 Task: Find a place to stay in Sensuntepeque with a price range of ₹8000 to ₹16000, 2 bedrooms, 2 beds, 1 bathroom, property type 'House', amenities 'Wifi' and 'Free parking', host language 'English', for 2 guests from June 9 to June 16.
Action: Mouse pressed left at (554, 118)
Screenshot: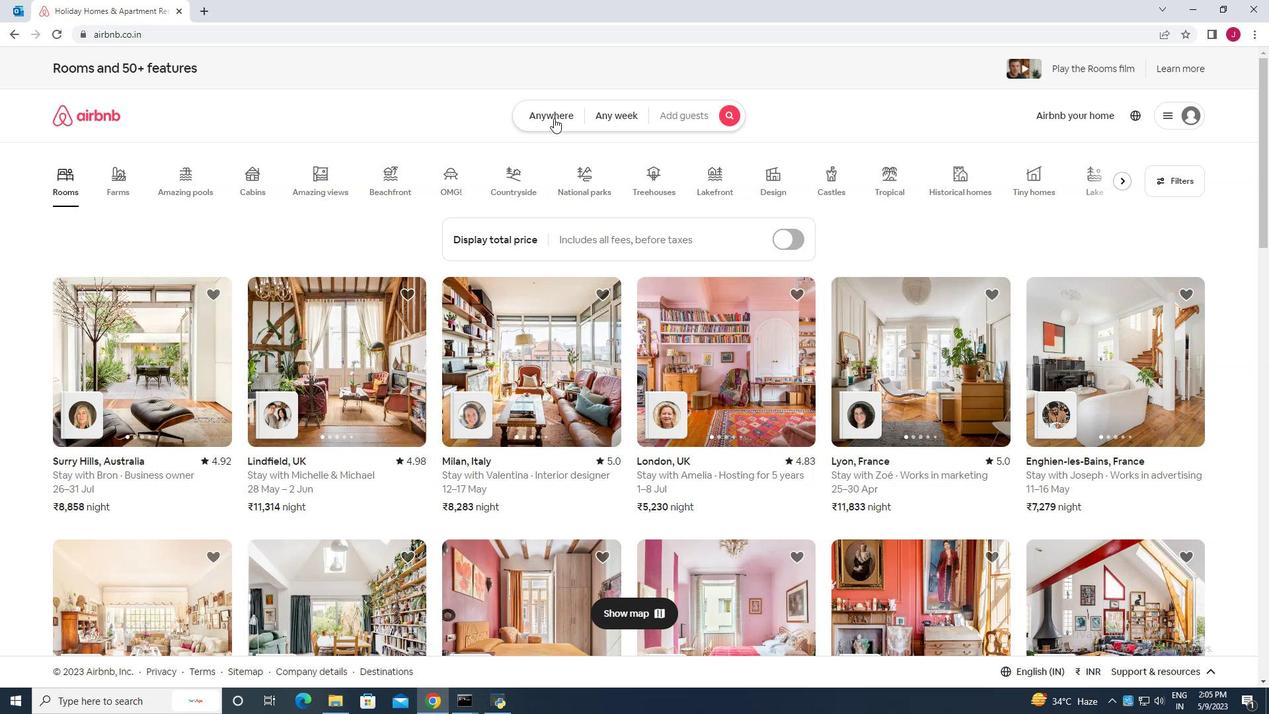 
Action: Mouse moved to (423, 172)
Screenshot: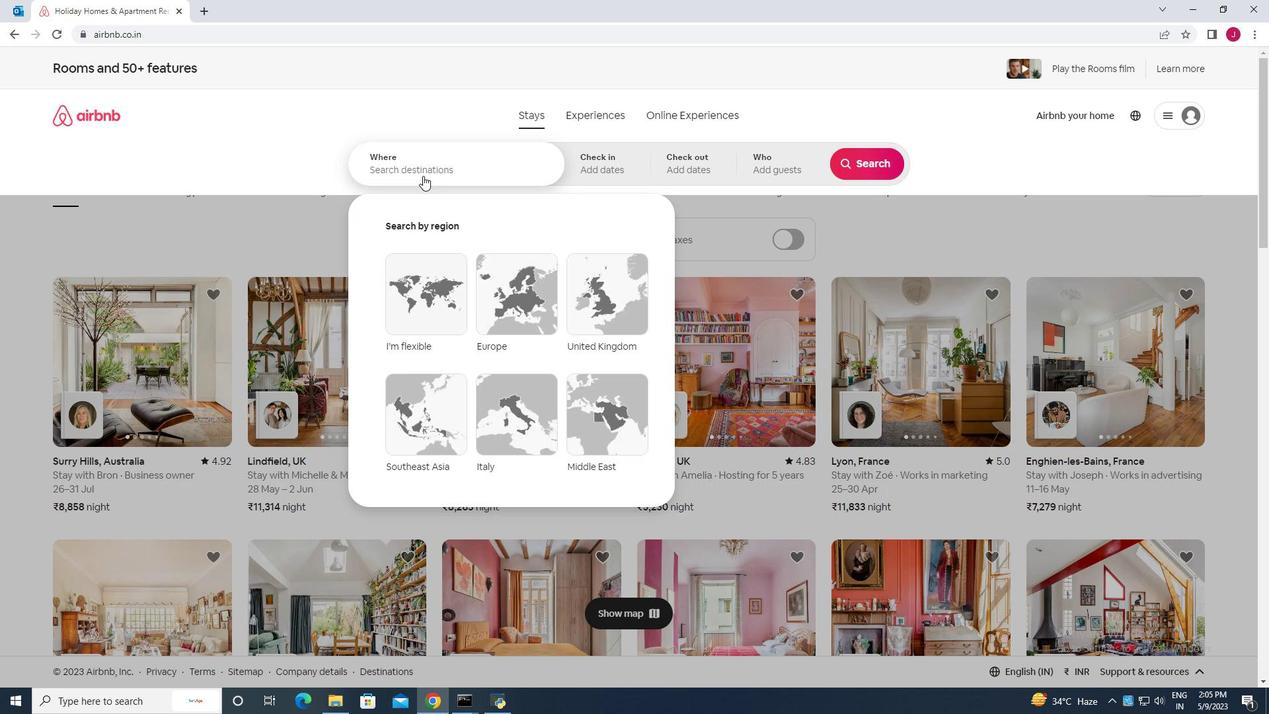 
Action: Mouse pressed left at (423, 172)
Screenshot: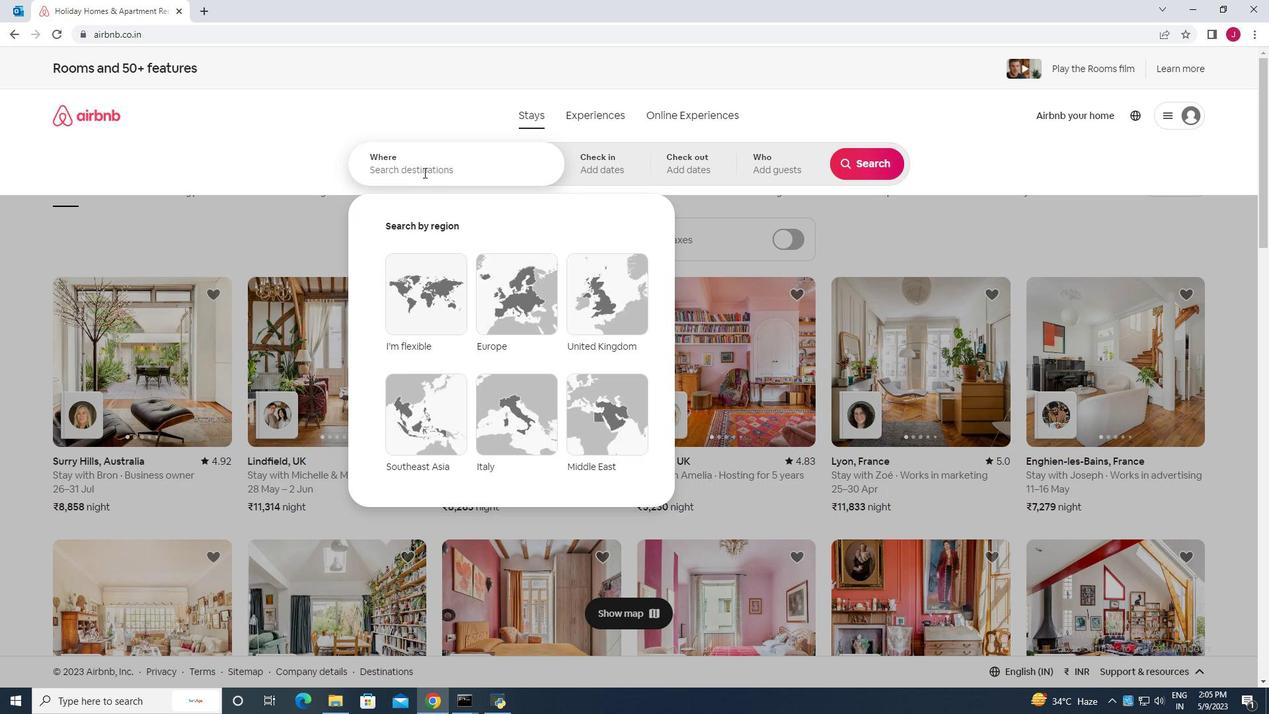 
Action: Key pressed sensuntepeque<Key.space>ei<Key.space>
Screenshot: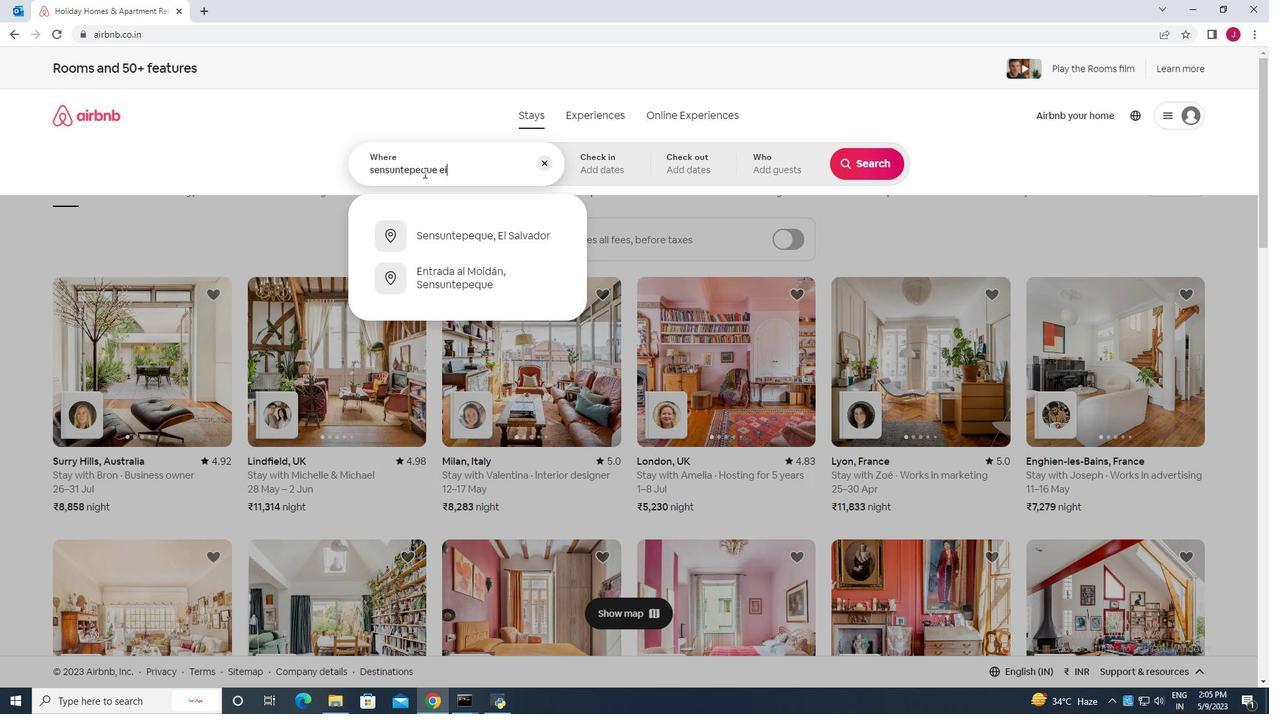 
Action: Mouse moved to (505, 236)
Screenshot: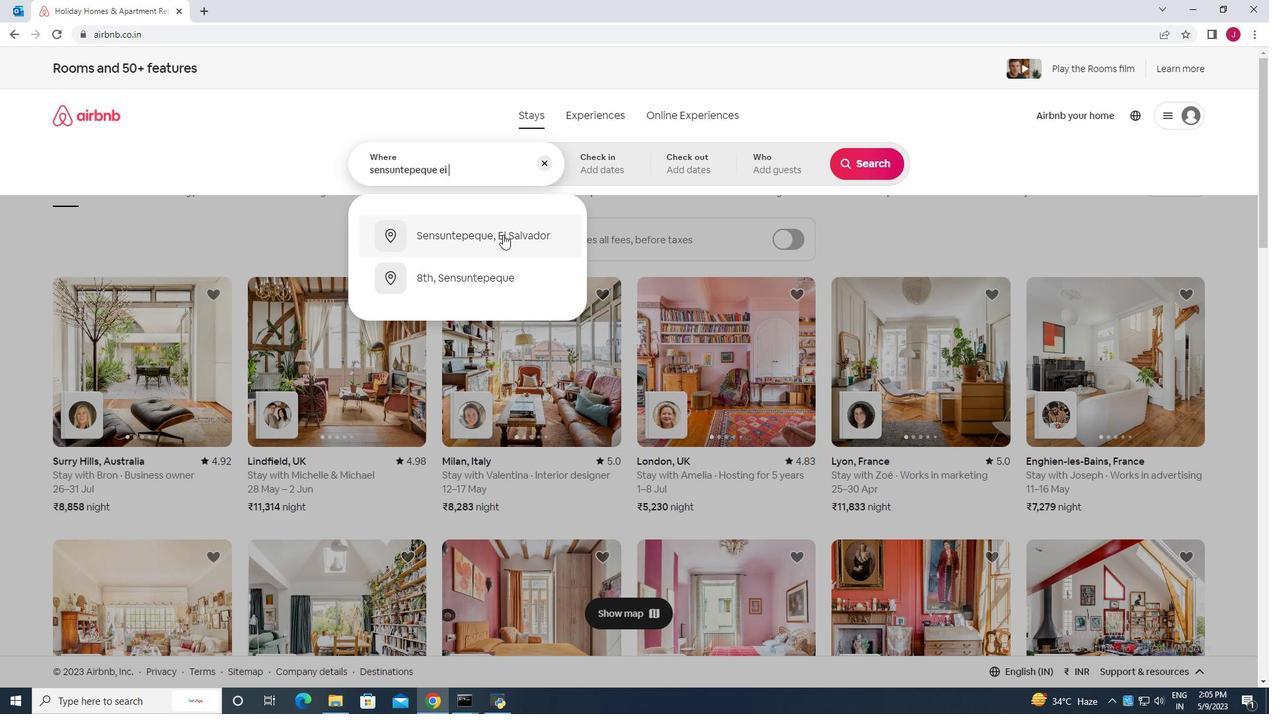 
Action: Mouse pressed left at (505, 236)
Screenshot: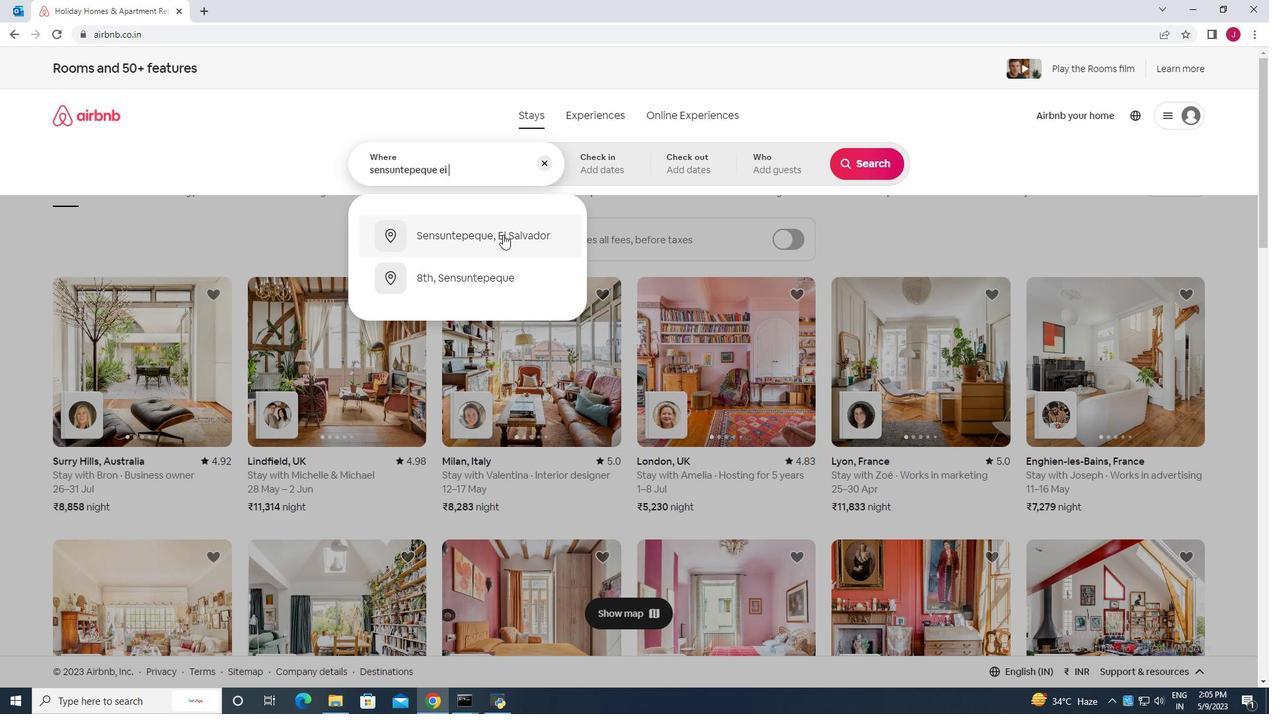 
Action: Mouse moved to (821, 359)
Screenshot: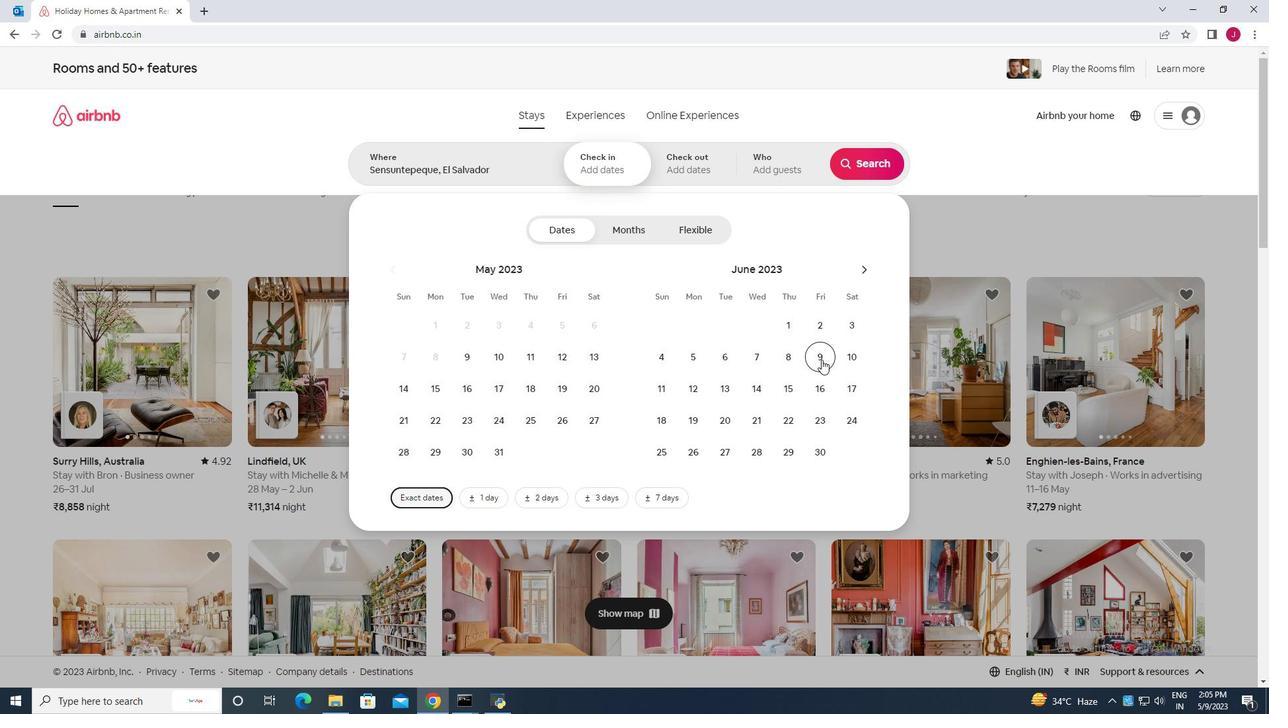 
Action: Mouse pressed left at (821, 359)
Screenshot: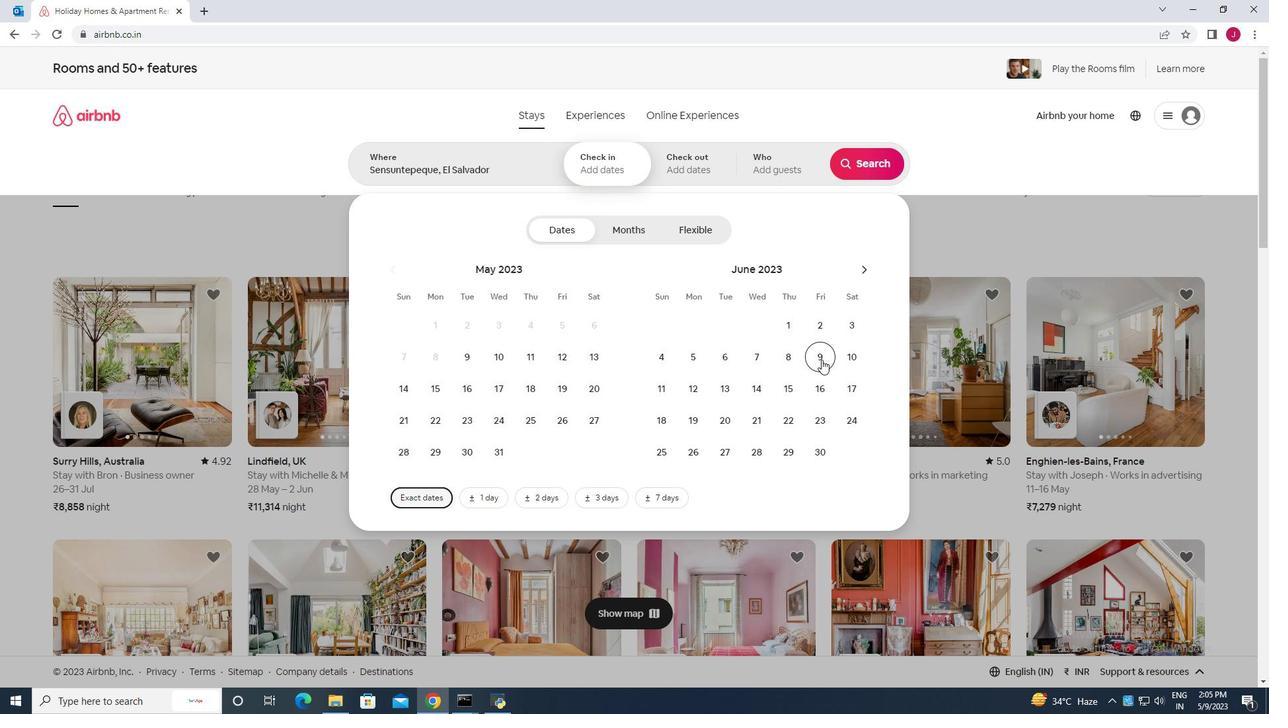 
Action: Mouse moved to (819, 389)
Screenshot: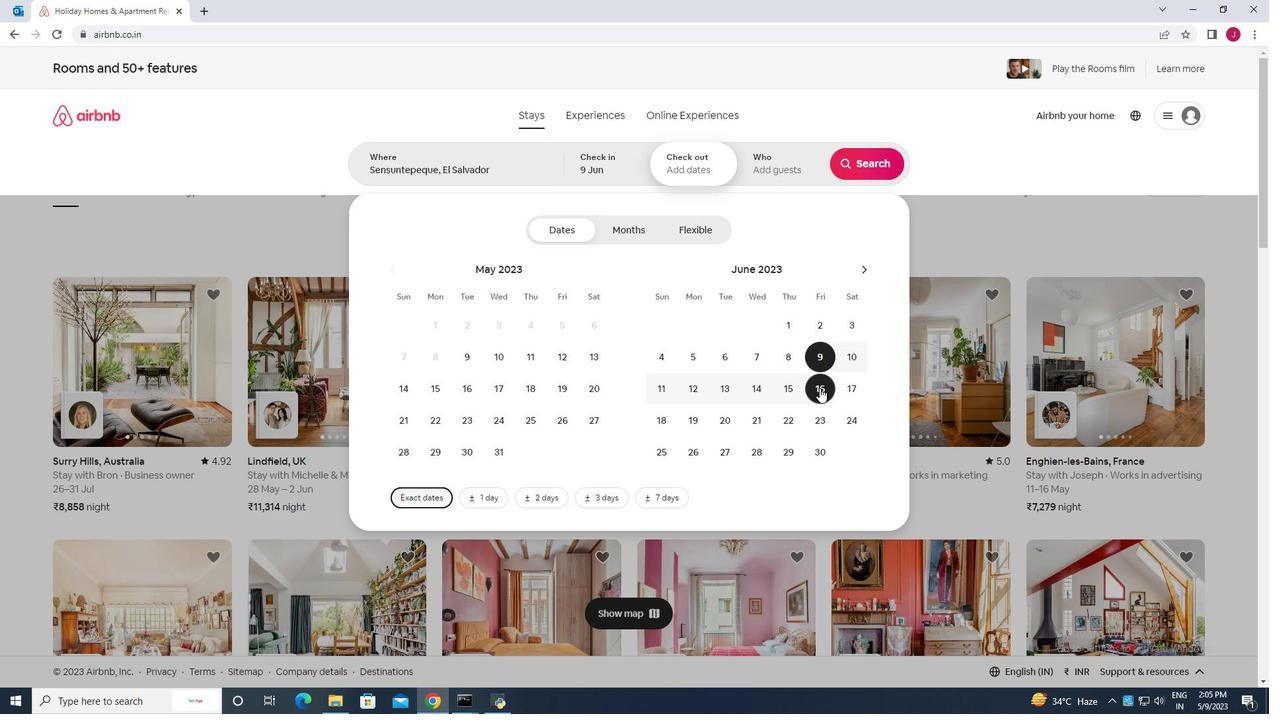 
Action: Mouse pressed left at (819, 389)
Screenshot: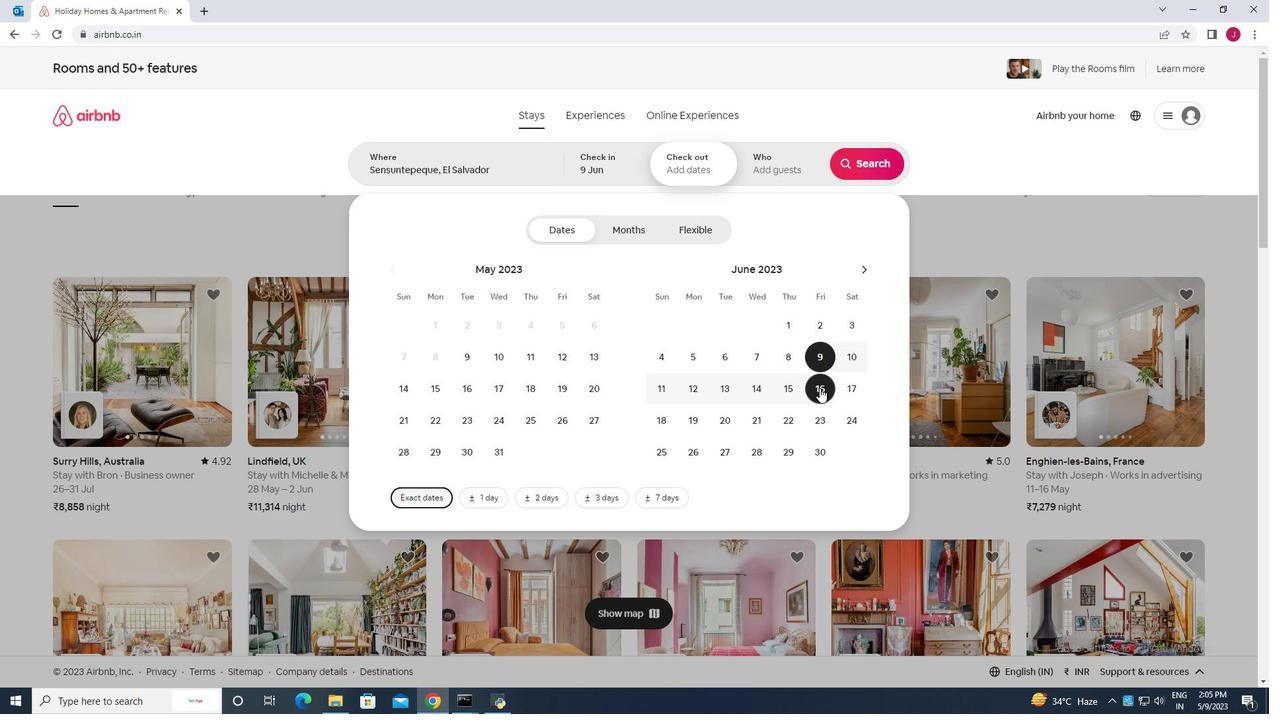 
Action: Mouse moved to (779, 171)
Screenshot: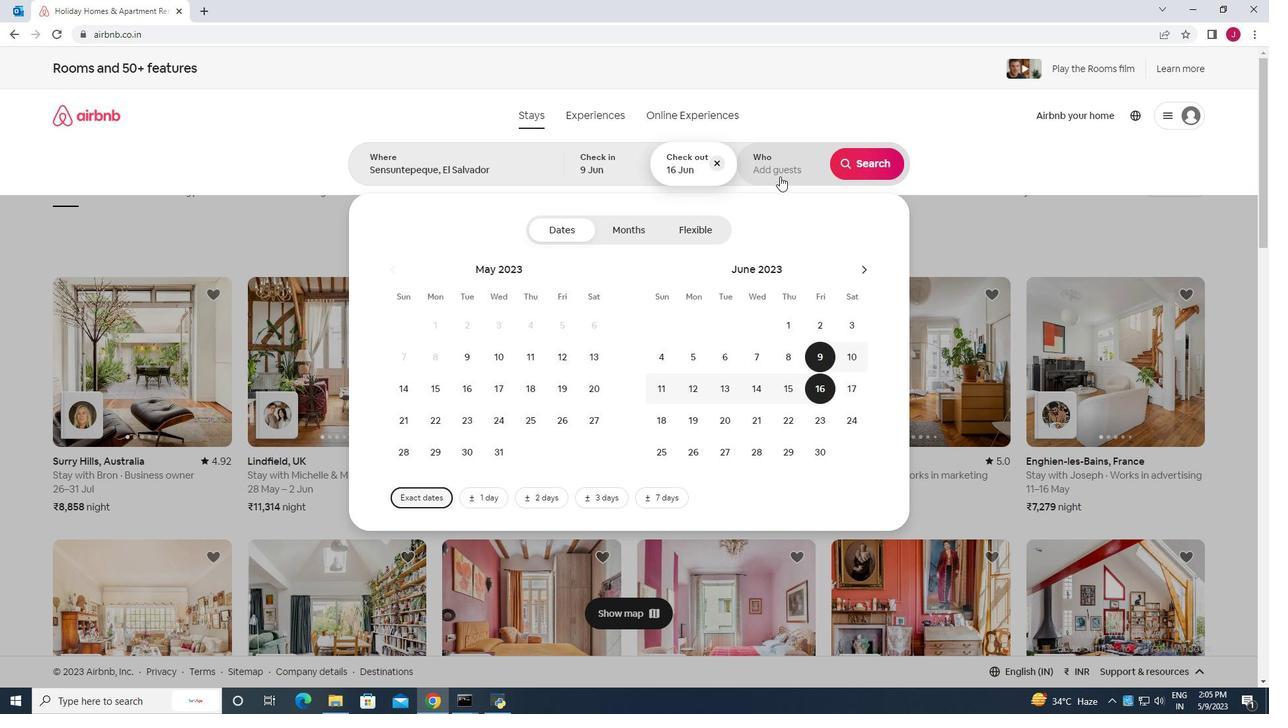 
Action: Mouse pressed left at (779, 171)
Screenshot: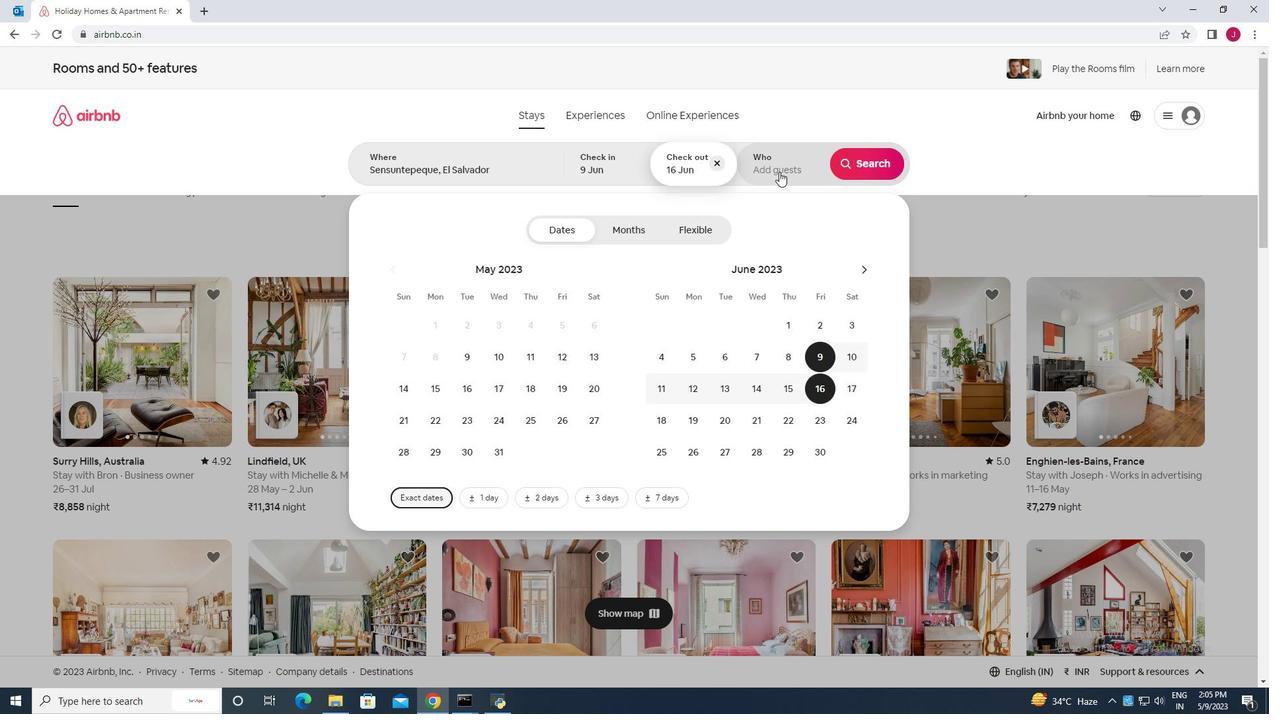
Action: Mouse moved to (878, 231)
Screenshot: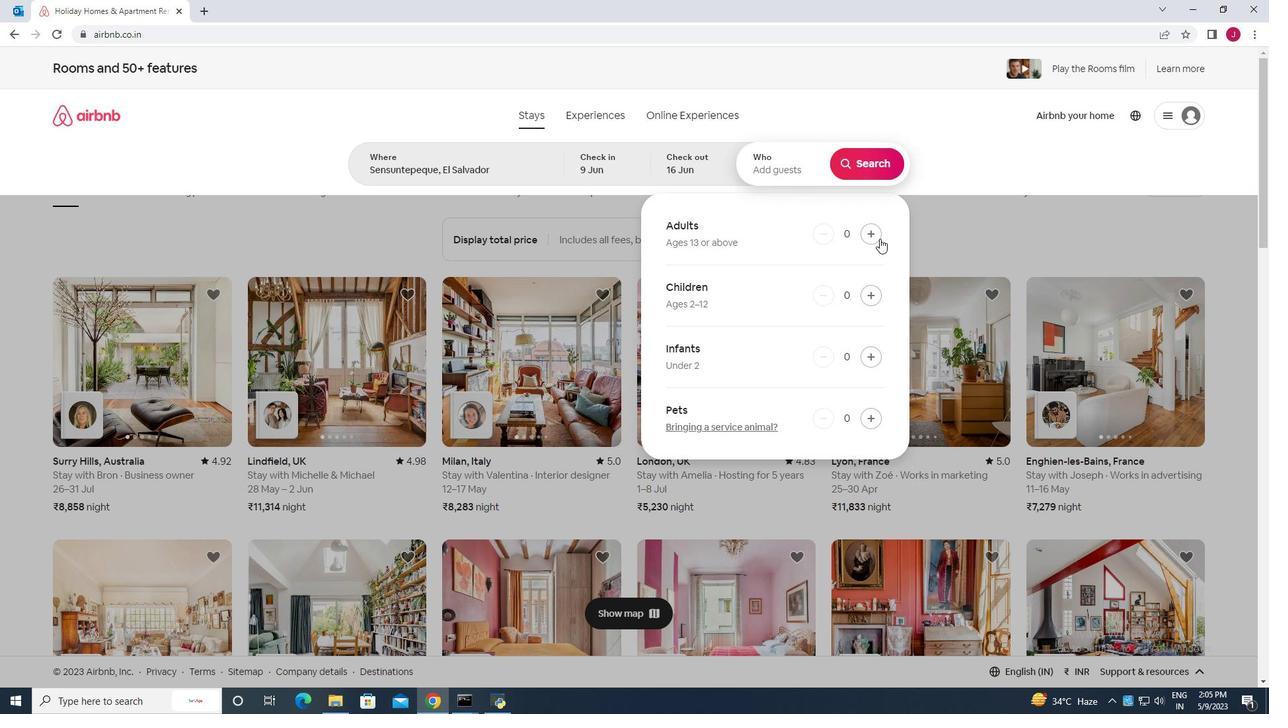 
Action: Mouse pressed left at (878, 231)
Screenshot: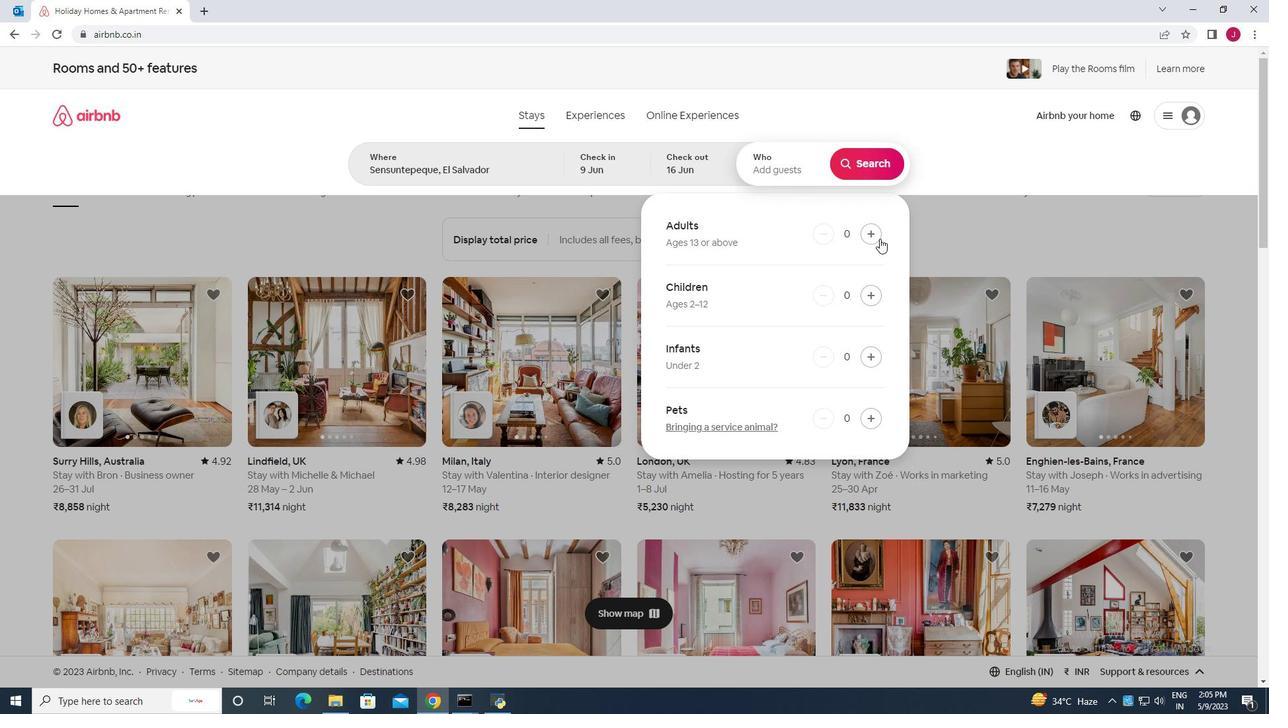 
Action: Mouse moved to (876, 230)
Screenshot: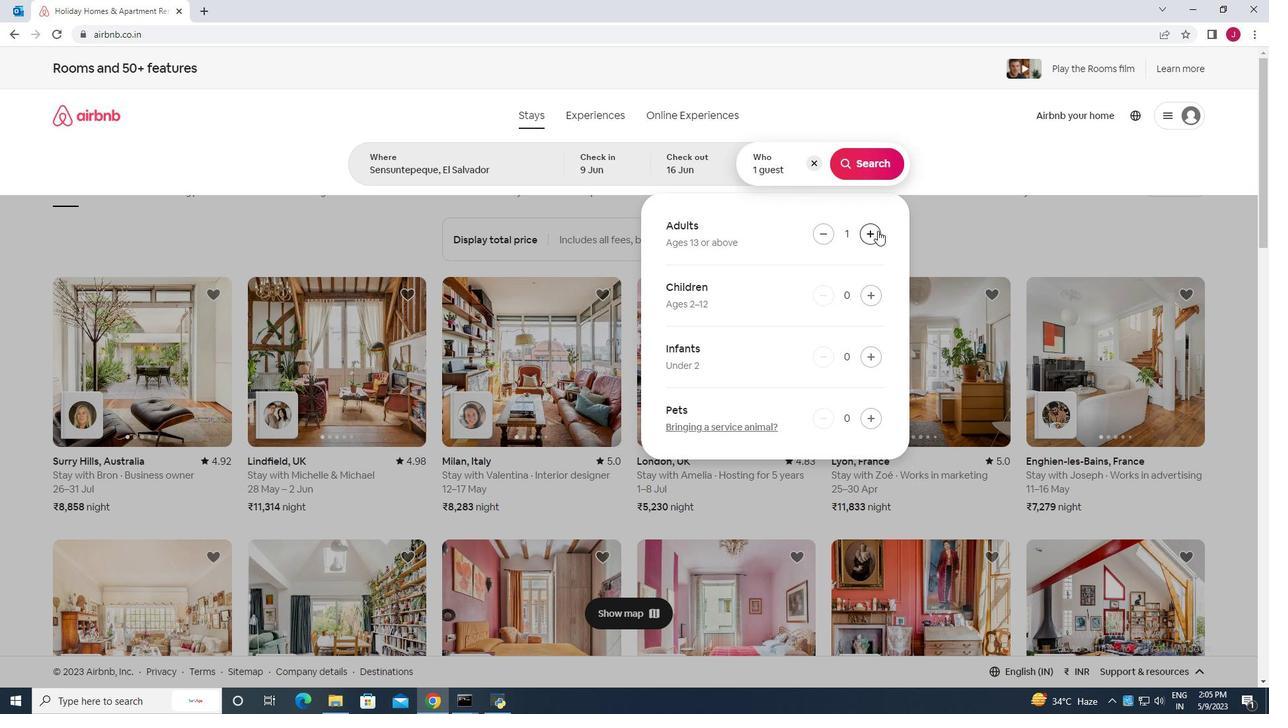 
Action: Mouse pressed left at (876, 230)
Screenshot: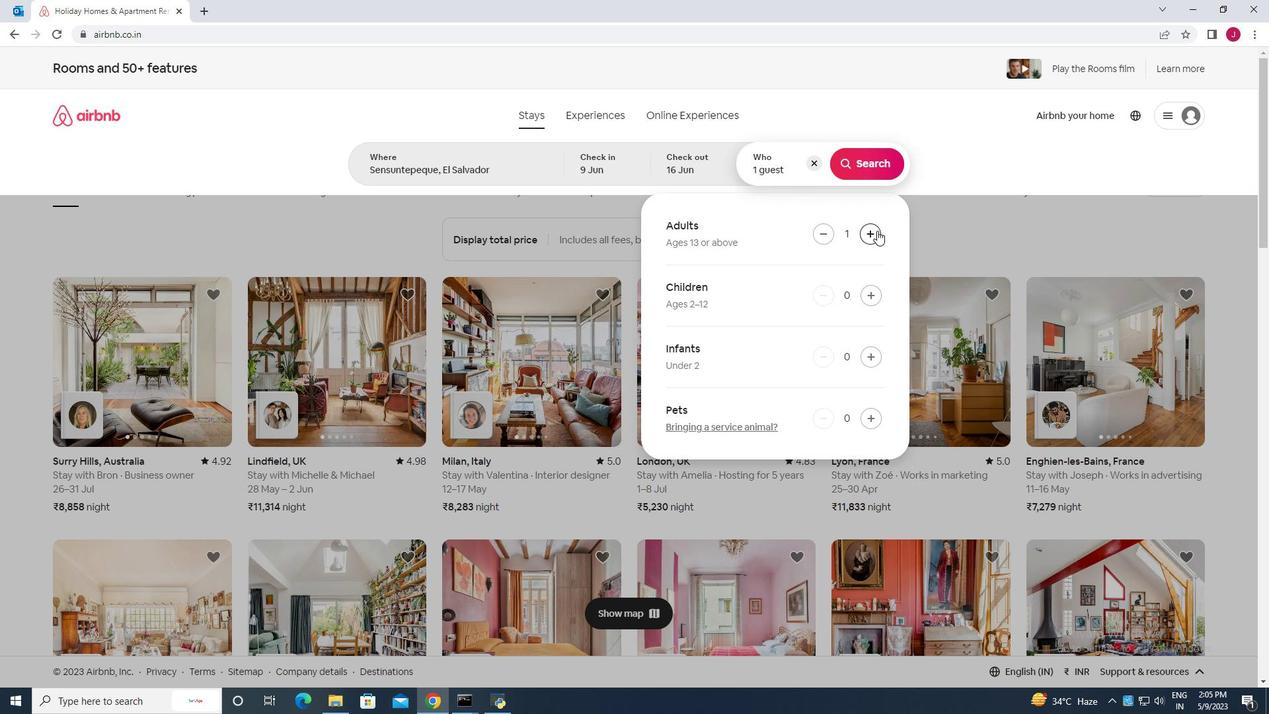 
Action: Mouse moved to (876, 163)
Screenshot: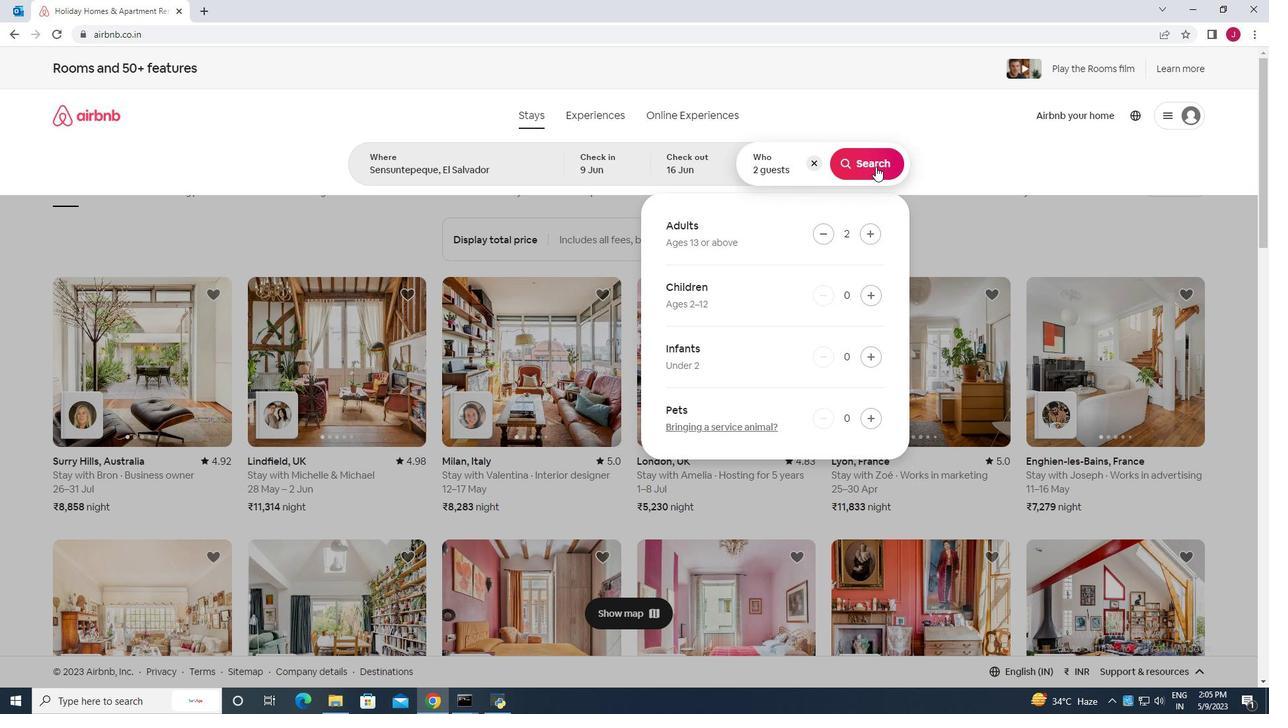 
Action: Mouse pressed left at (876, 163)
Screenshot: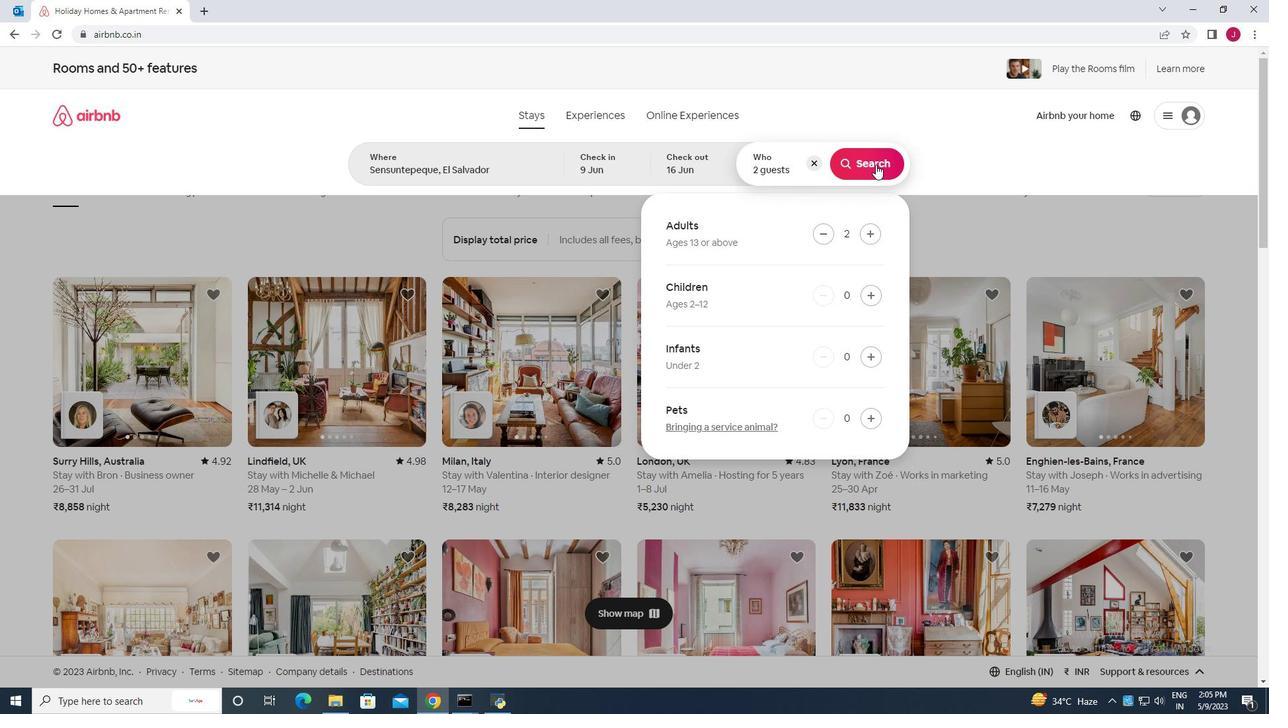 
Action: Mouse moved to (1223, 124)
Screenshot: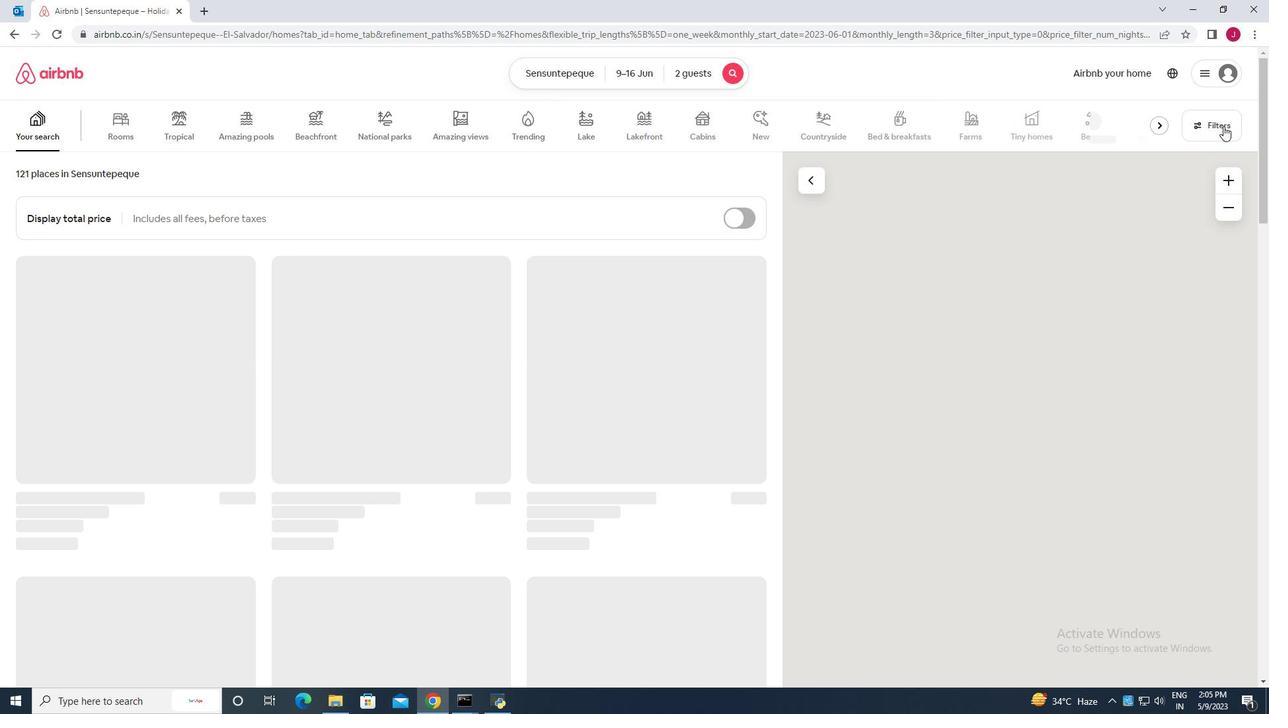 
Action: Mouse pressed left at (1223, 124)
Screenshot: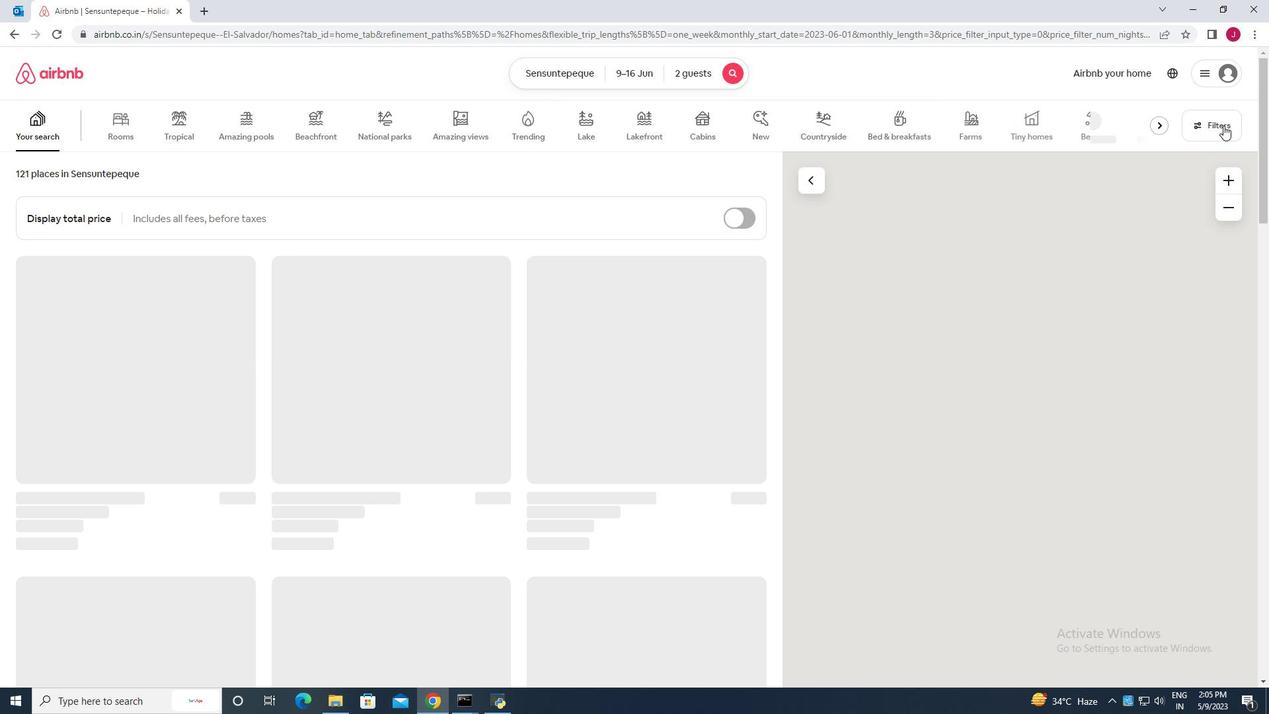 
Action: Mouse moved to (509, 439)
Screenshot: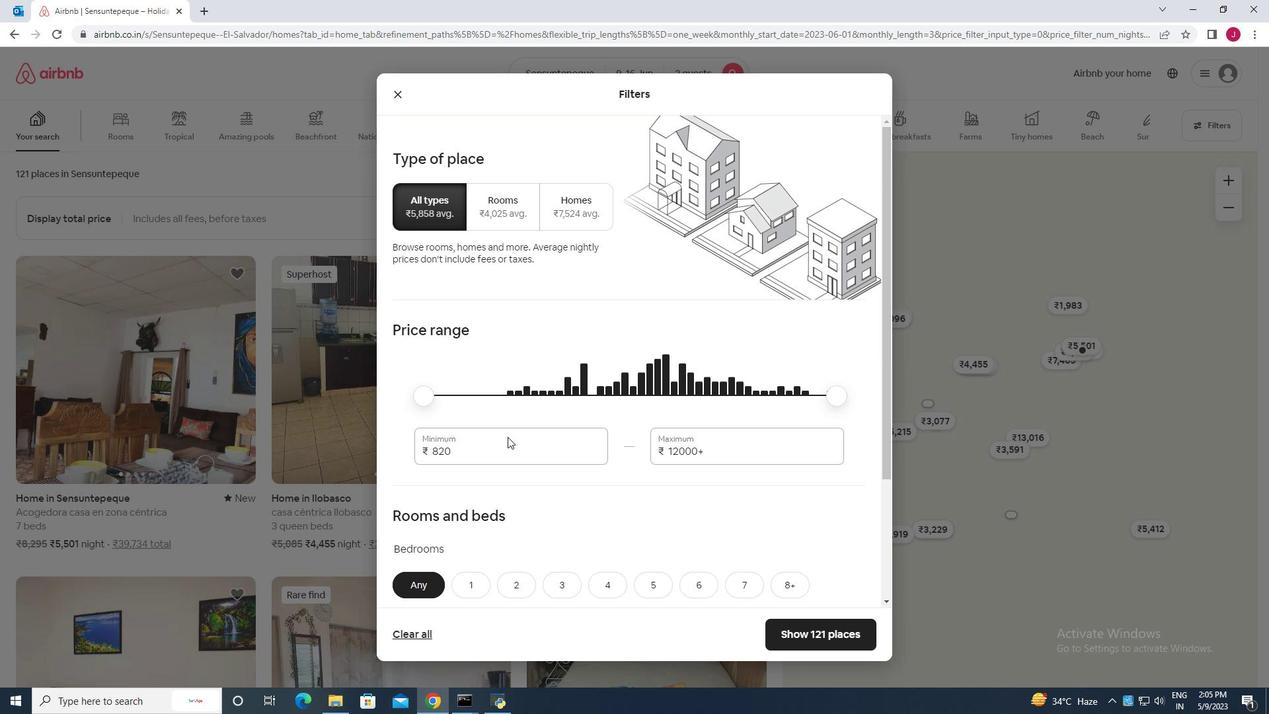 
Action: Mouse pressed left at (509, 439)
Screenshot: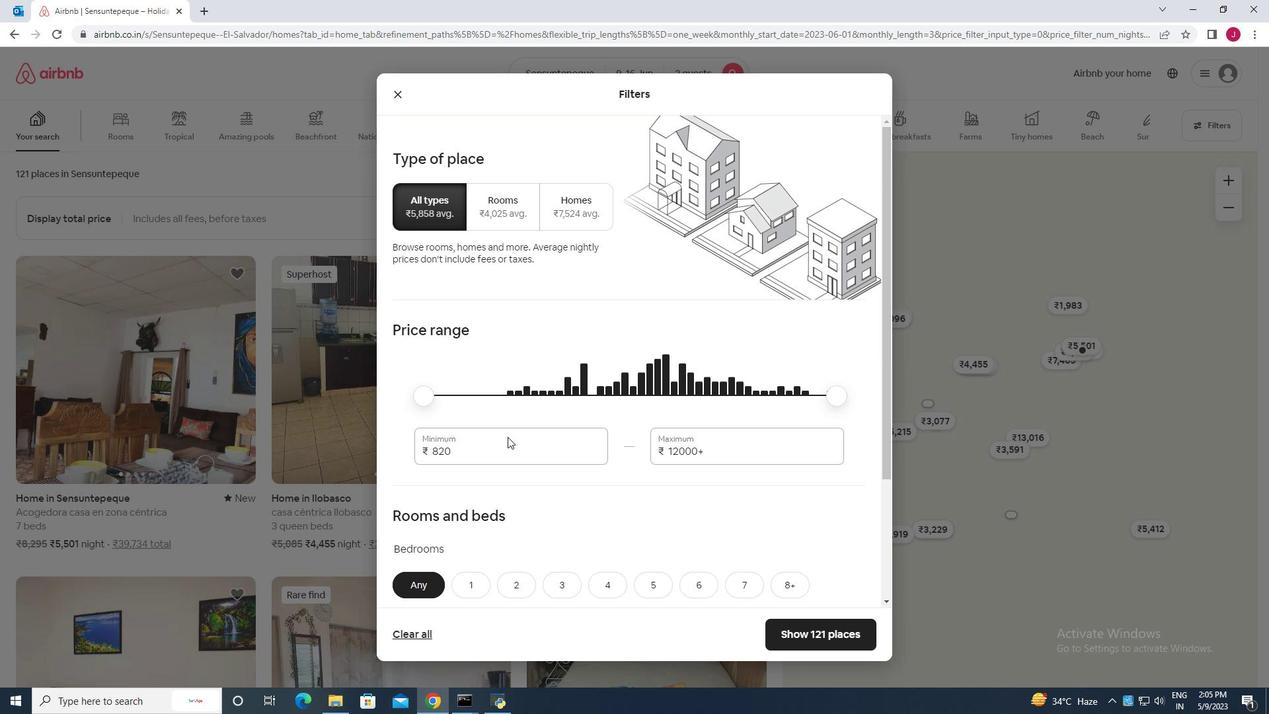 
Action: Mouse moved to (504, 439)
Screenshot: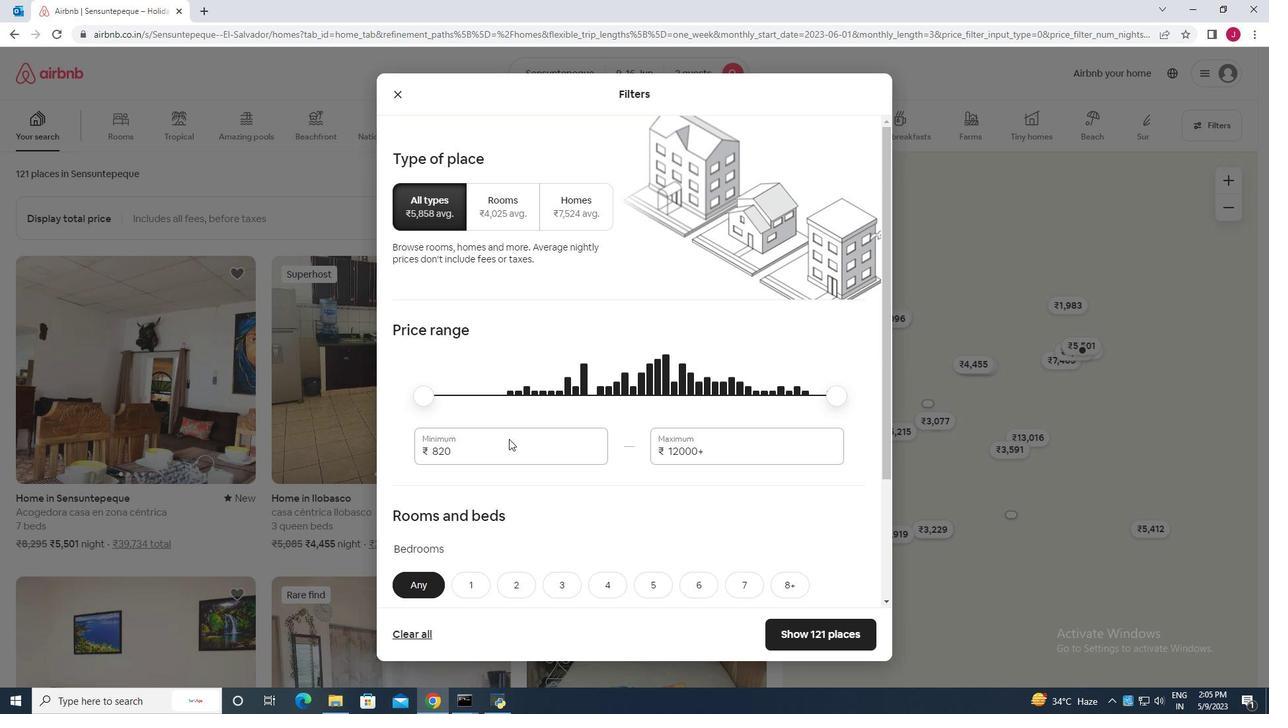 
Action: Key pressed <Key.backspace><Key.backspace><Key.backspace><Key.backspace><Key.backspace><Key.backspace><Key.backspace><Key.backspace><Key.backspace><Key.backspace>8000
Screenshot: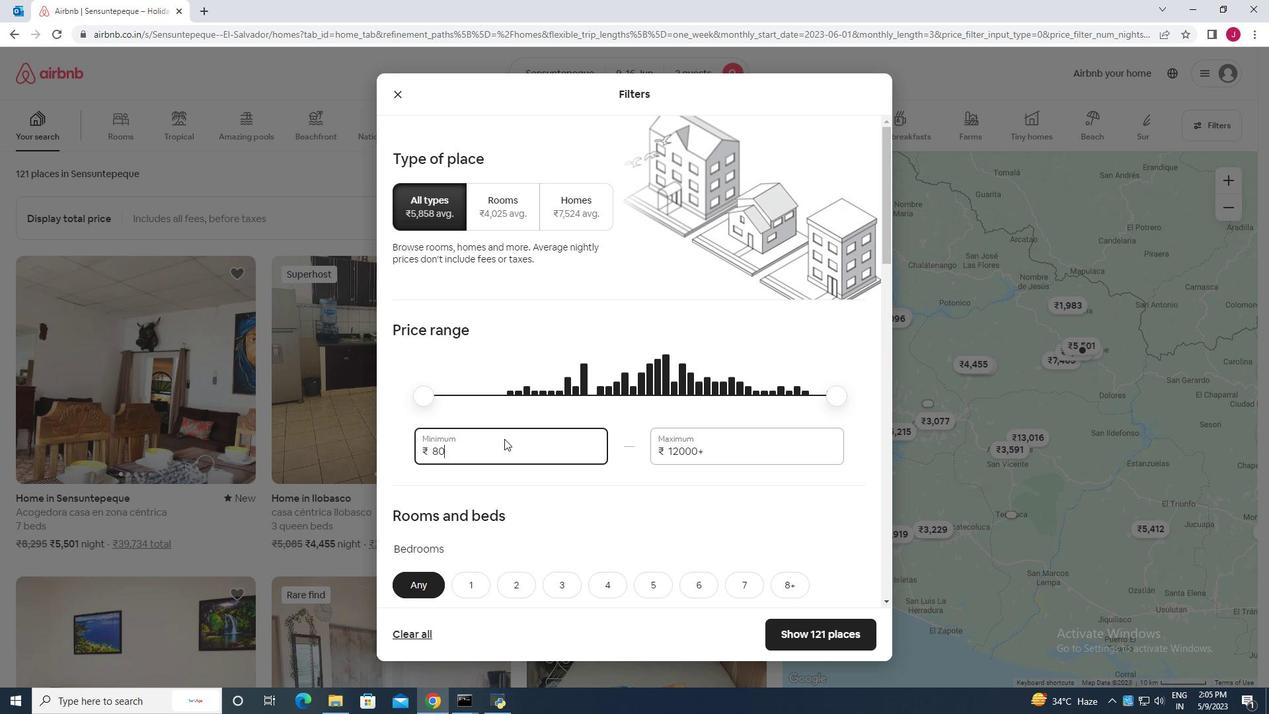 
Action: Mouse moved to (765, 445)
Screenshot: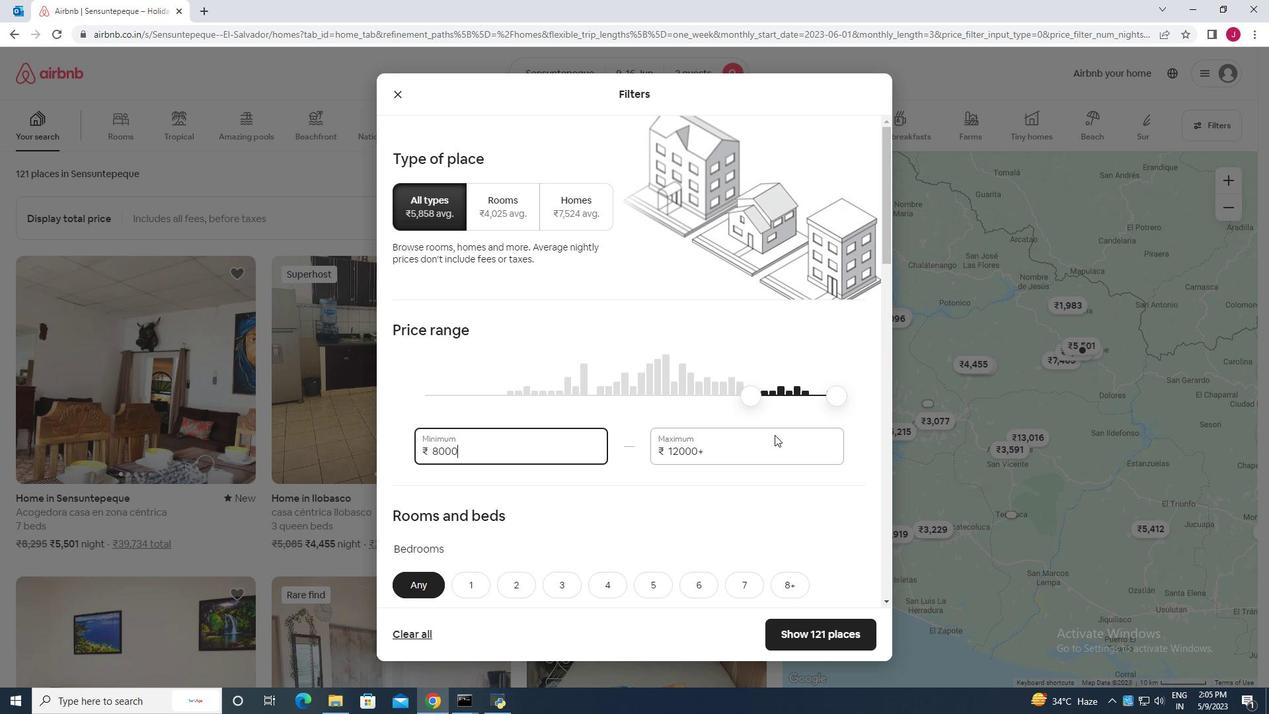 
Action: Mouse pressed left at (765, 445)
Screenshot: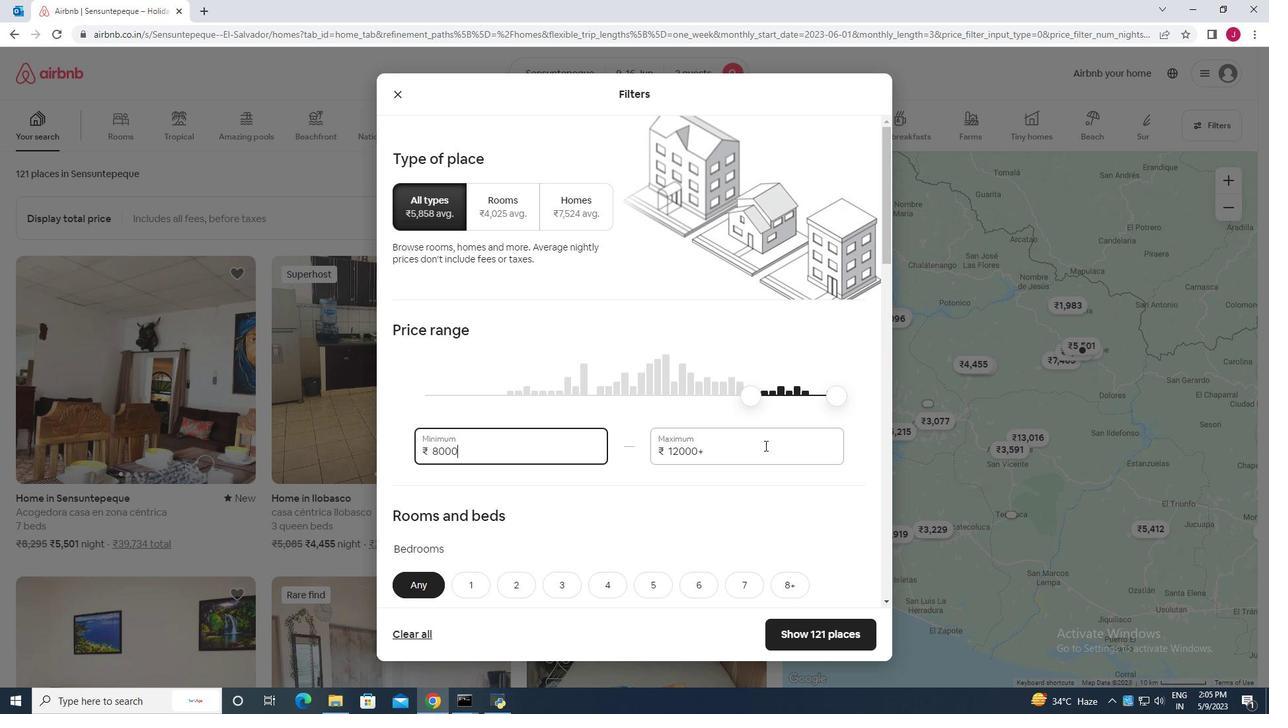
Action: Key pressed <Key.backspace><Key.backspace><Key.backspace><Key.backspace><Key.backspace><Key.backspace><Key.backspace><Key.backspace><Key.backspace><Key.backspace><Key.backspace><Key.backspace>16000
Screenshot: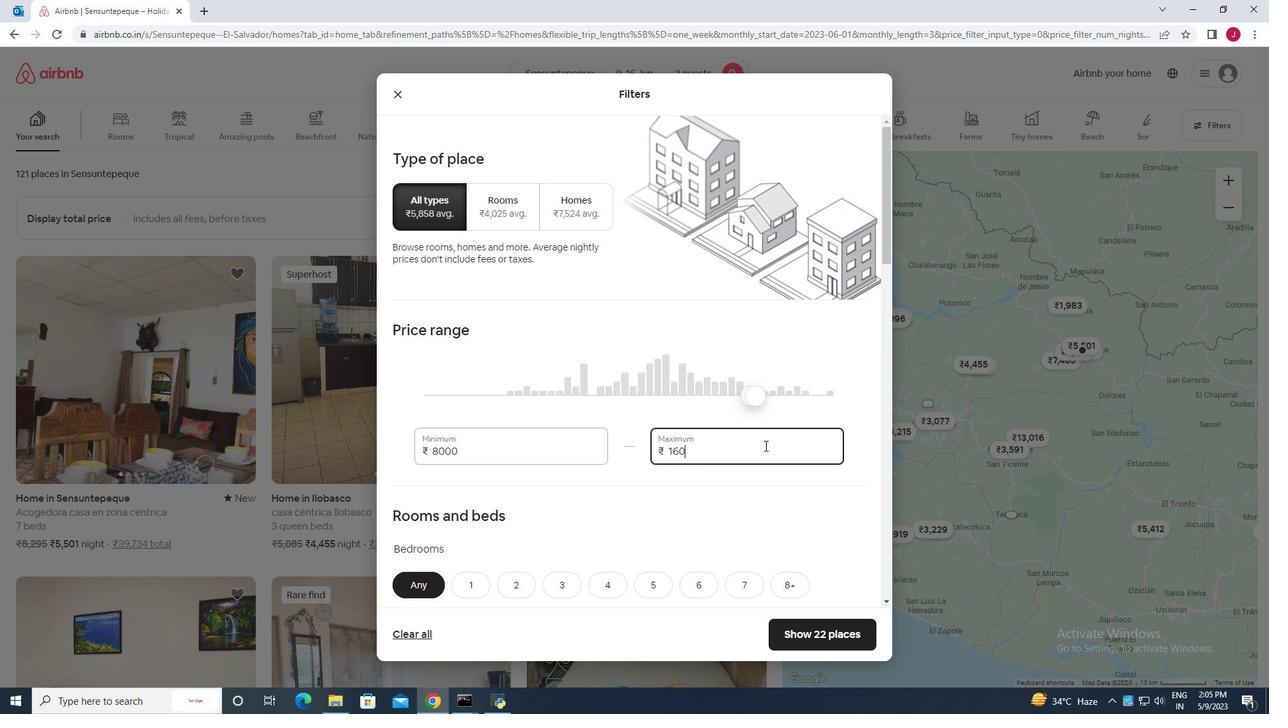 
Action: Mouse moved to (700, 499)
Screenshot: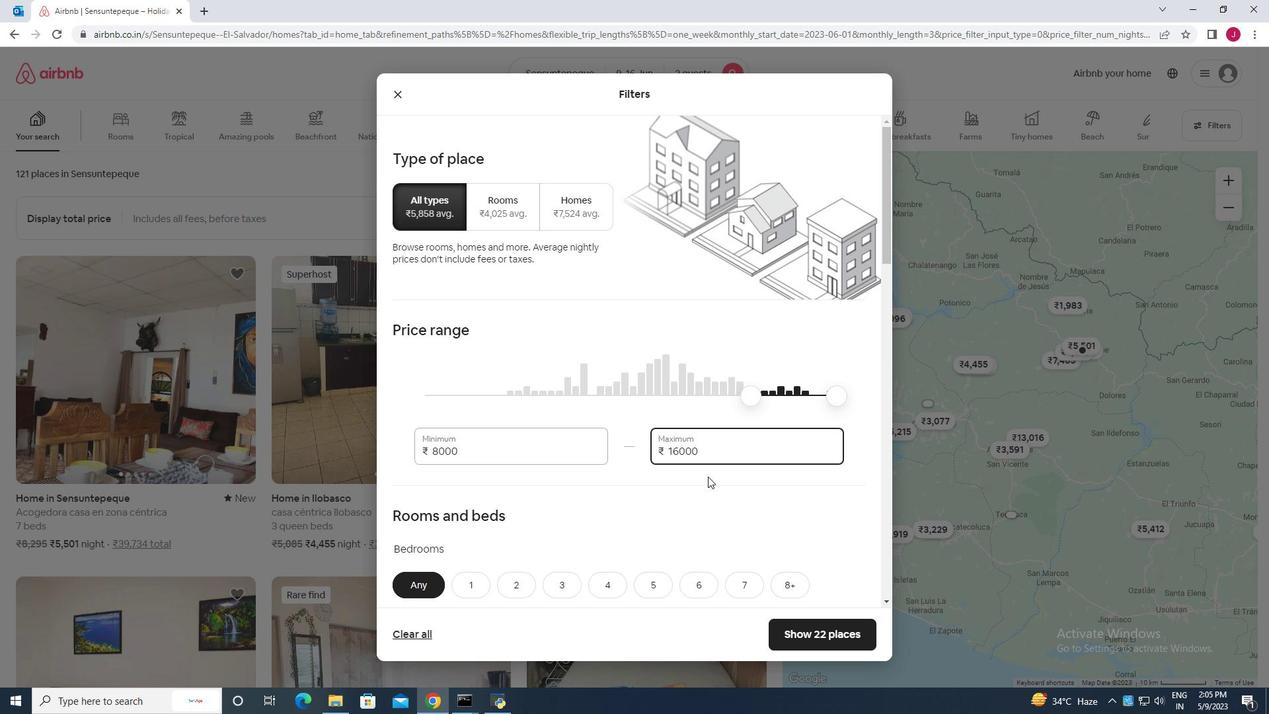
Action: Mouse scrolled (700, 498) with delta (0, 0)
Screenshot: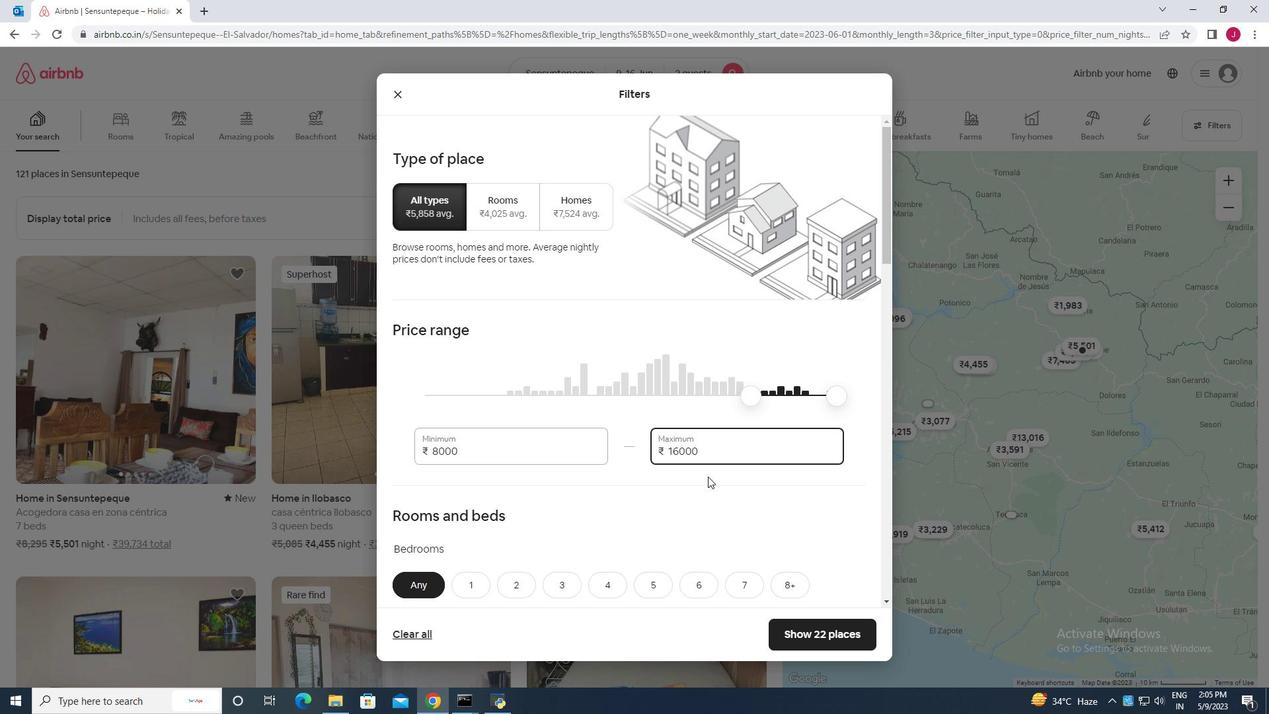
Action: Mouse moved to (700, 502)
Screenshot: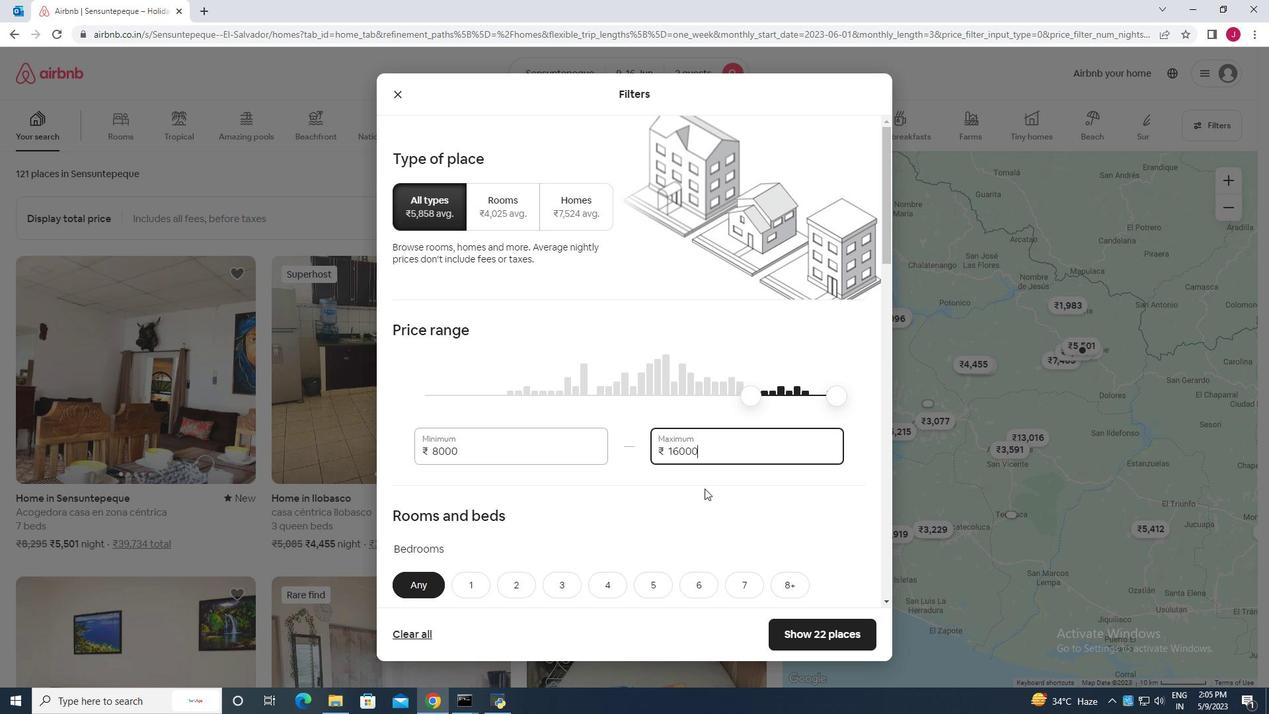 
Action: Mouse scrolled (700, 501) with delta (0, 0)
Screenshot: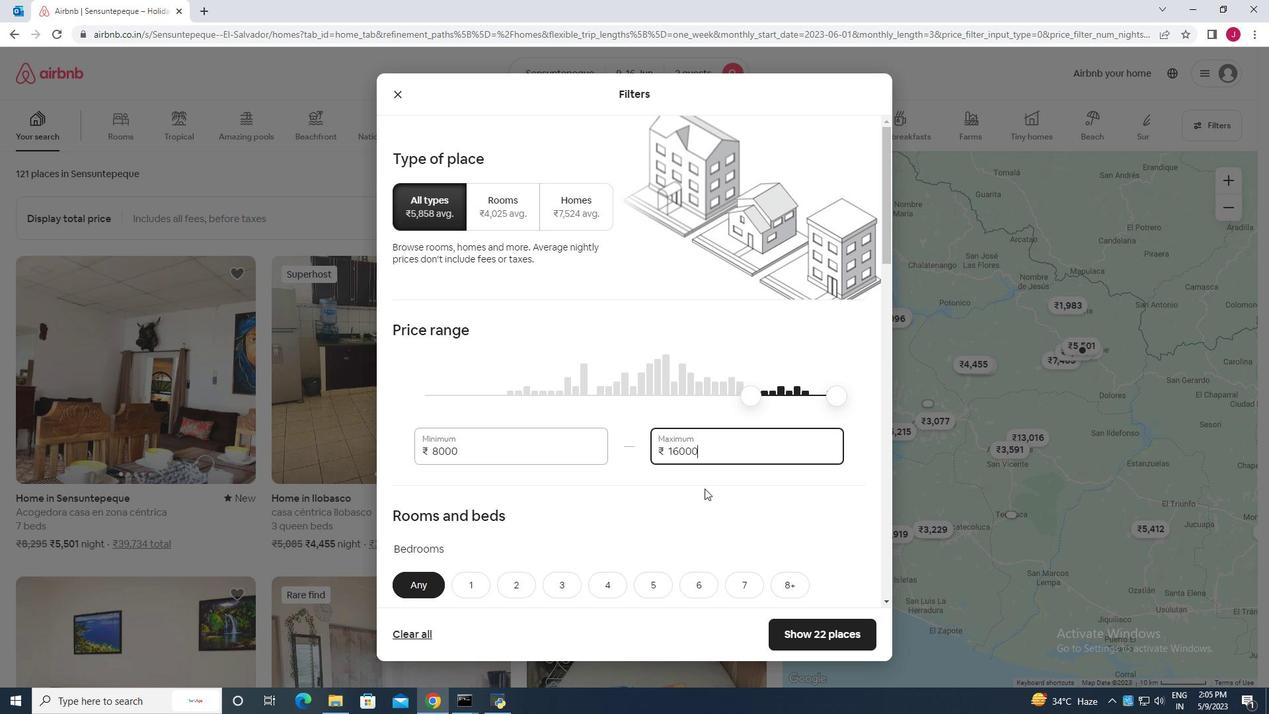 
Action: Mouse moved to (711, 469)
Screenshot: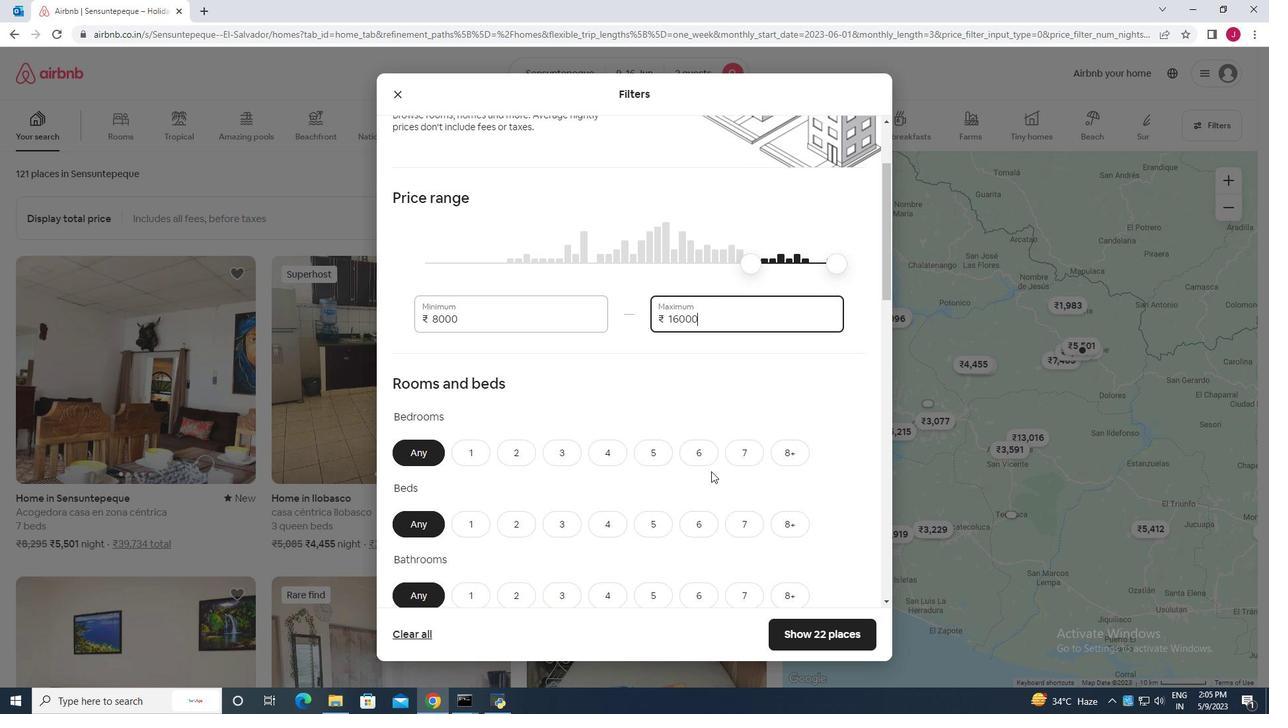 
Action: Mouse scrolled (711, 468) with delta (0, 0)
Screenshot: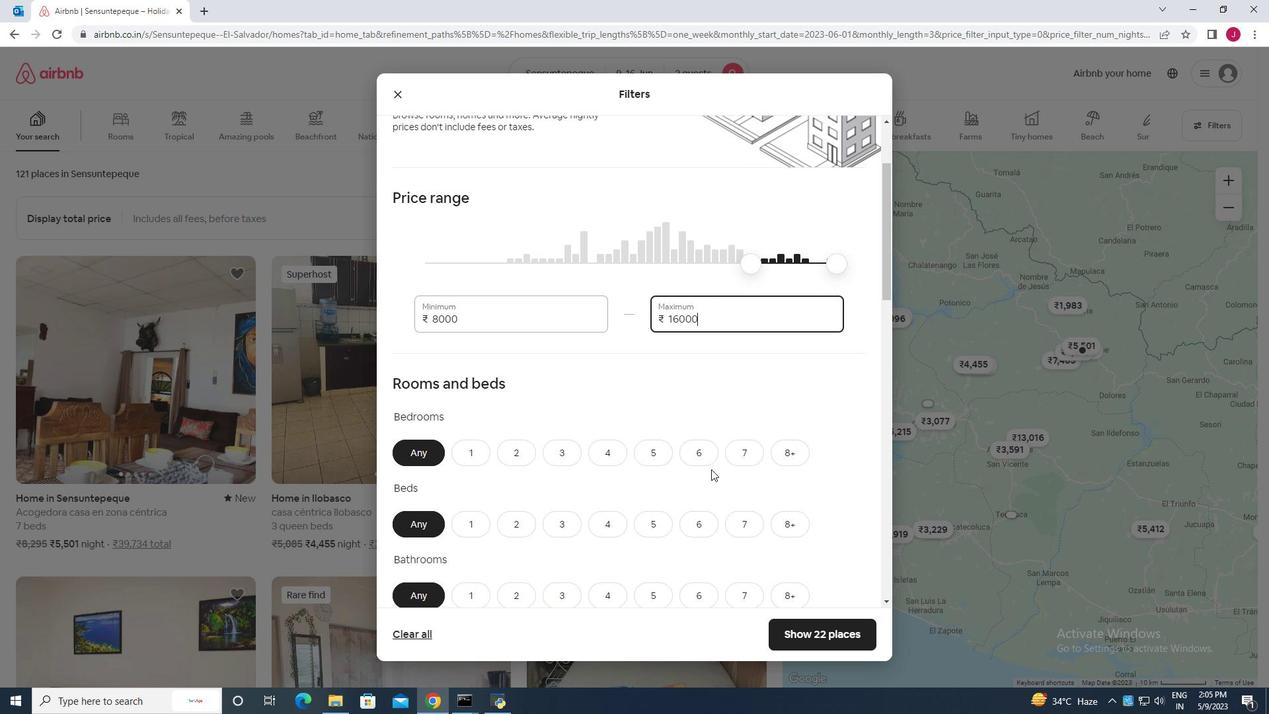 
Action: Mouse scrolled (711, 468) with delta (0, 0)
Screenshot: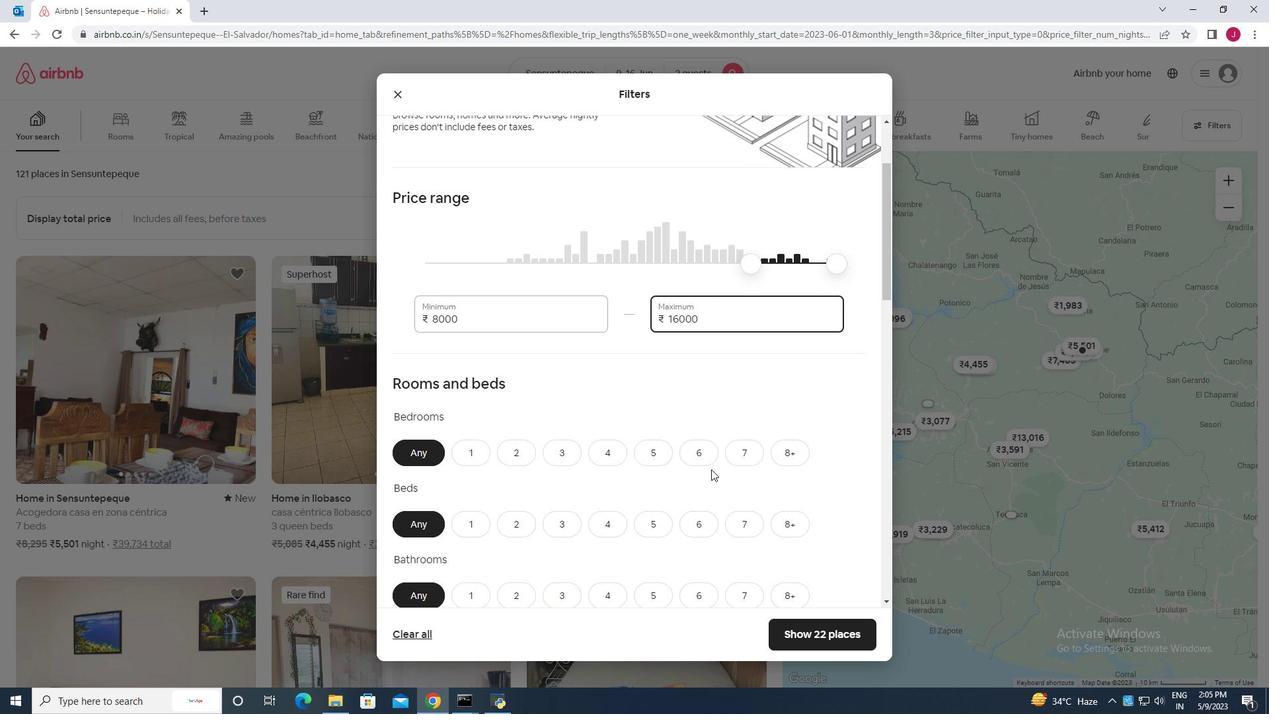 
Action: Mouse moved to (519, 314)
Screenshot: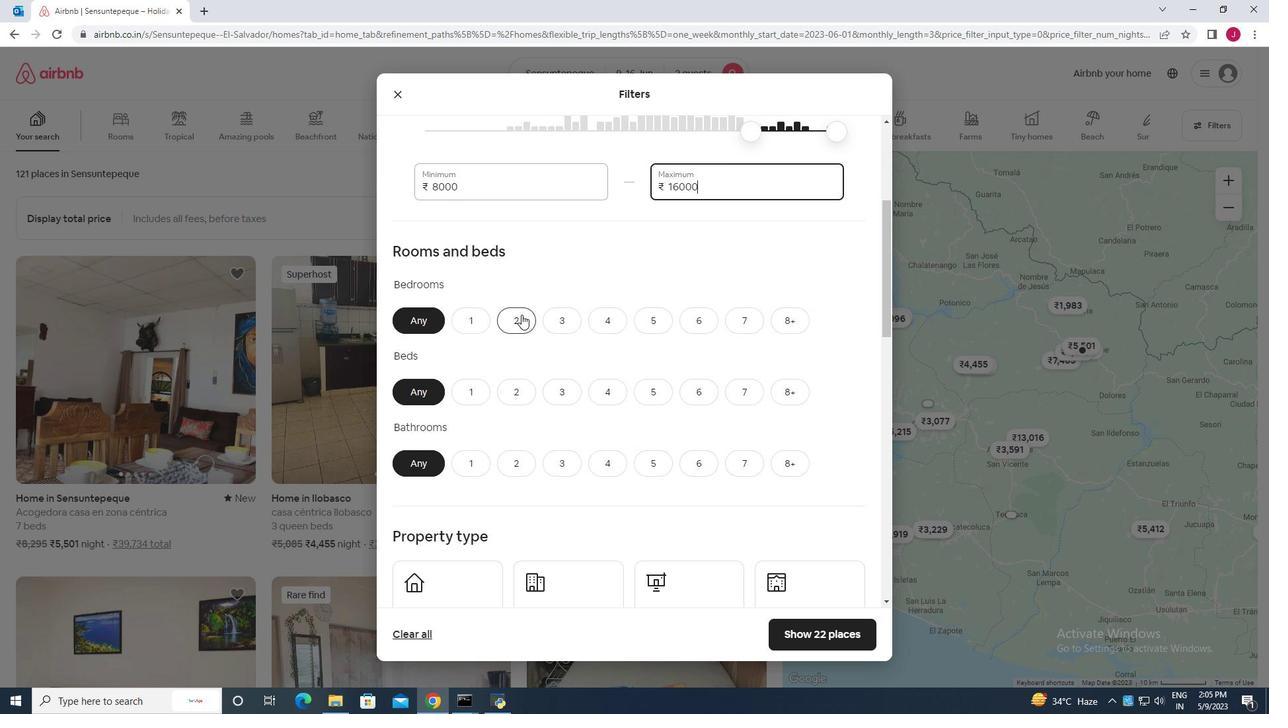 
Action: Mouse pressed left at (519, 314)
Screenshot: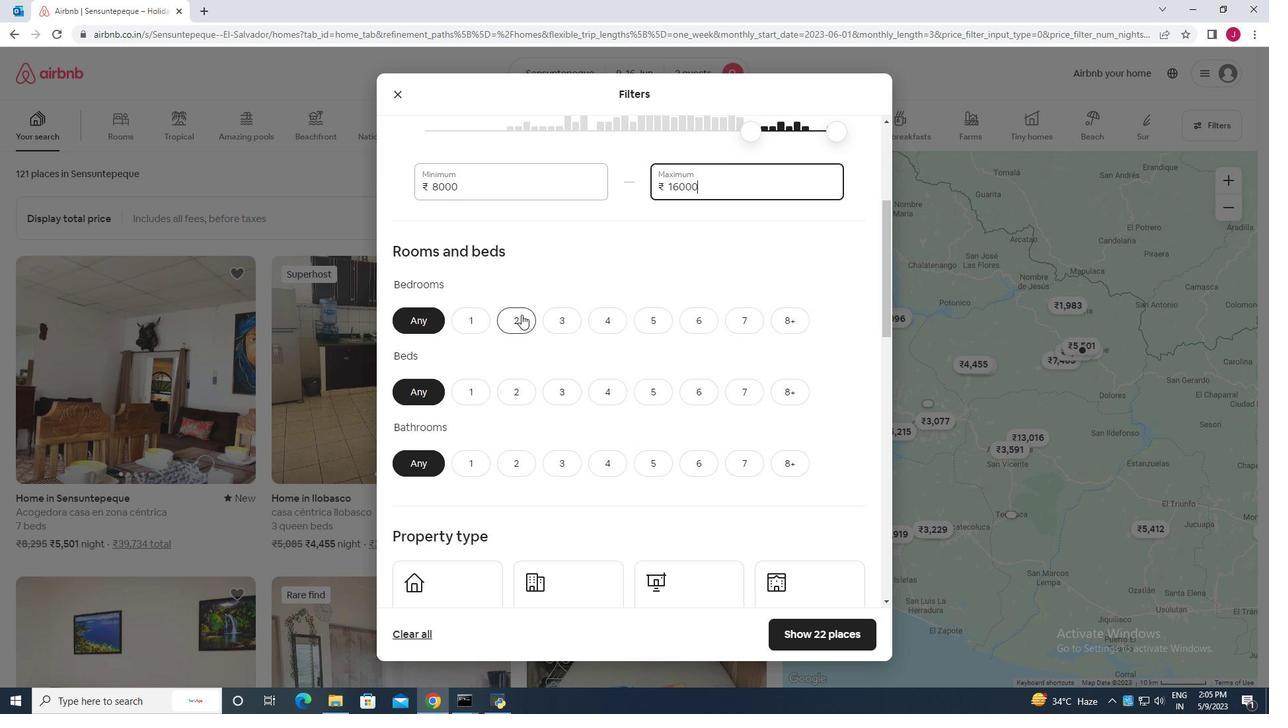 
Action: Mouse moved to (514, 396)
Screenshot: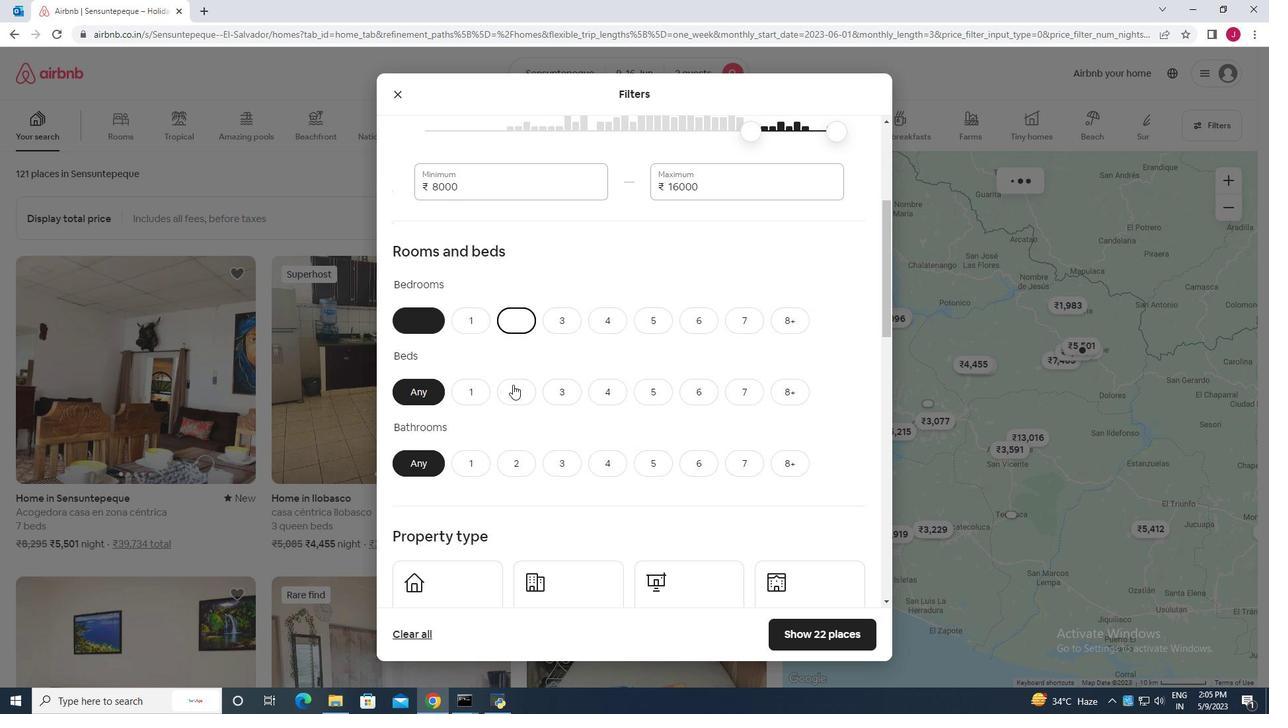 
Action: Mouse pressed left at (514, 396)
Screenshot: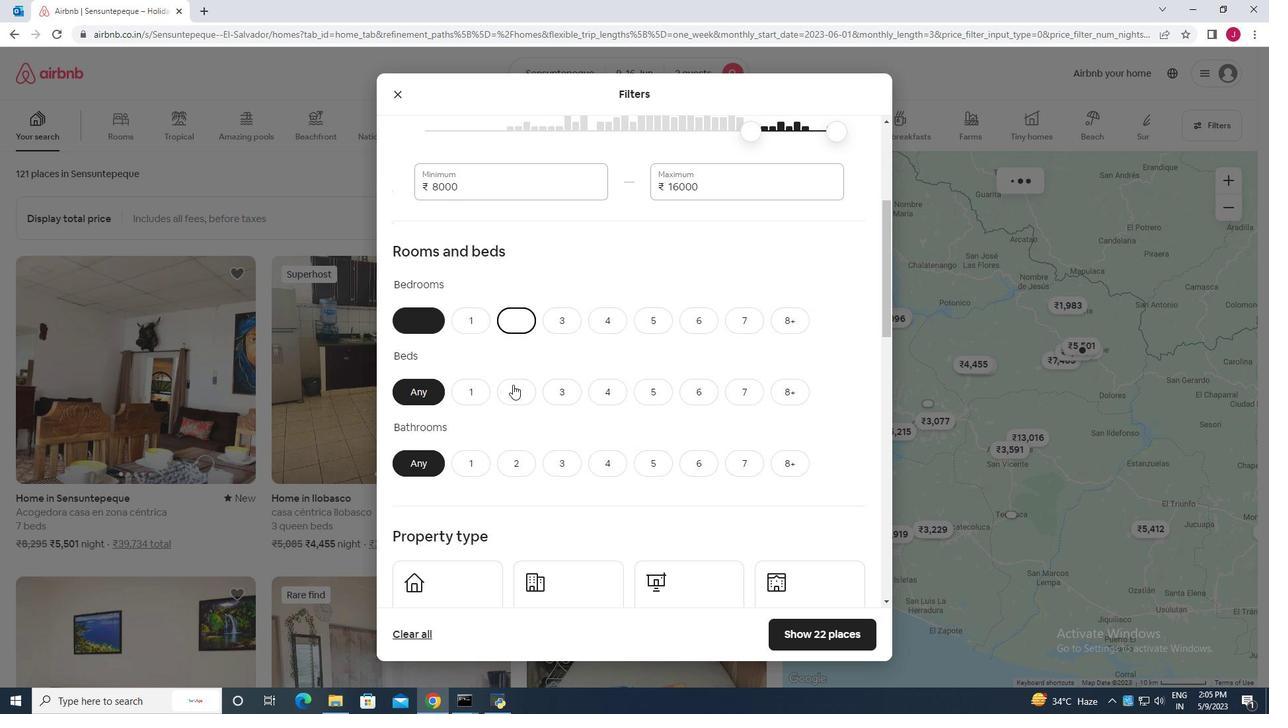 
Action: Mouse moved to (483, 453)
Screenshot: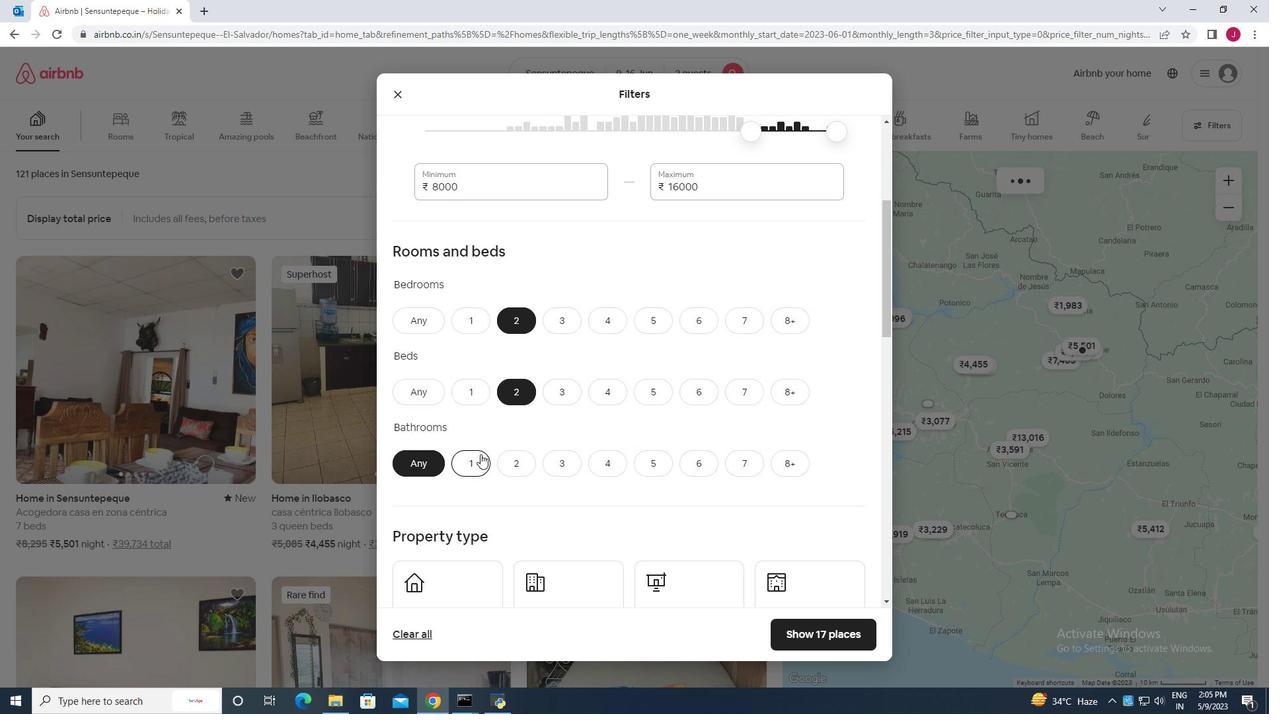 
Action: Mouse pressed left at (483, 453)
Screenshot: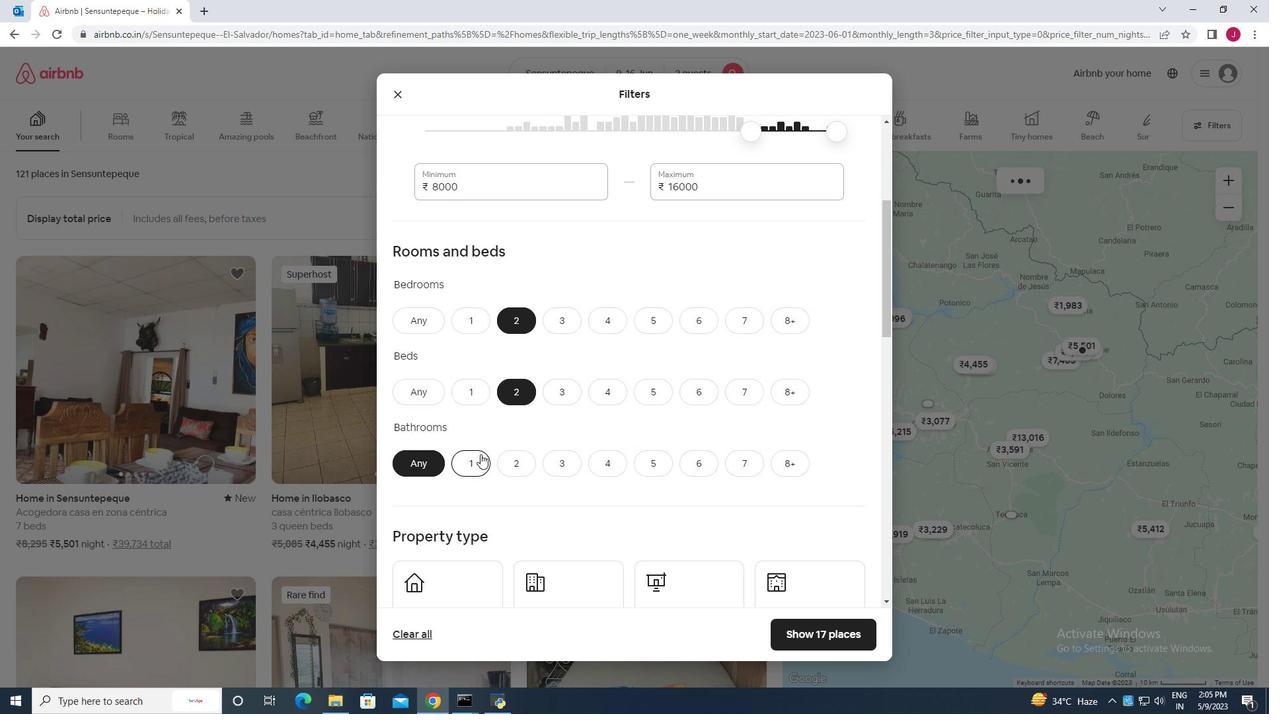 
Action: Mouse moved to (552, 444)
Screenshot: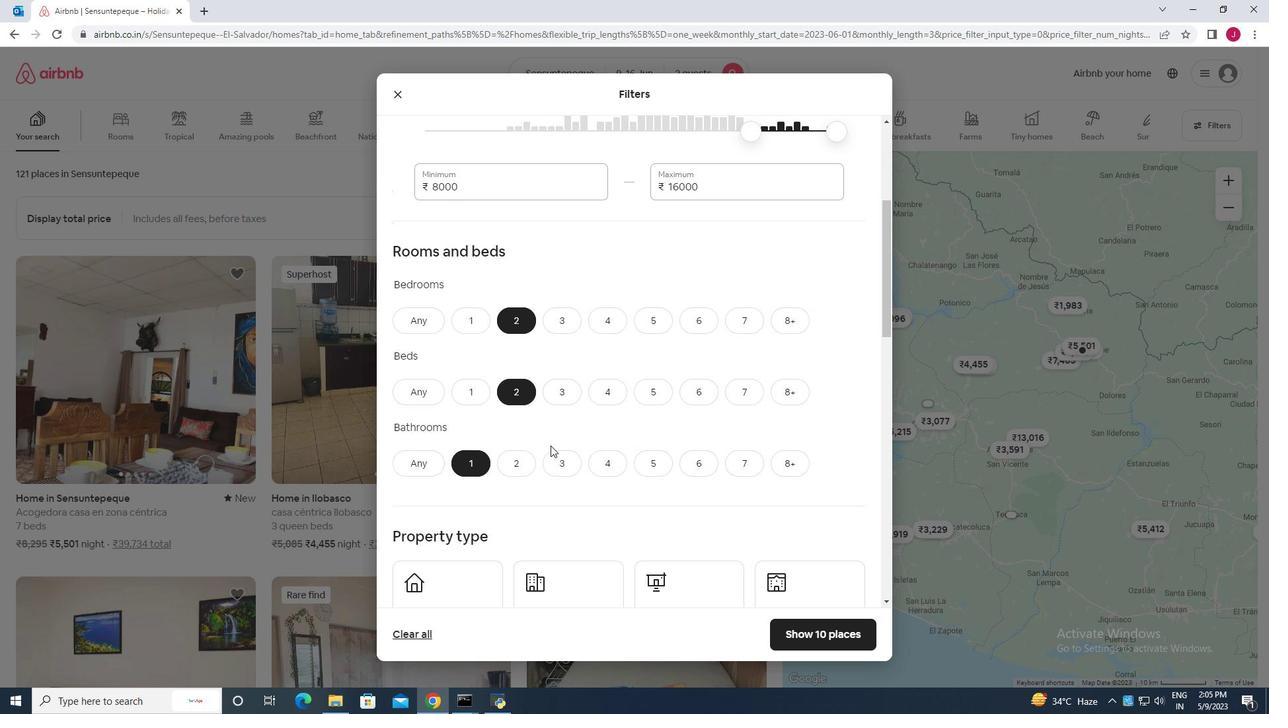 
Action: Mouse scrolled (552, 443) with delta (0, 0)
Screenshot: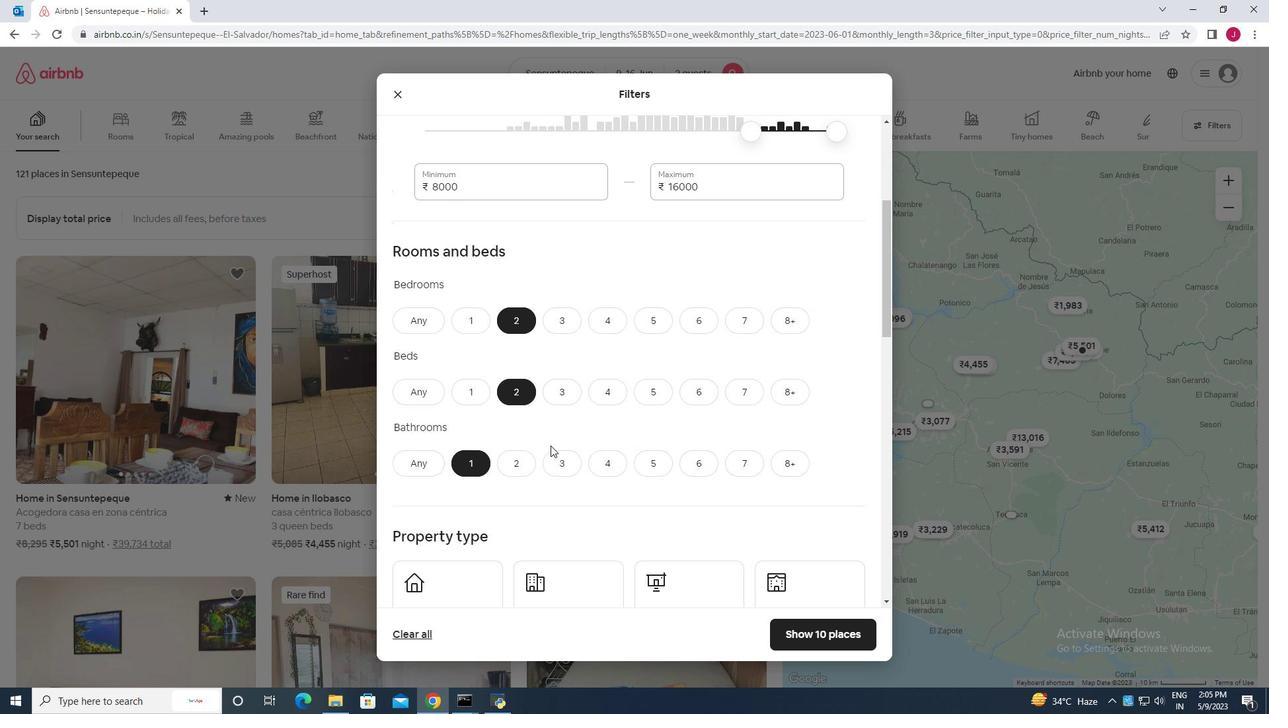 
Action: Mouse scrolled (552, 443) with delta (0, 0)
Screenshot: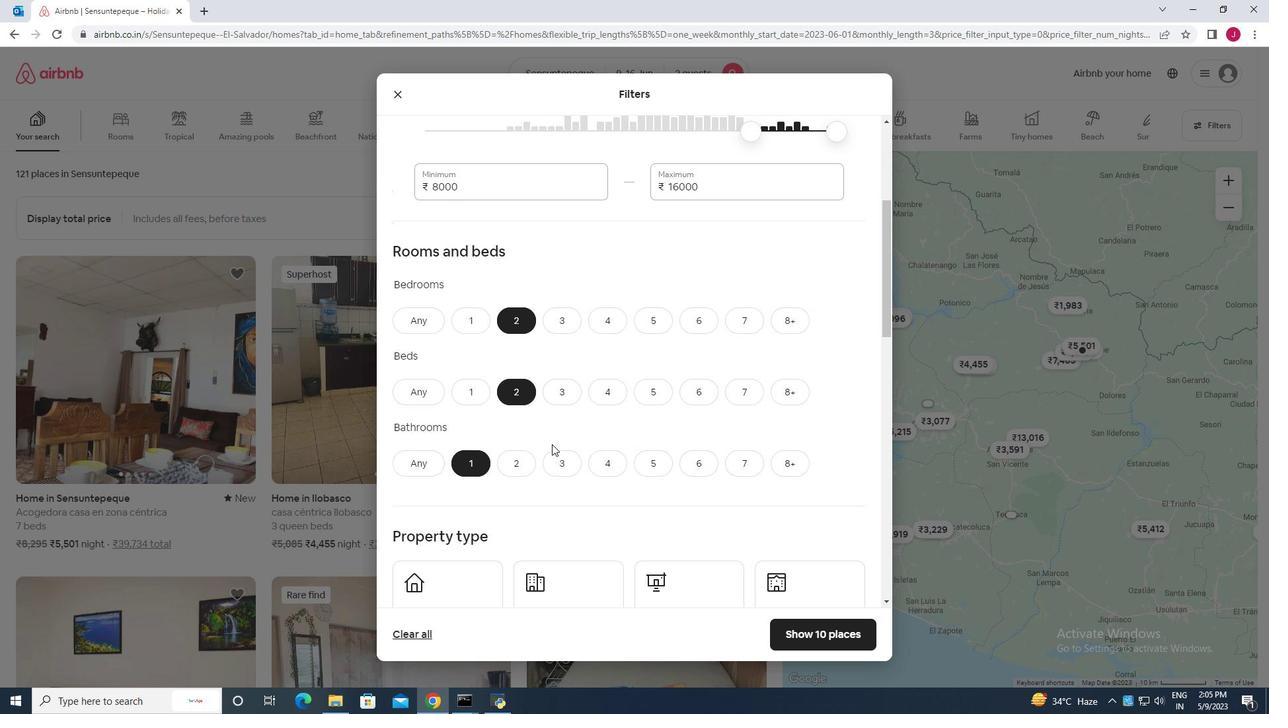 
Action: Mouse scrolled (552, 443) with delta (0, 0)
Screenshot: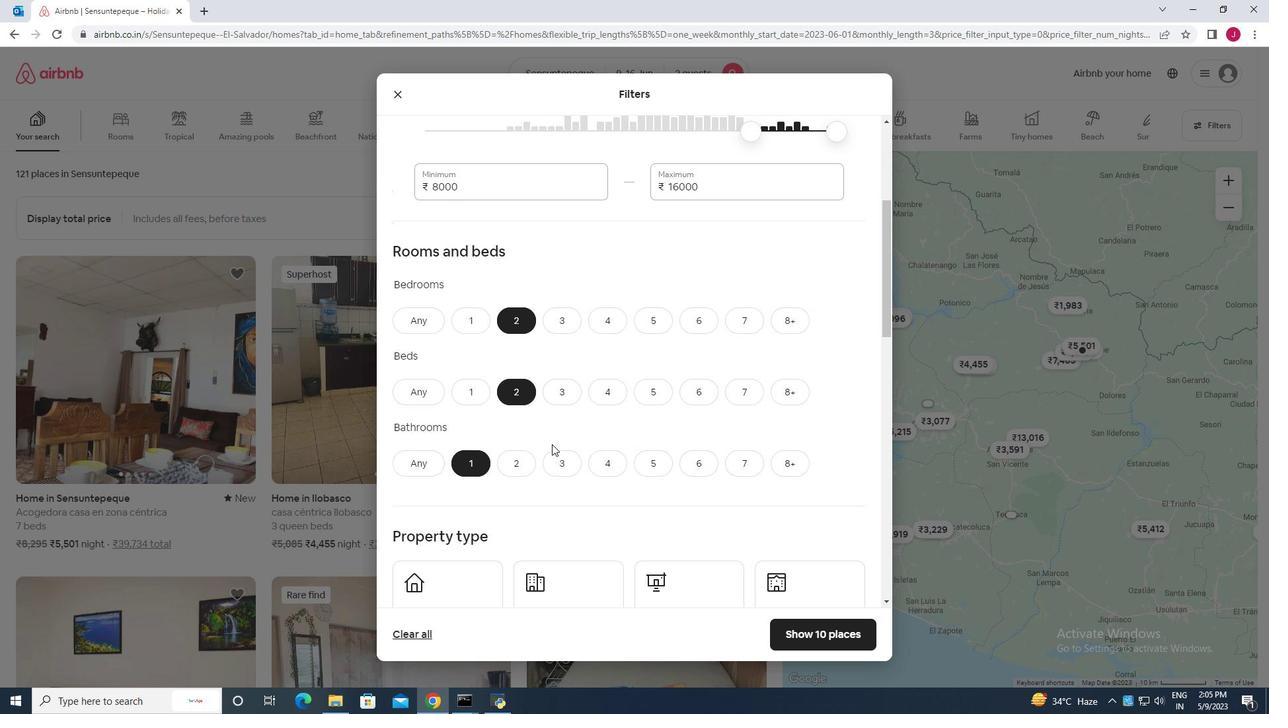 
Action: Mouse moved to (548, 441)
Screenshot: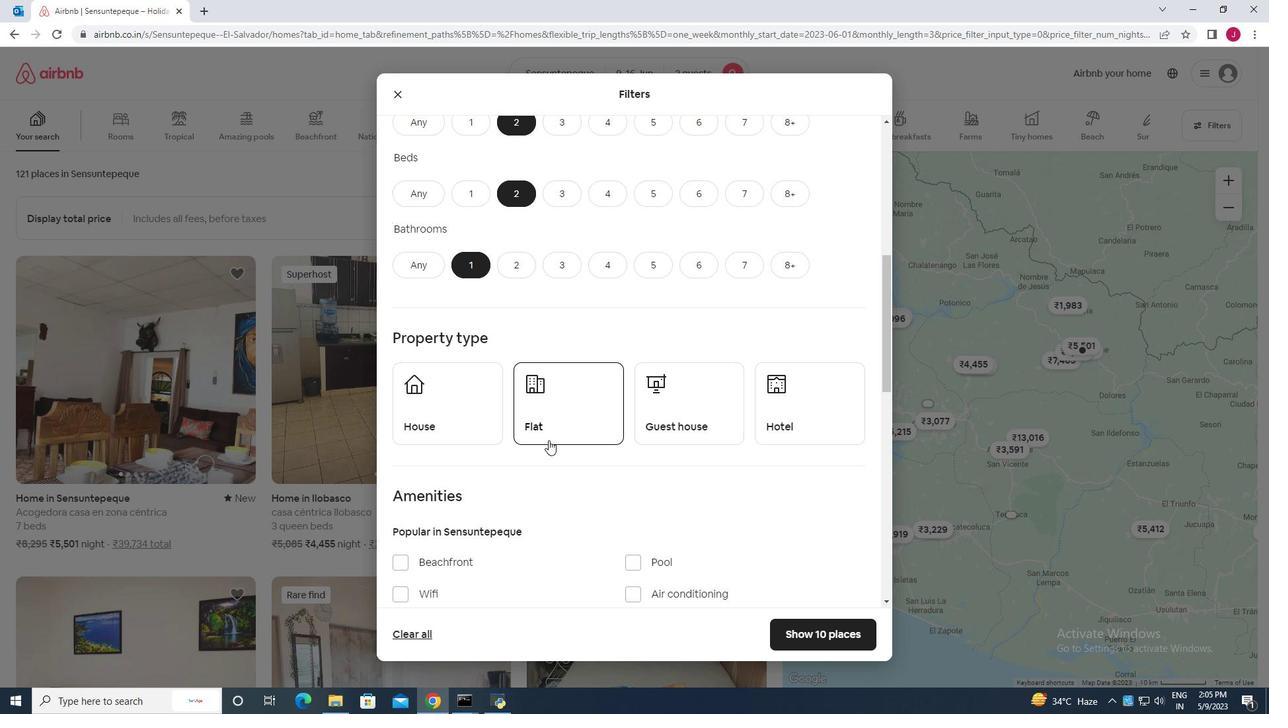 
Action: Mouse scrolled (548, 440) with delta (0, 0)
Screenshot: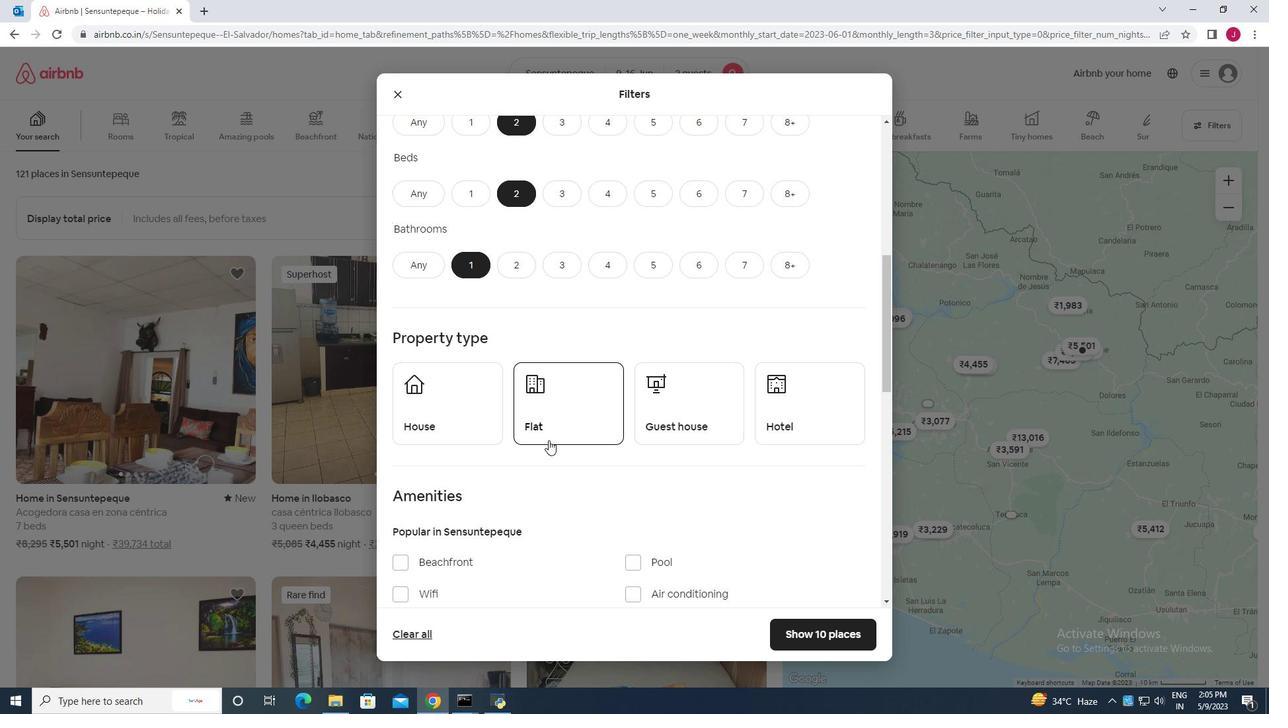 
Action: Mouse moved to (468, 357)
Screenshot: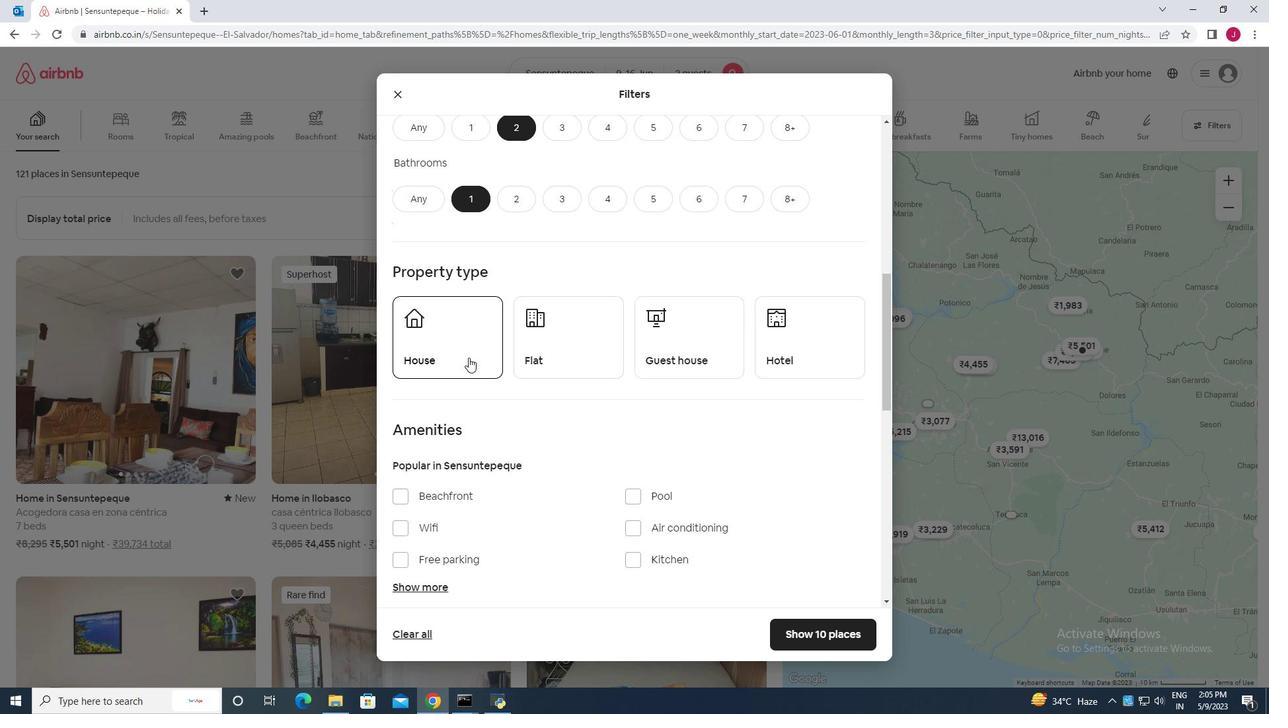 
Action: Mouse pressed left at (468, 357)
Screenshot: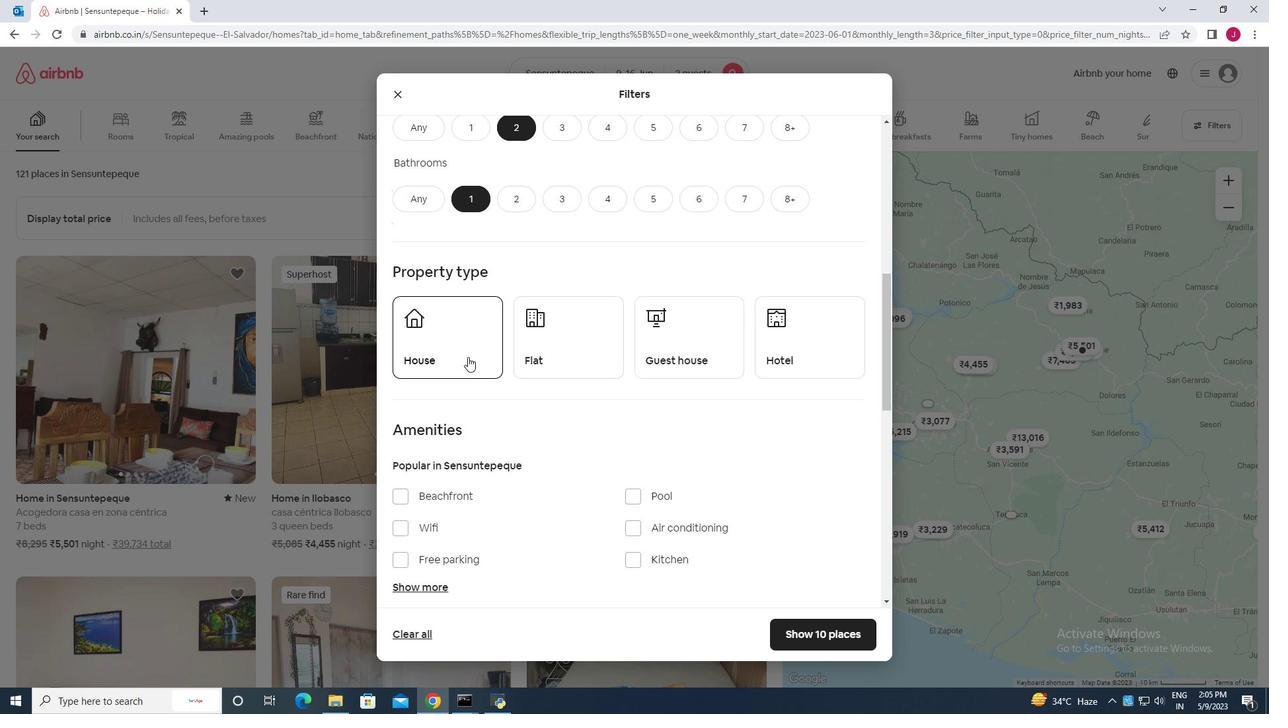 
Action: Mouse moved to (558, 342)
Screenshot: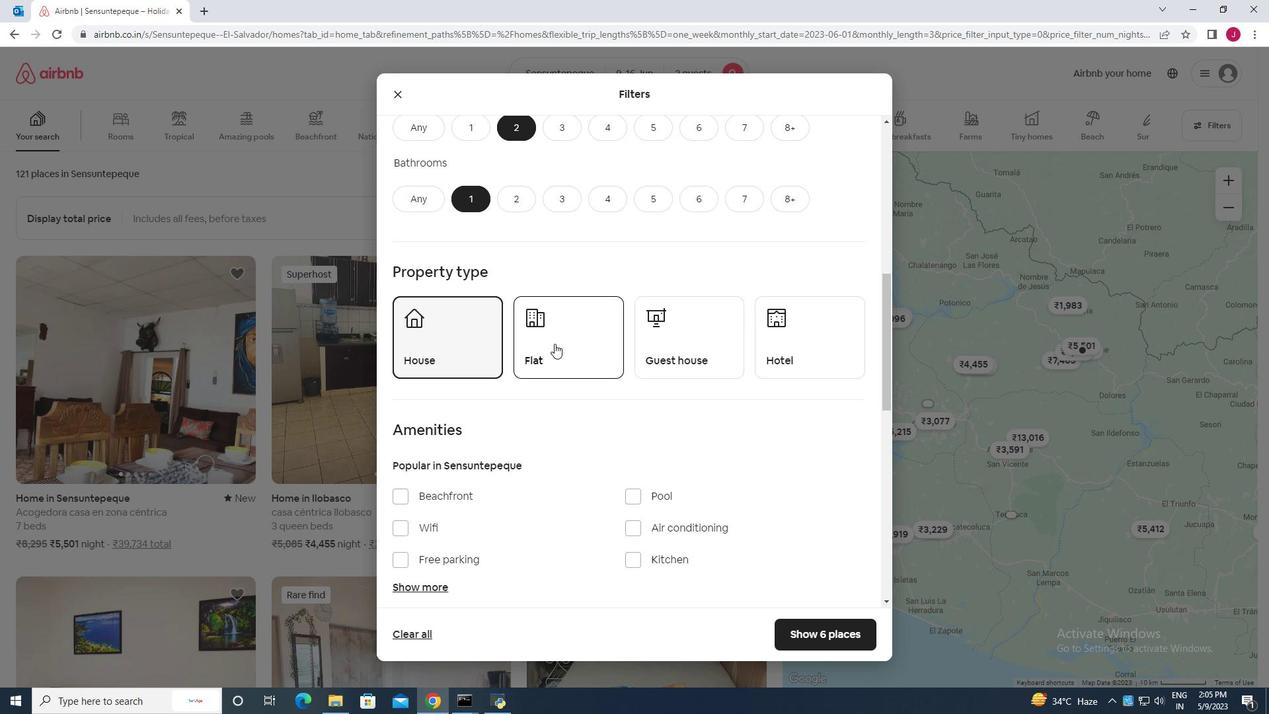
Action: Mouse pressed left at (558, 342)
Screenshot: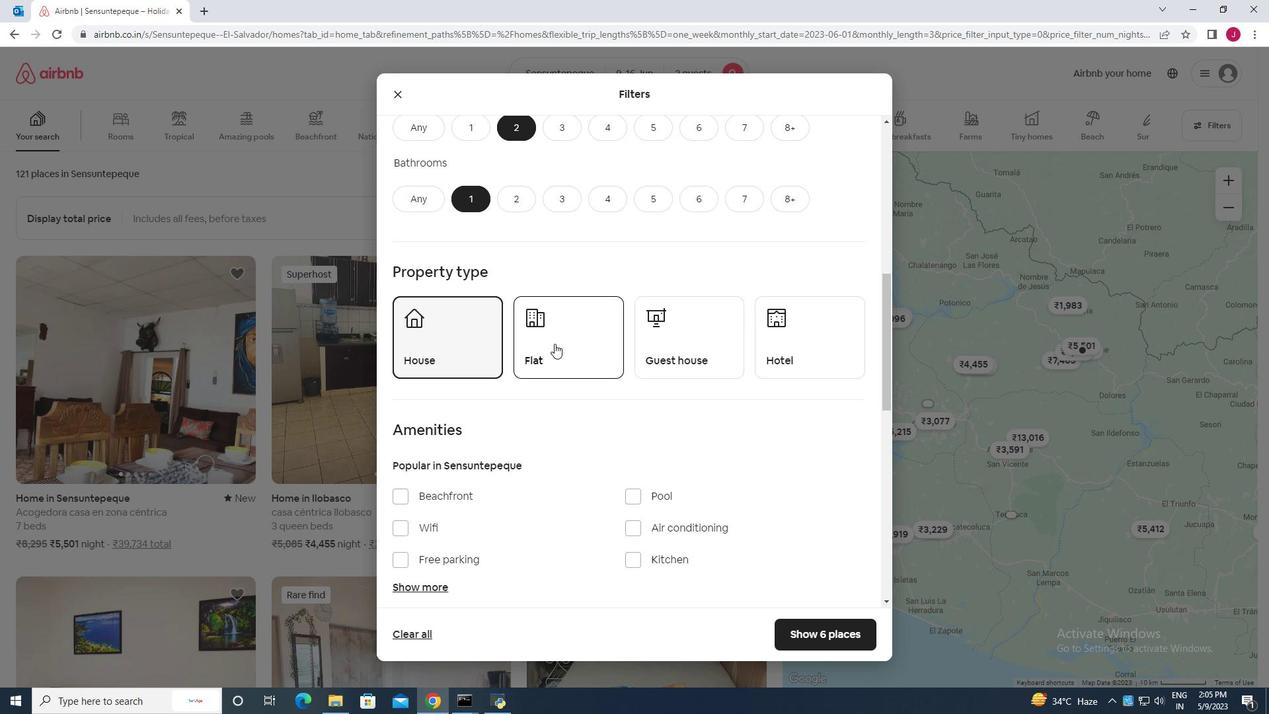 
Action: Mouse moved to (658, 350)
Screenshot: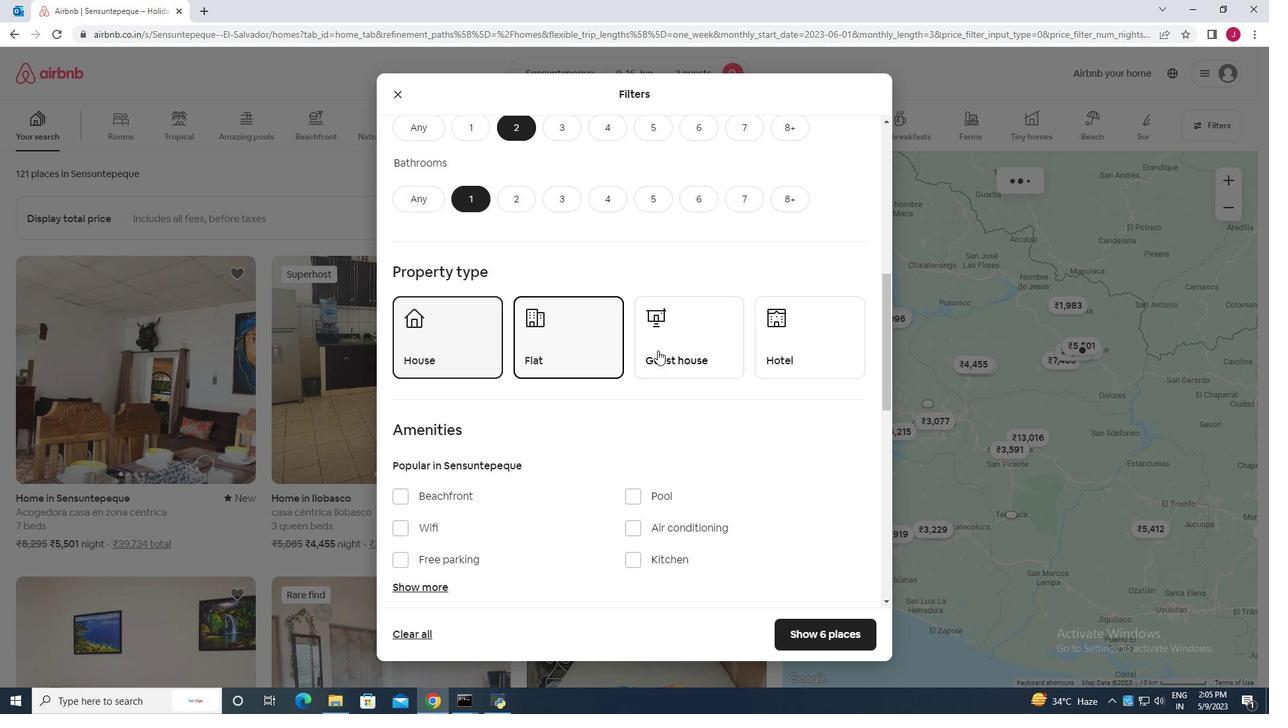 
Action: Mouse pressed left at (658, 350)
Screenshot: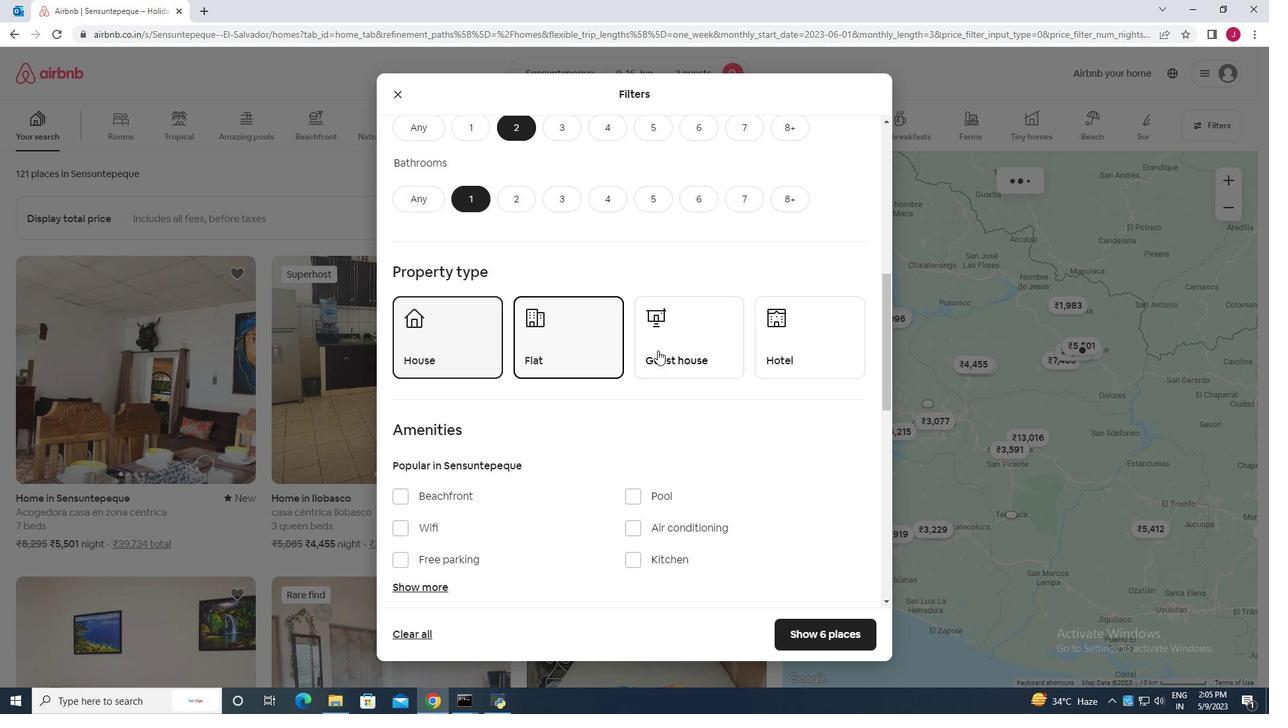 
Action: Mouse moved to (573, 379)
Screenshot: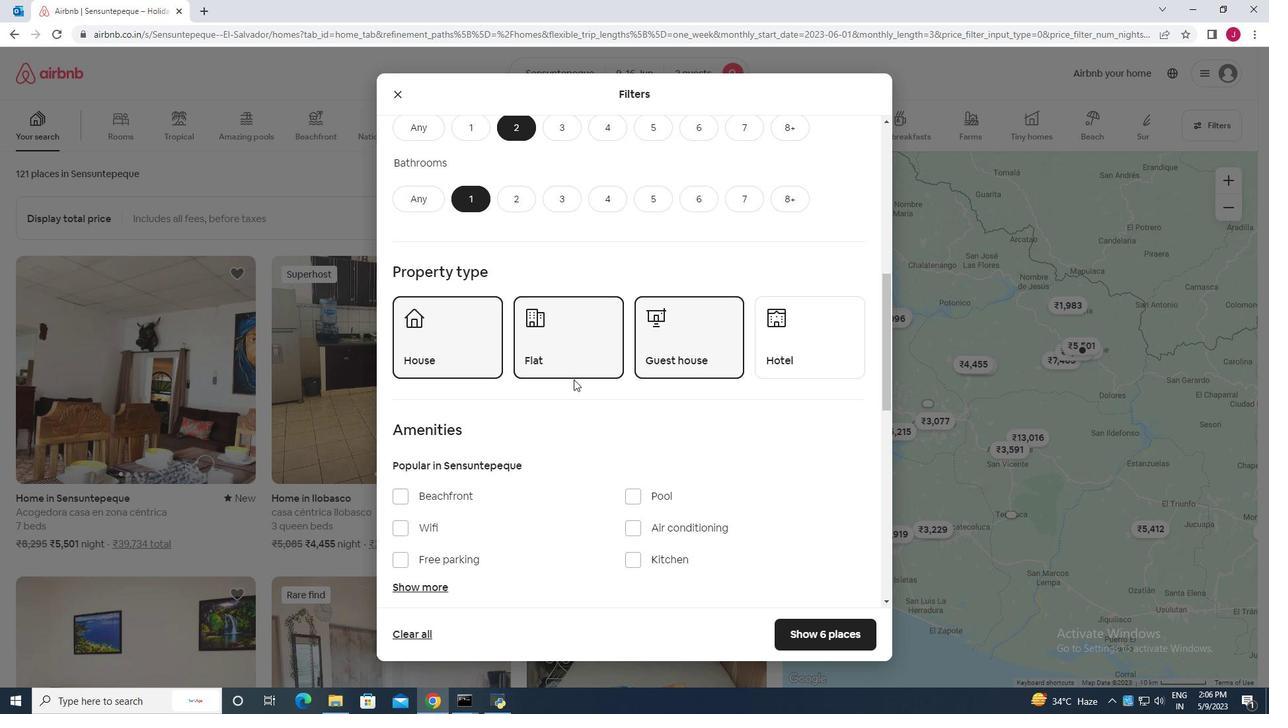 
Action: Mouse scrolled (573, 378) with delta (0, 0)
Screenshot: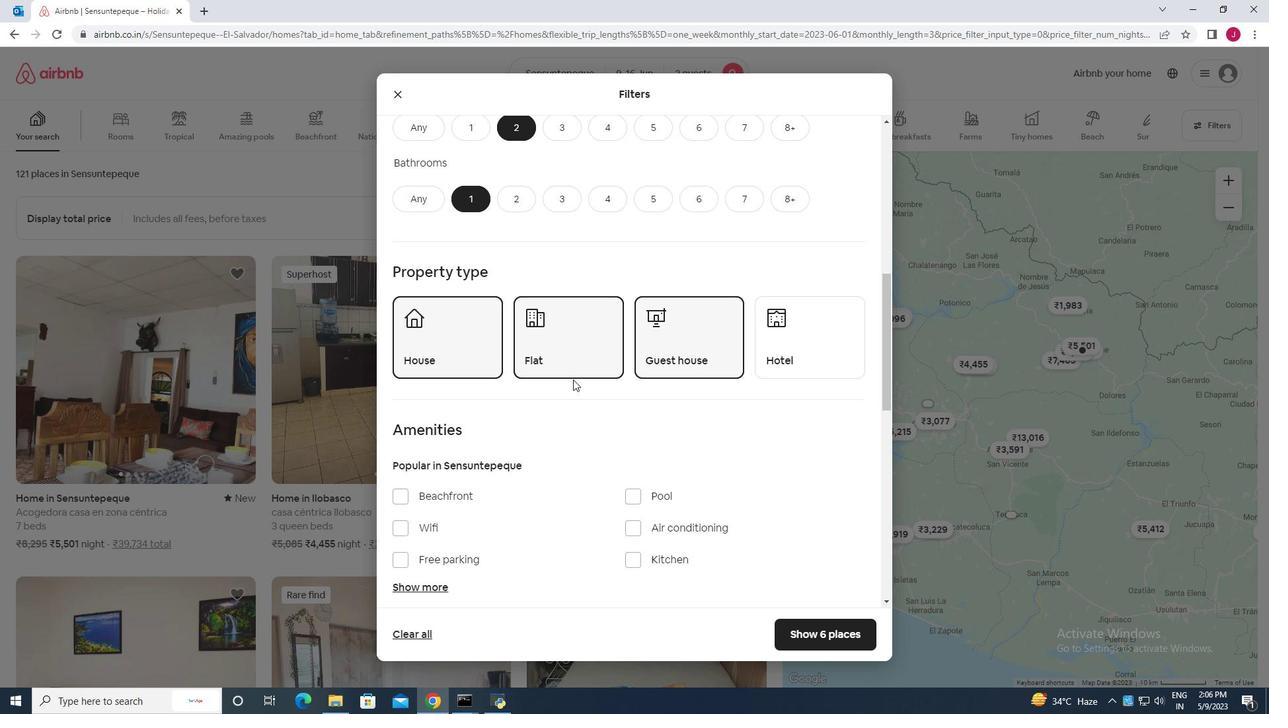 
Action: Mouse scrolled (573, 378) with delta (0, 0)
Screenshot: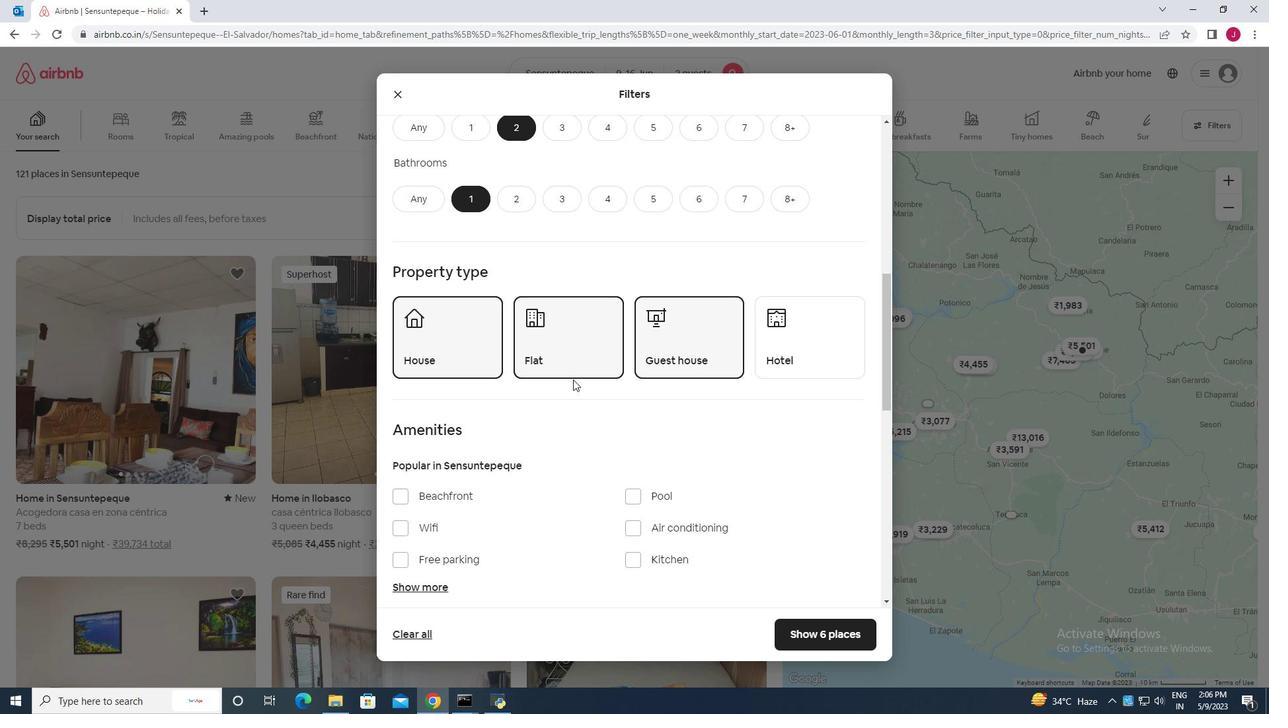 
Action: Mouse scrolled (573, 378) with delta (0, 0)
Screenshot: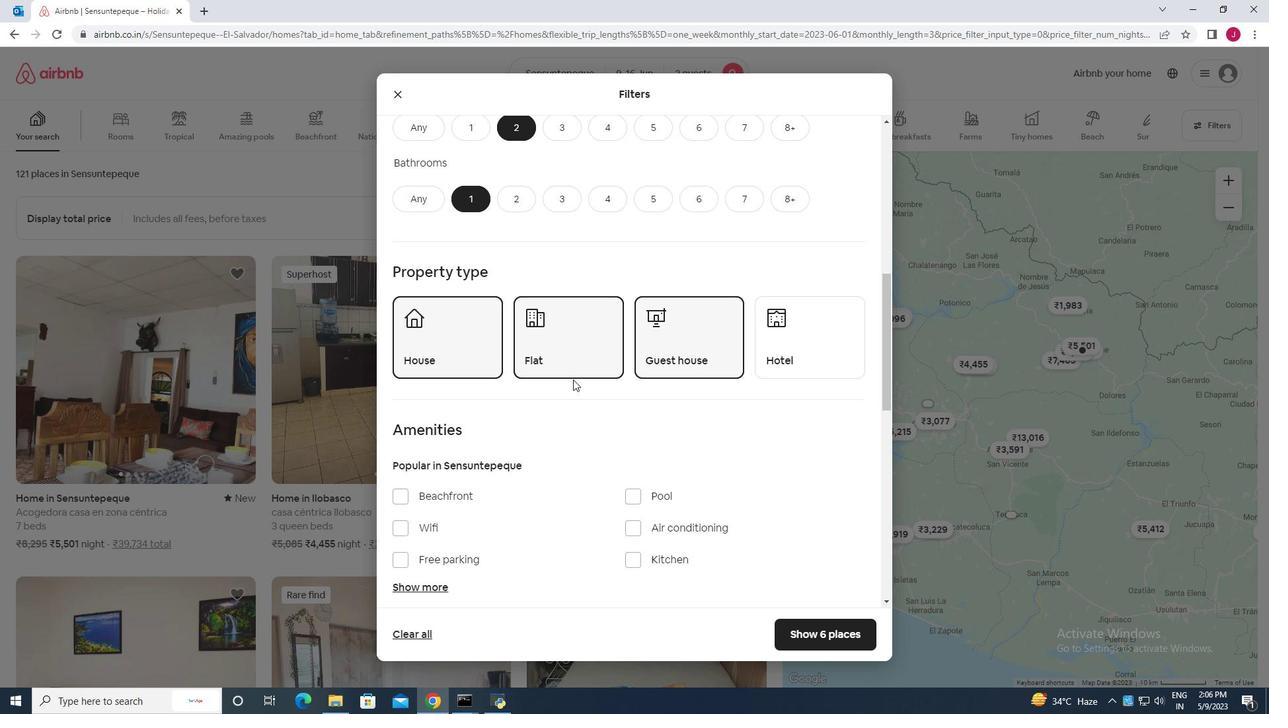 
Action: Mouse moved to (840, 541)
Screenshot: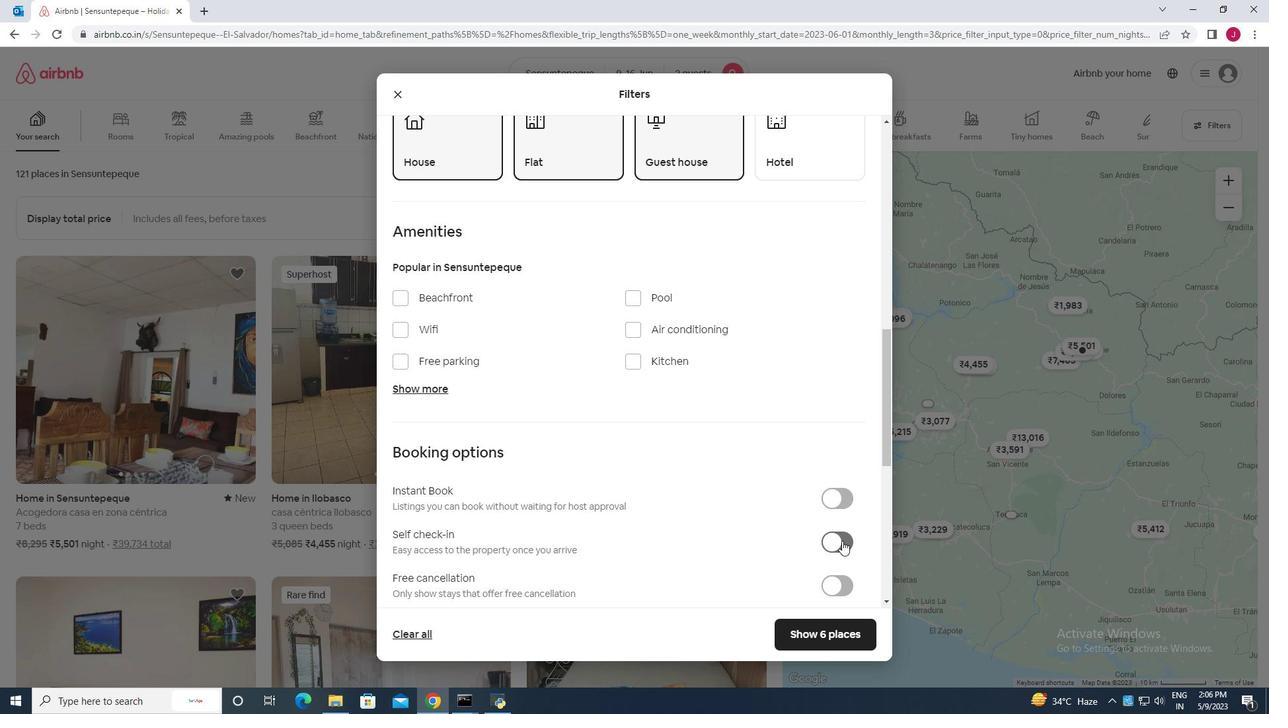 
Action: Mouse pressed left at (840, 541)
Screenshot: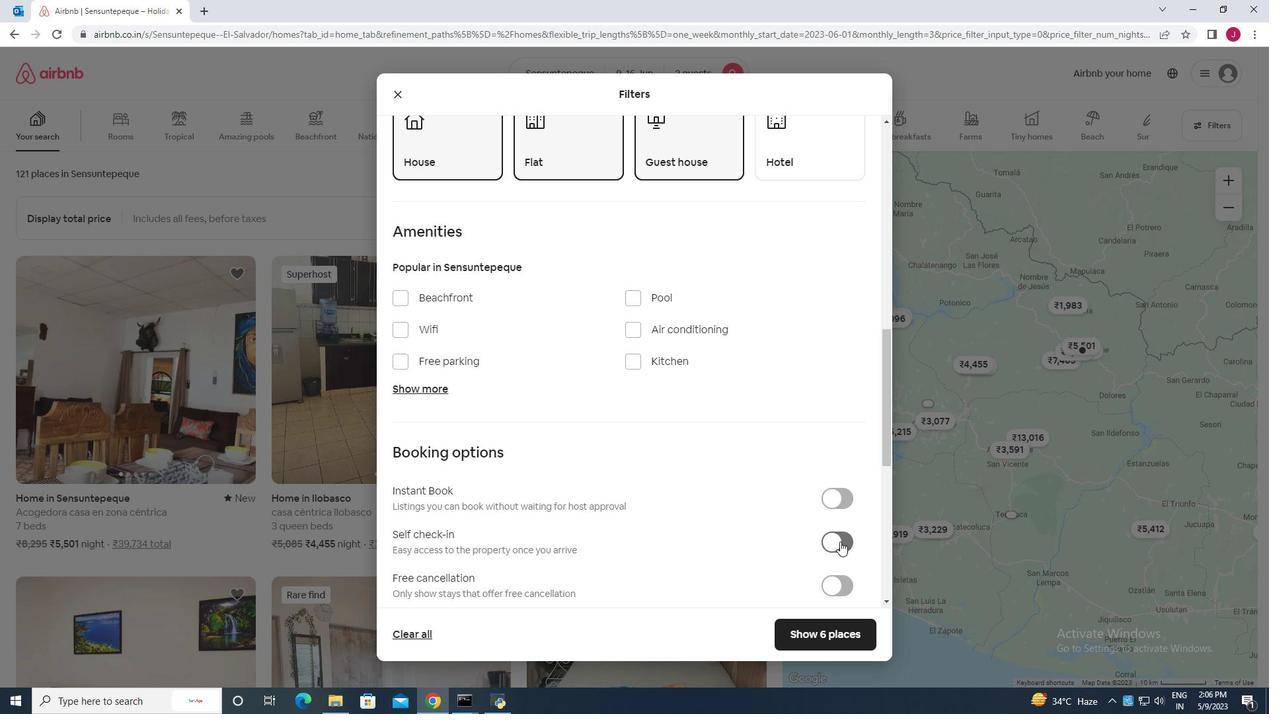 
Action: Mouse moved to (590, 472)
Screenshot: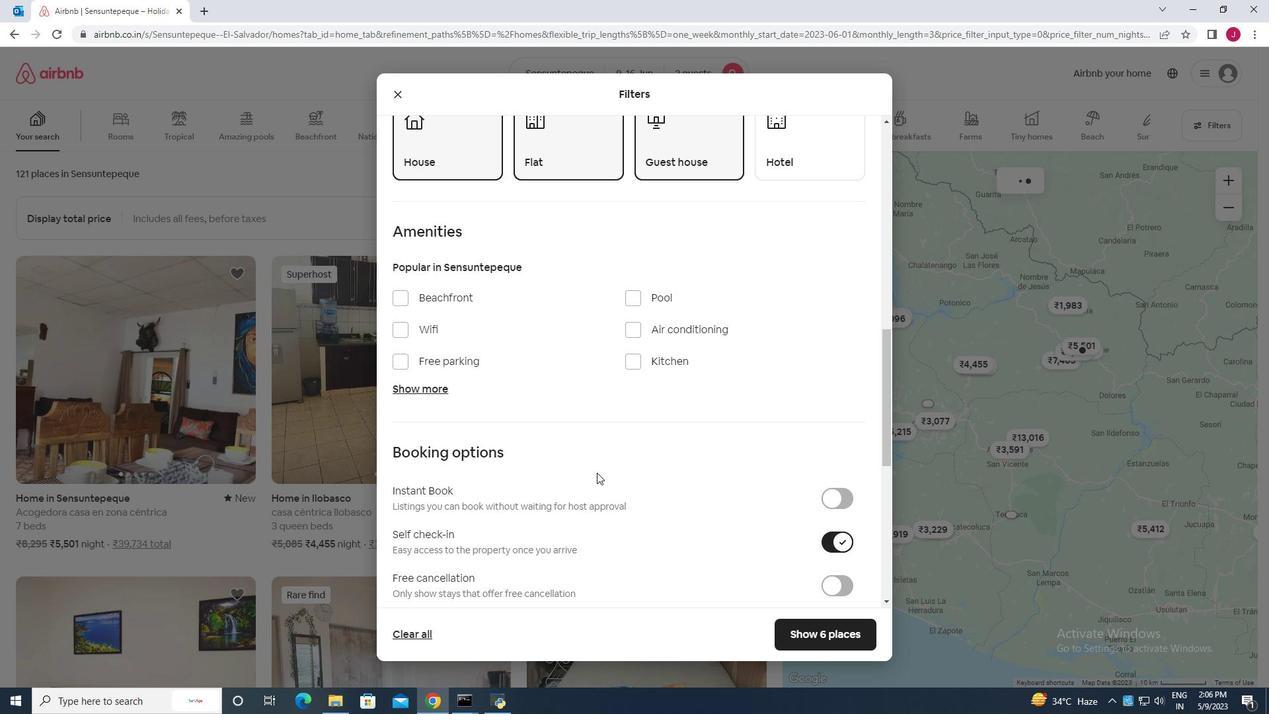 
Action: Mouse scrolled (590, 471) with delta (0, 0)
Screenshot: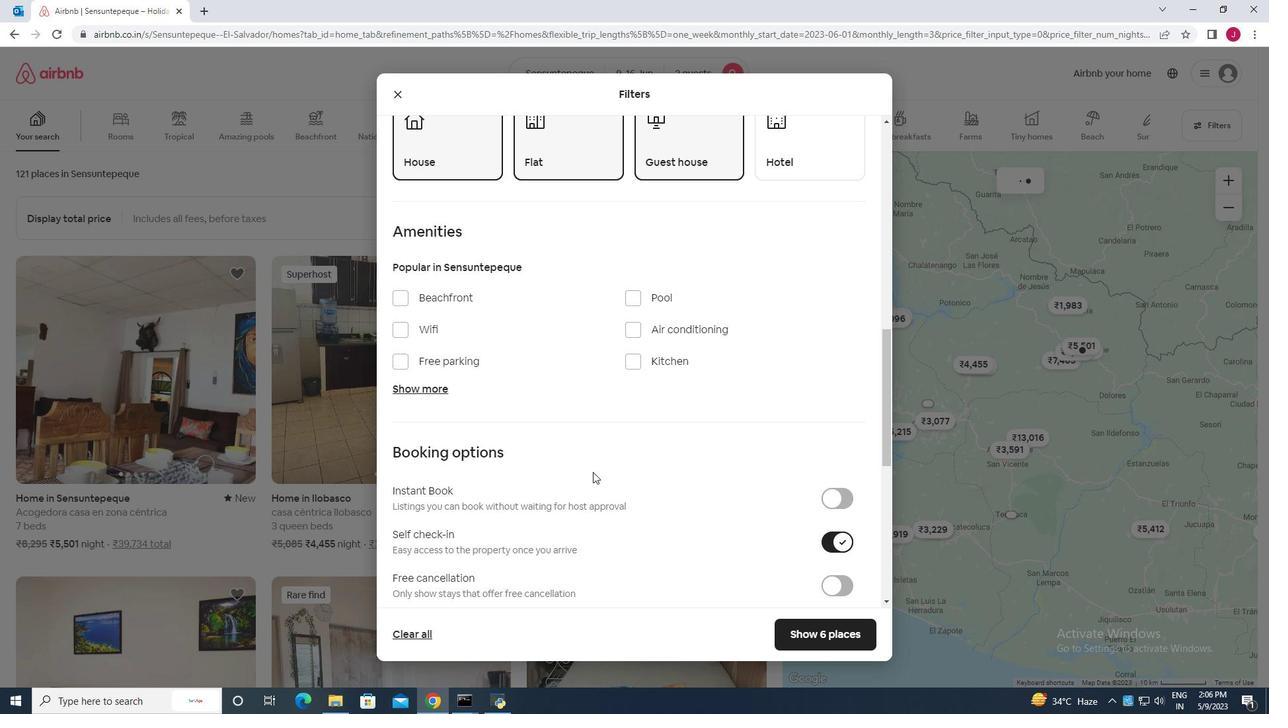 
Action: Mouse scrolled (590, 471) with delta (0, 0)
Screenshot: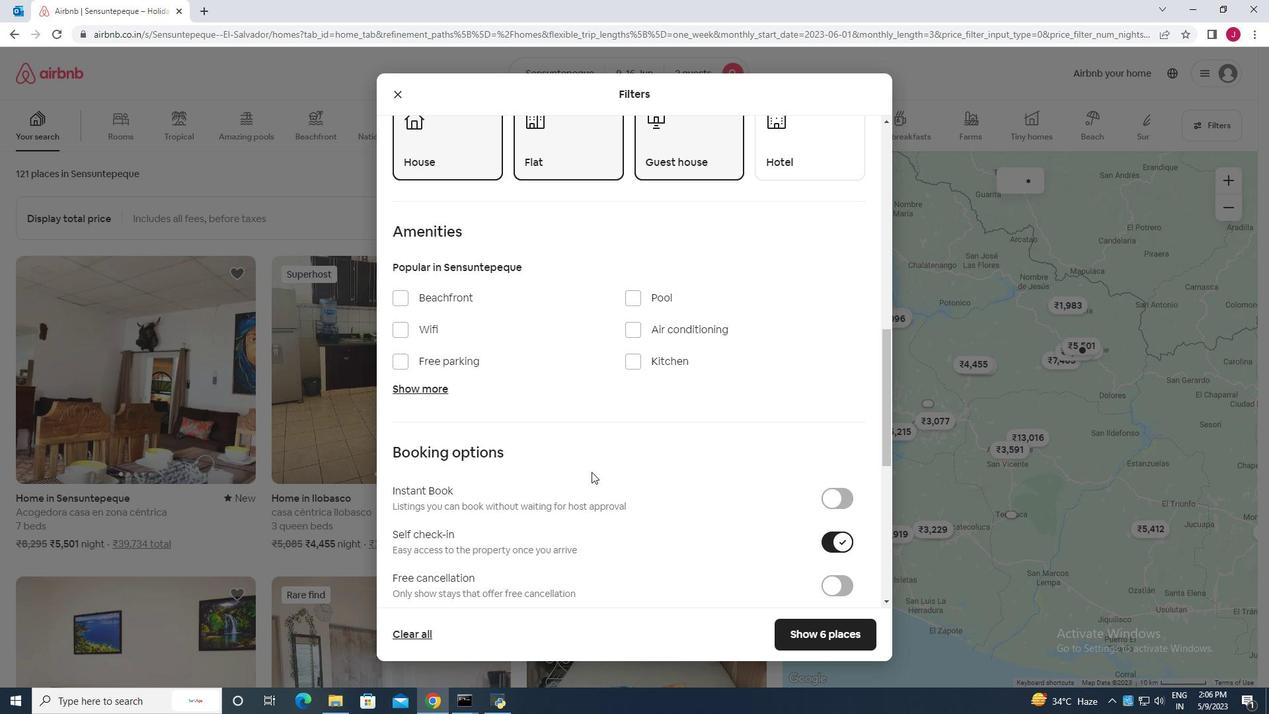 
Action: Mouse scrolled (590, 471) with delta (0, 0)
Screenshot: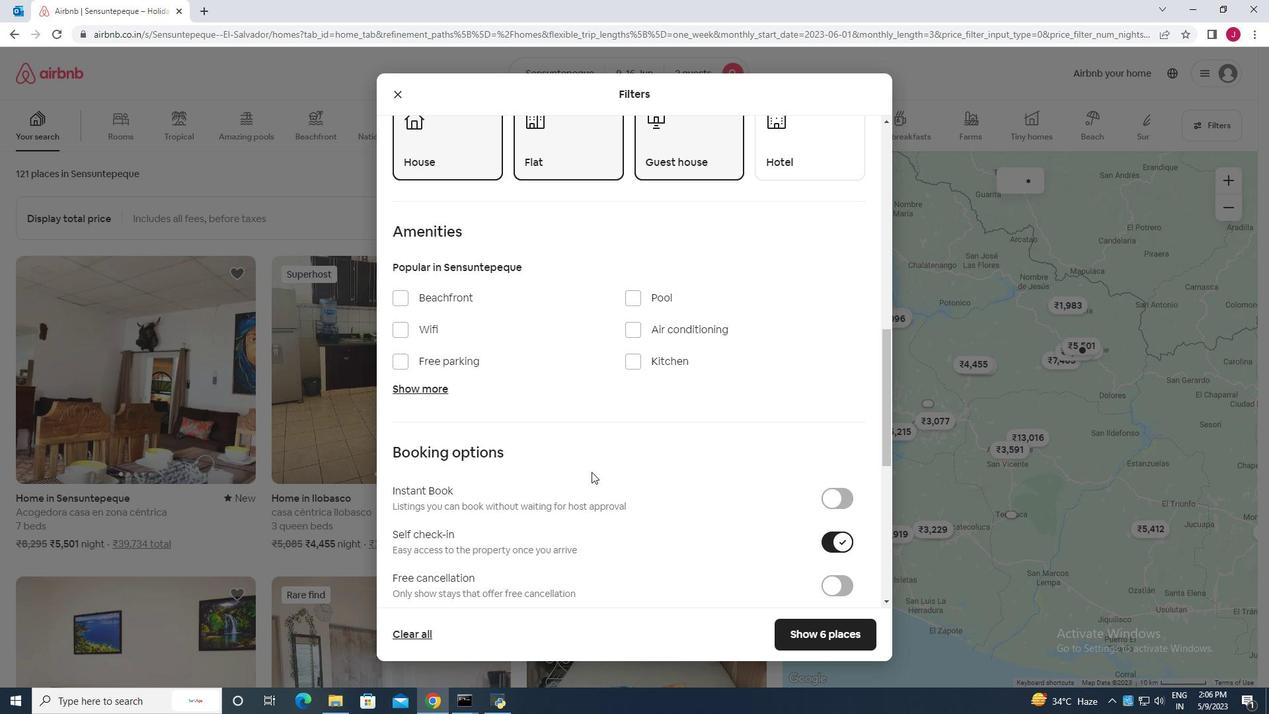 
Action: Mouse scrolled (590, 471) with delta (0, 0)
Screenshot: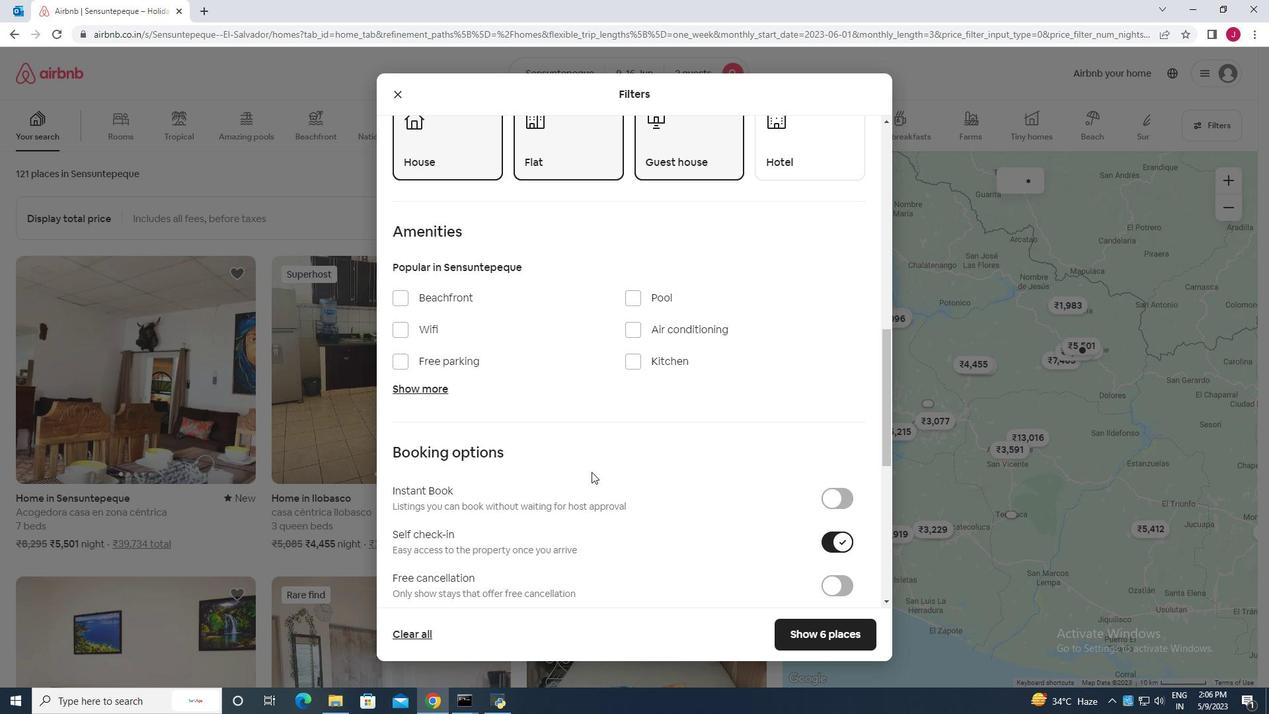 
Action: Mouse scrolled (590, 471) with delta (0, 0)
Screenshot: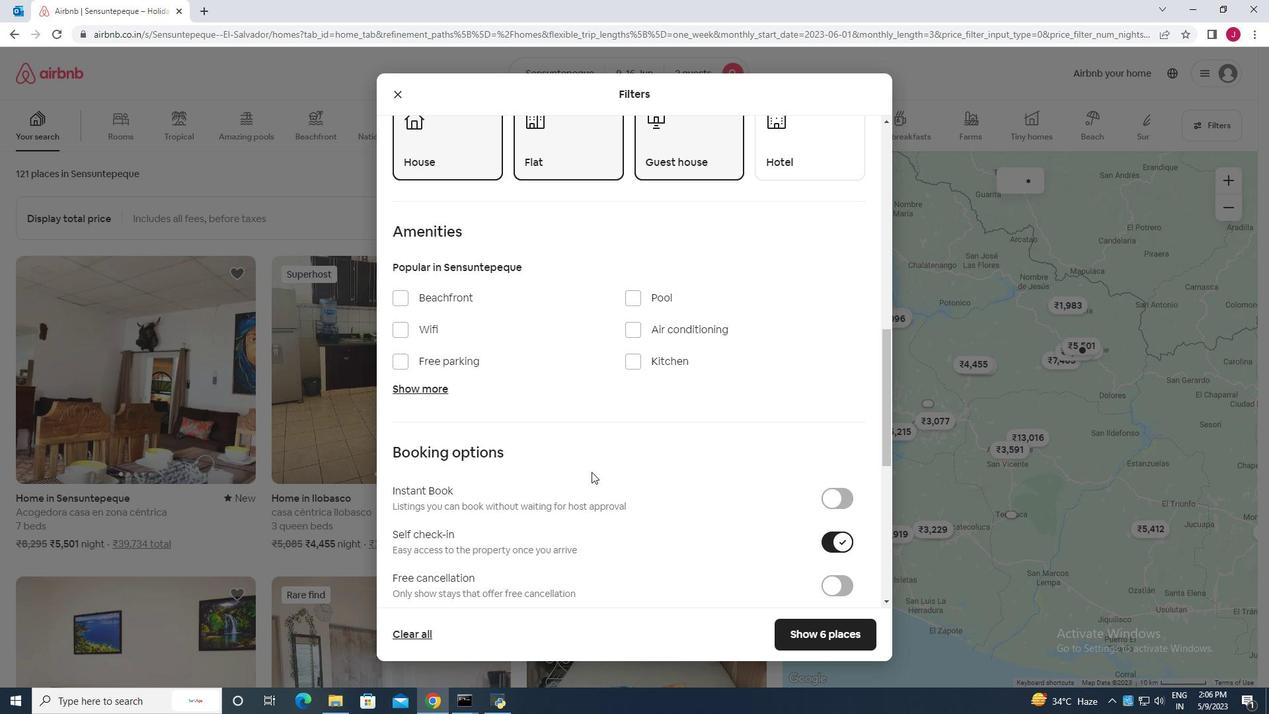 
Action: Mouse scrolled (590, 471) with delta (0, 0)
Screenshot: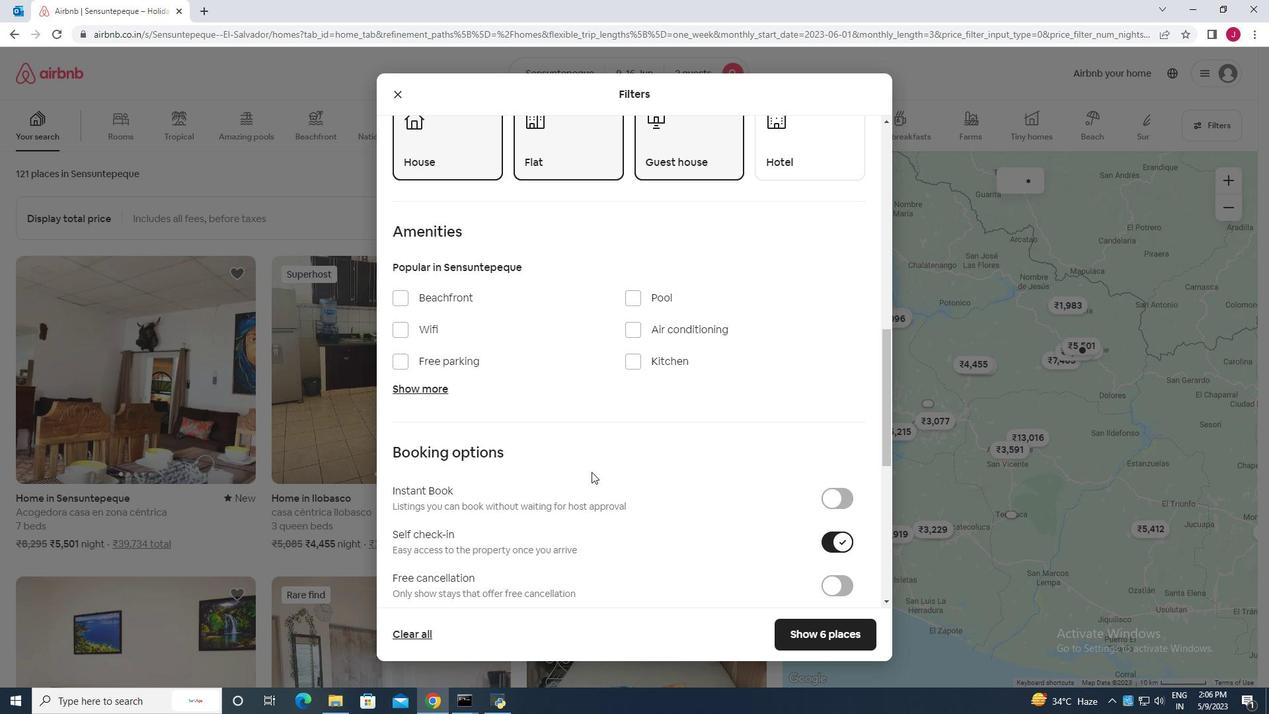 
Action: Mouse moved to (585, 472)
Screenshot: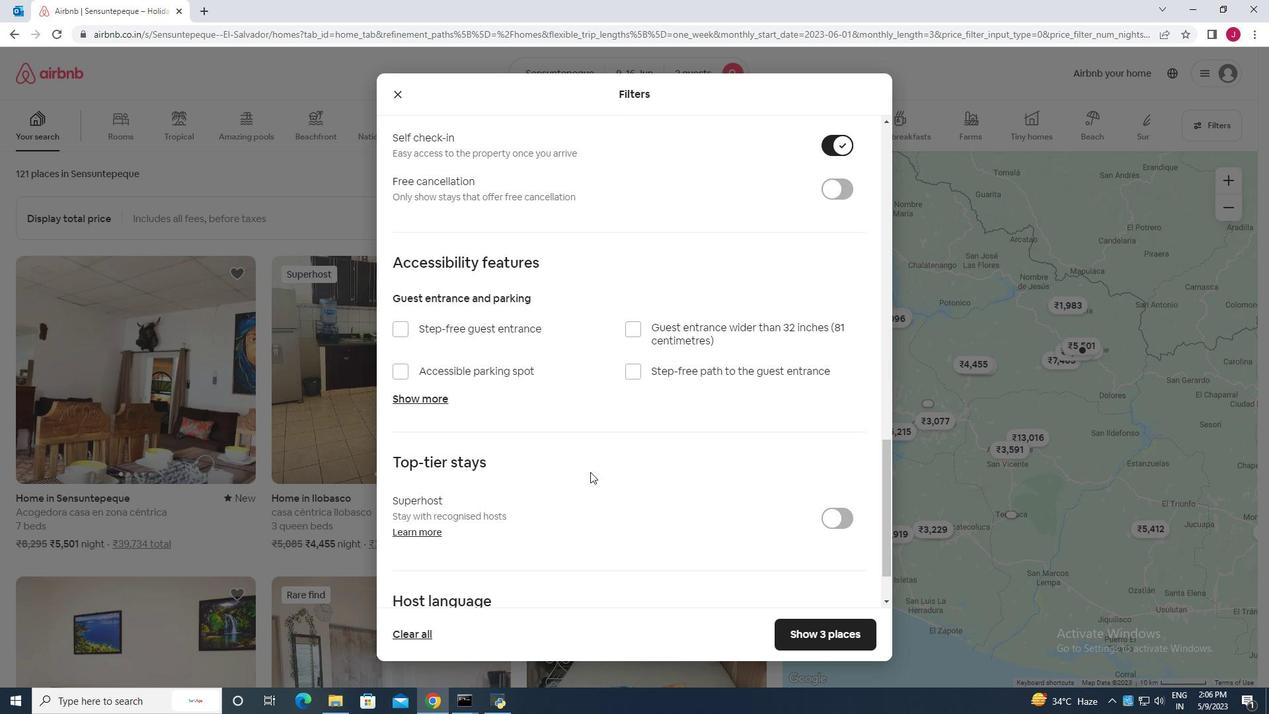 
Action: Mouse scrolled (585, 472) with delta (0, 0)
Screenshot: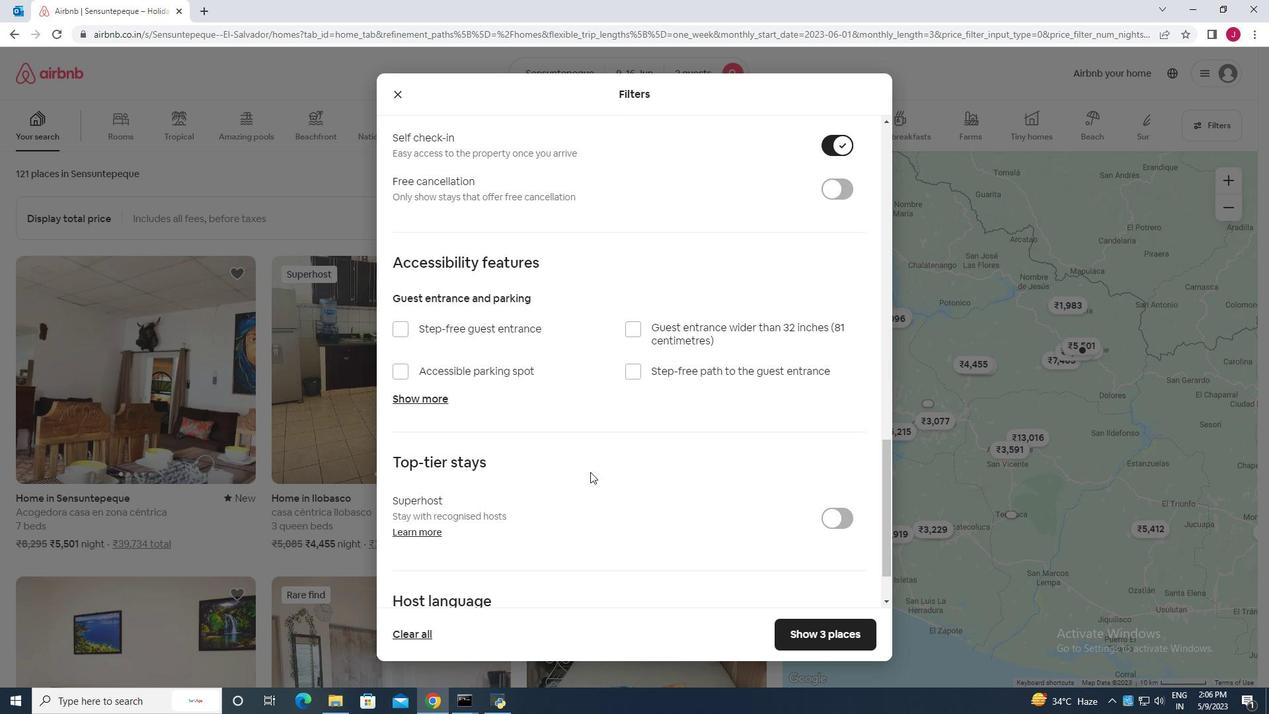 
Action: Mouse moved to (583, 474)
Screenshot: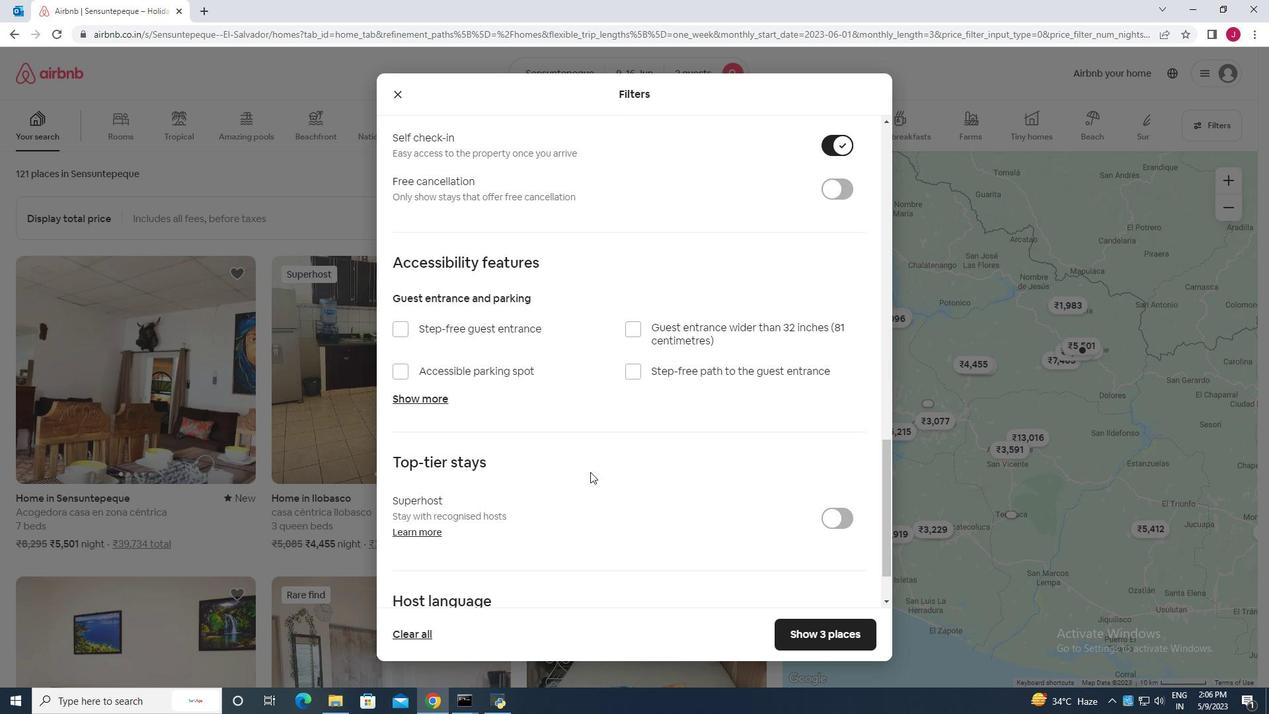 
Action: Mouse scrolled (583, 473) with delta (0, 0)
Screenshot: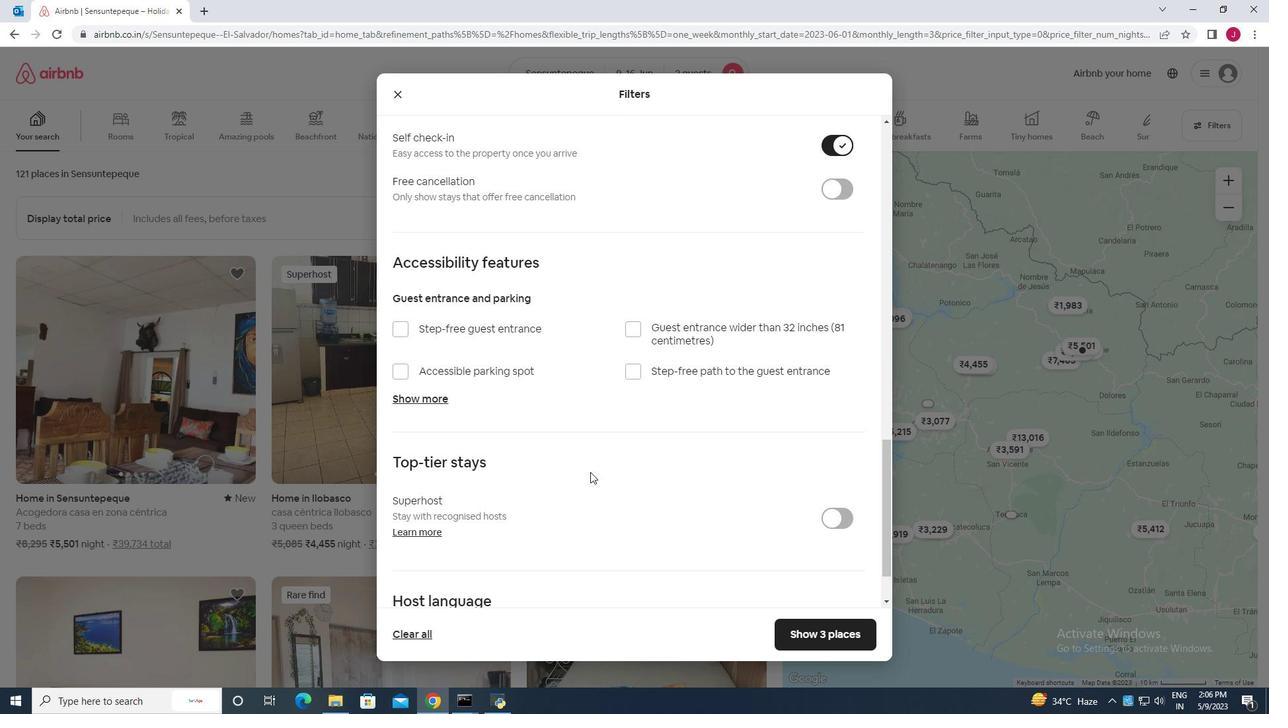 
Action: Mouse moved to (583, 474)
Screenshot: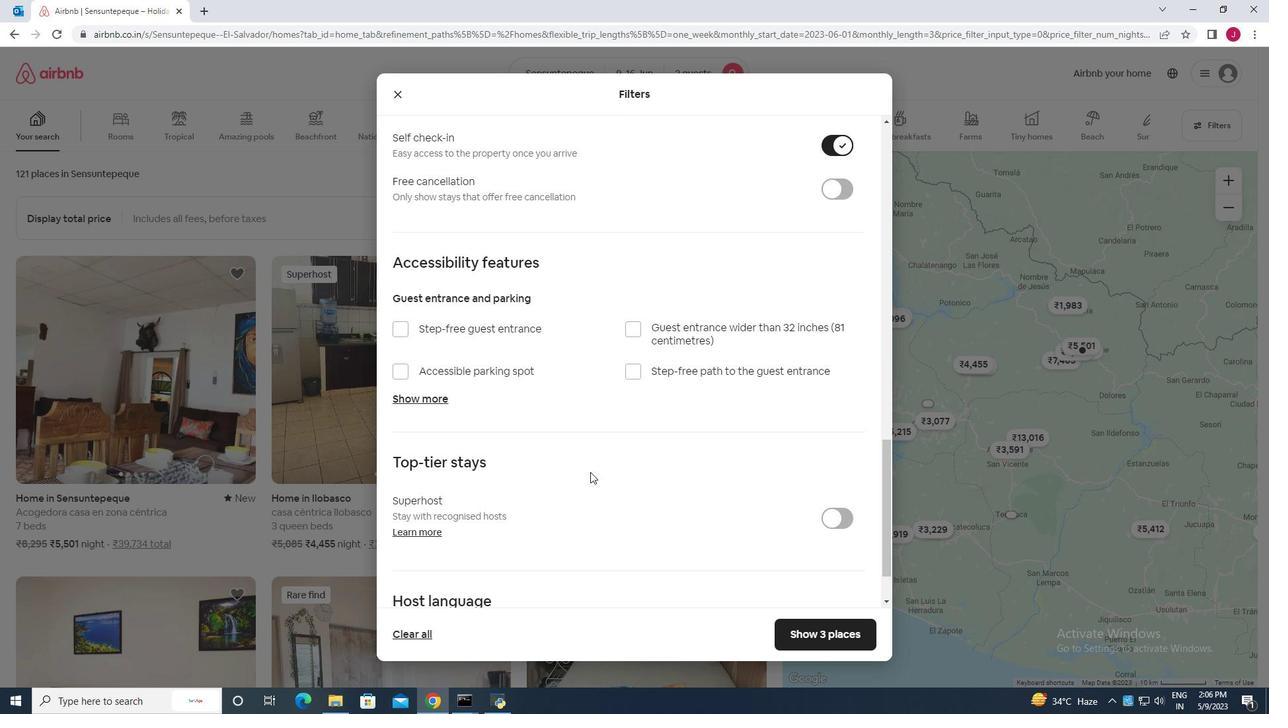 
Action: Mouse scrolled (583, 473) with delta (0, 0)
Screenshot: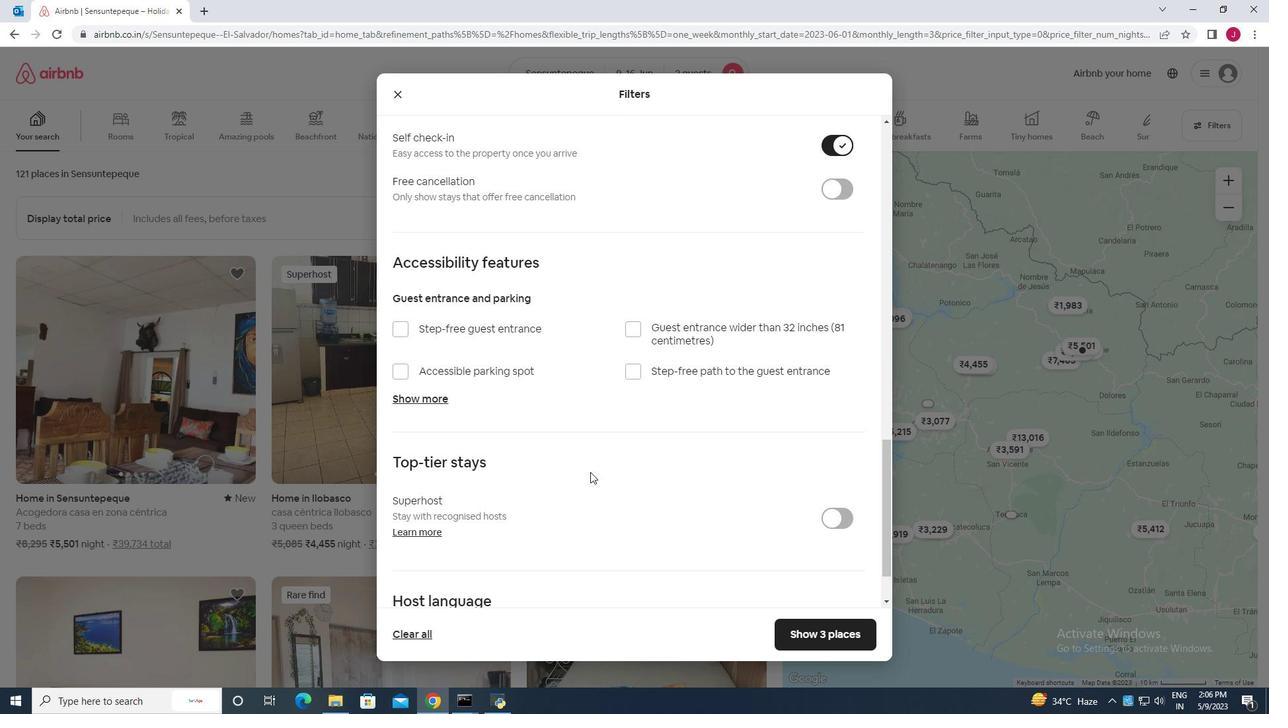 
Action: Mouse scrolled (583, 473) with delta (0, 0)
Screenshot: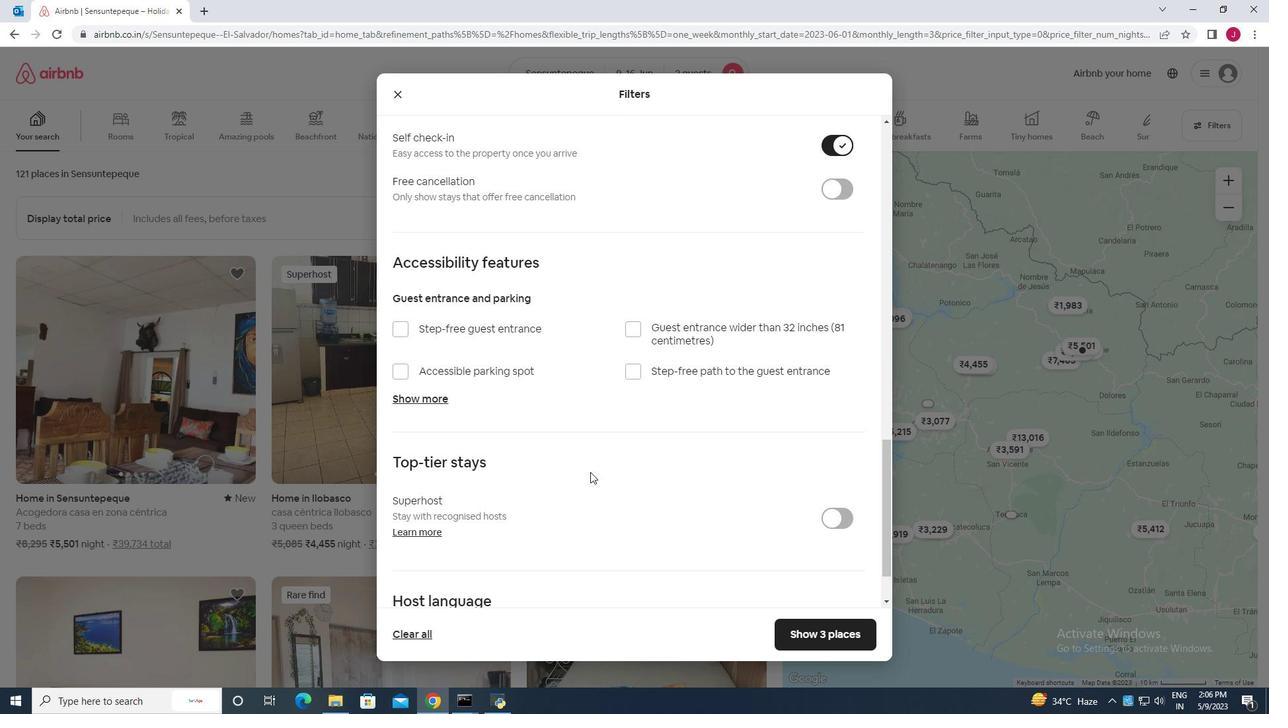 
Action: Mouse moved to (573, 478)
Screenshot: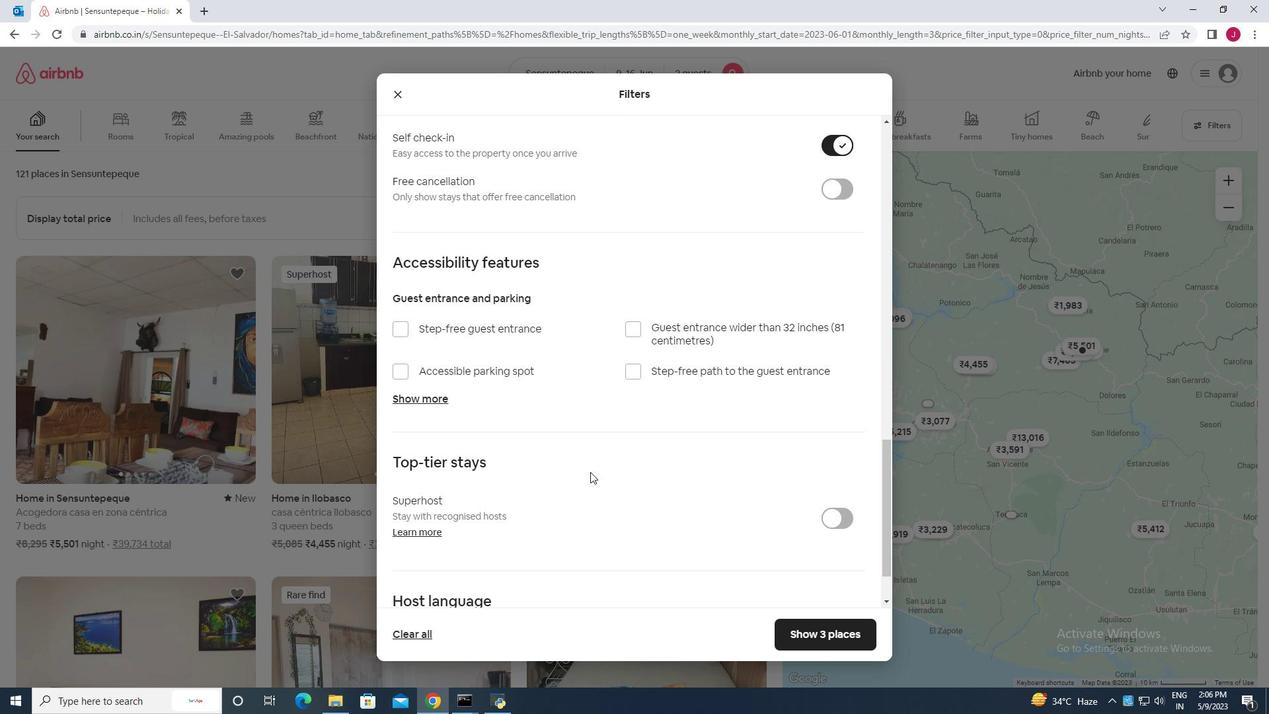
Action: Mouse scrolled (573, 477) with delta (0, 0)
Screenshot: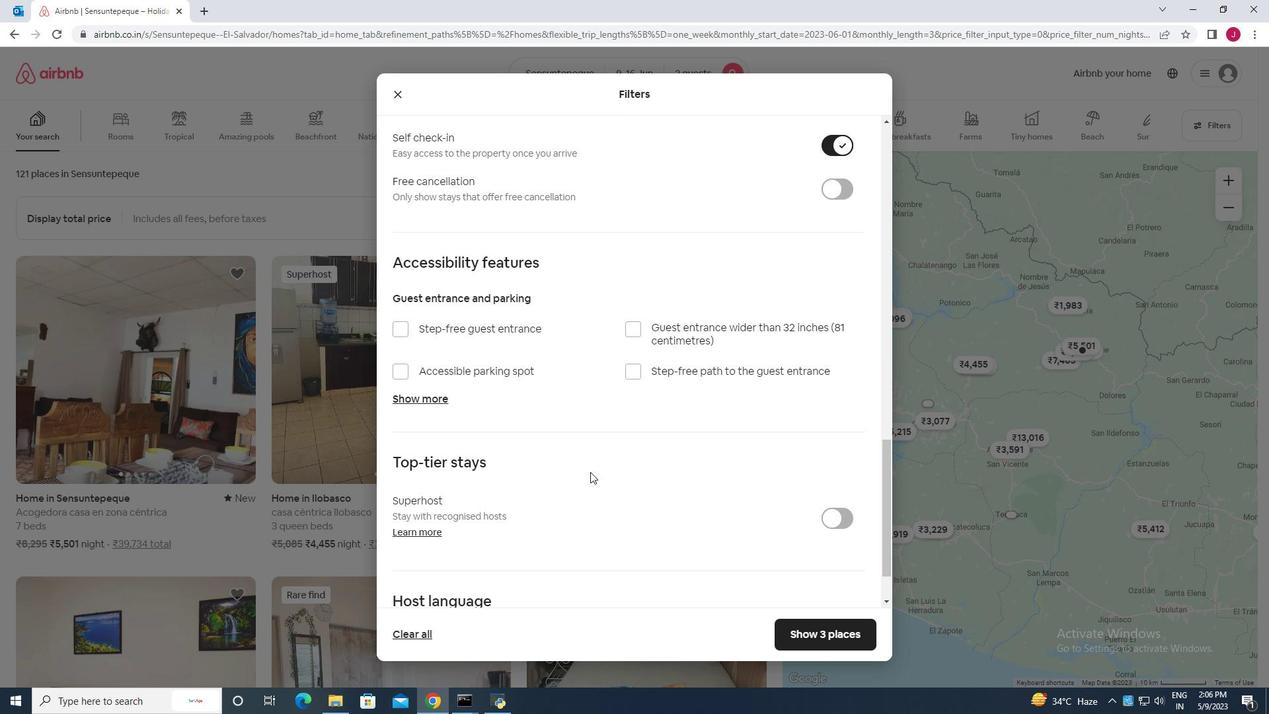 
Action: Mouse moved to (447, 535)
Screenshot: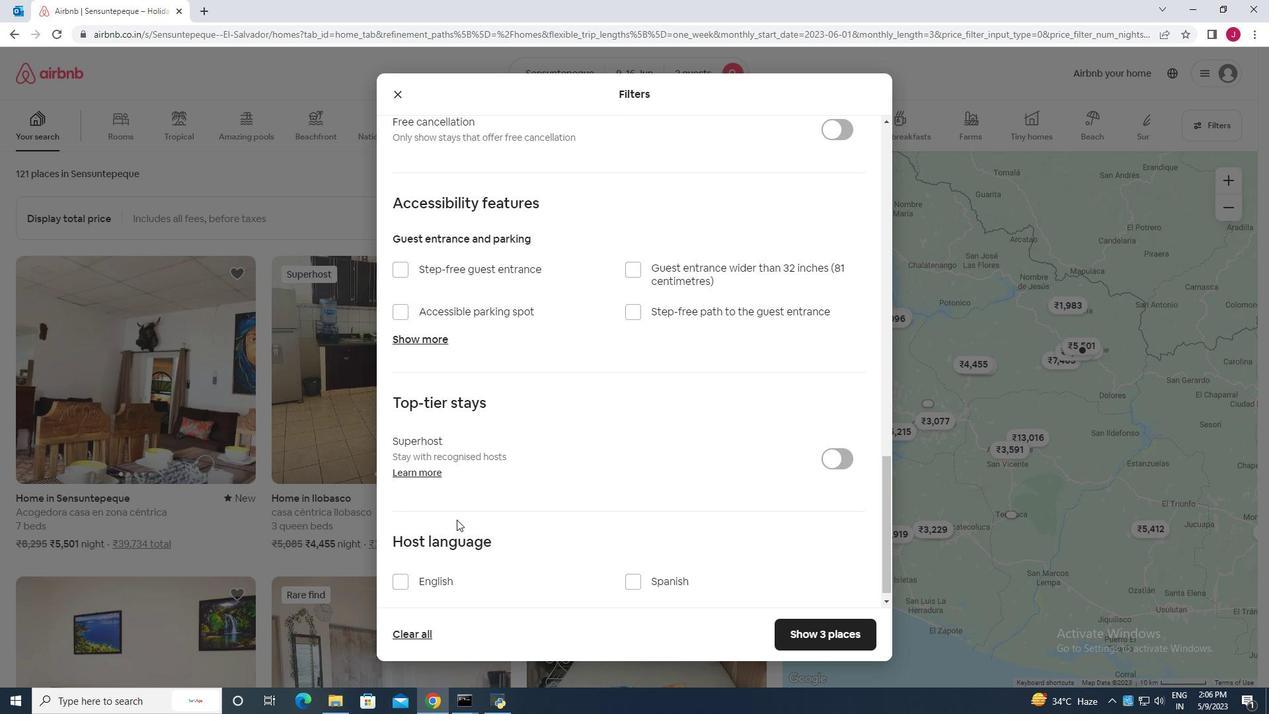
Action: Mouse scrolled (447, 534) with delta (0, 0)
Screenshot: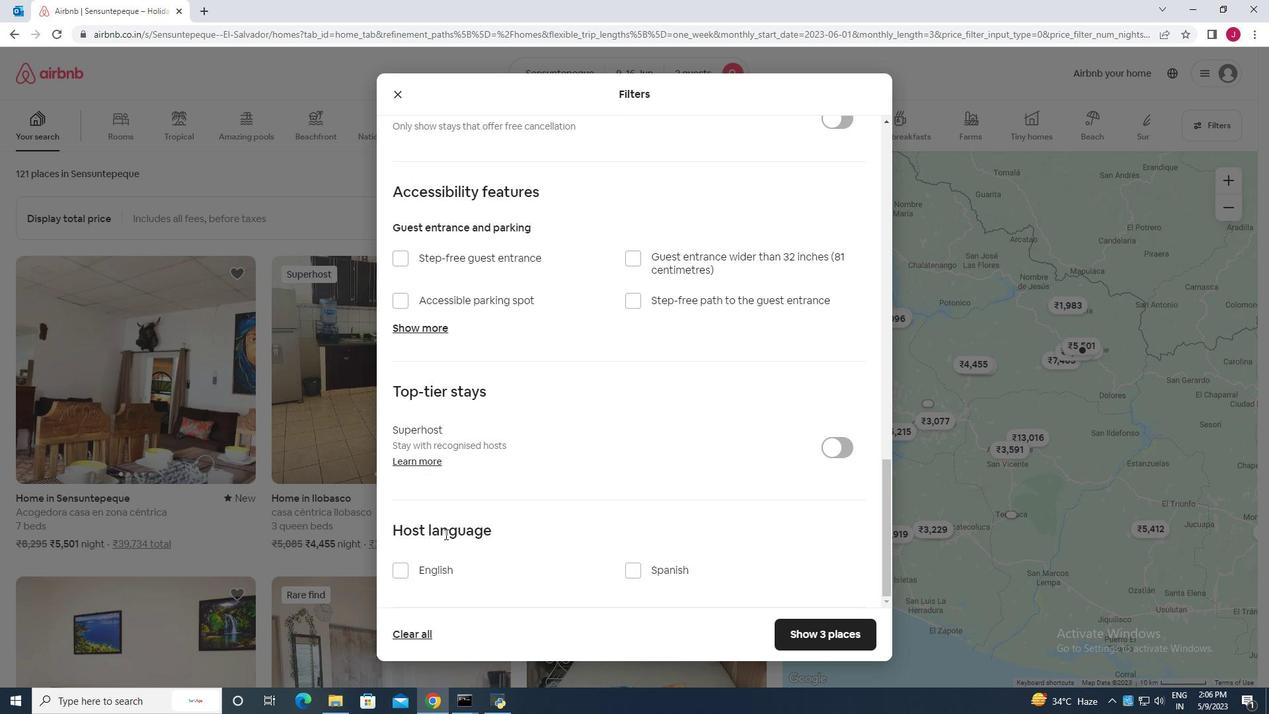 
Action: Mouse moved to (447, 535)
Screenshot: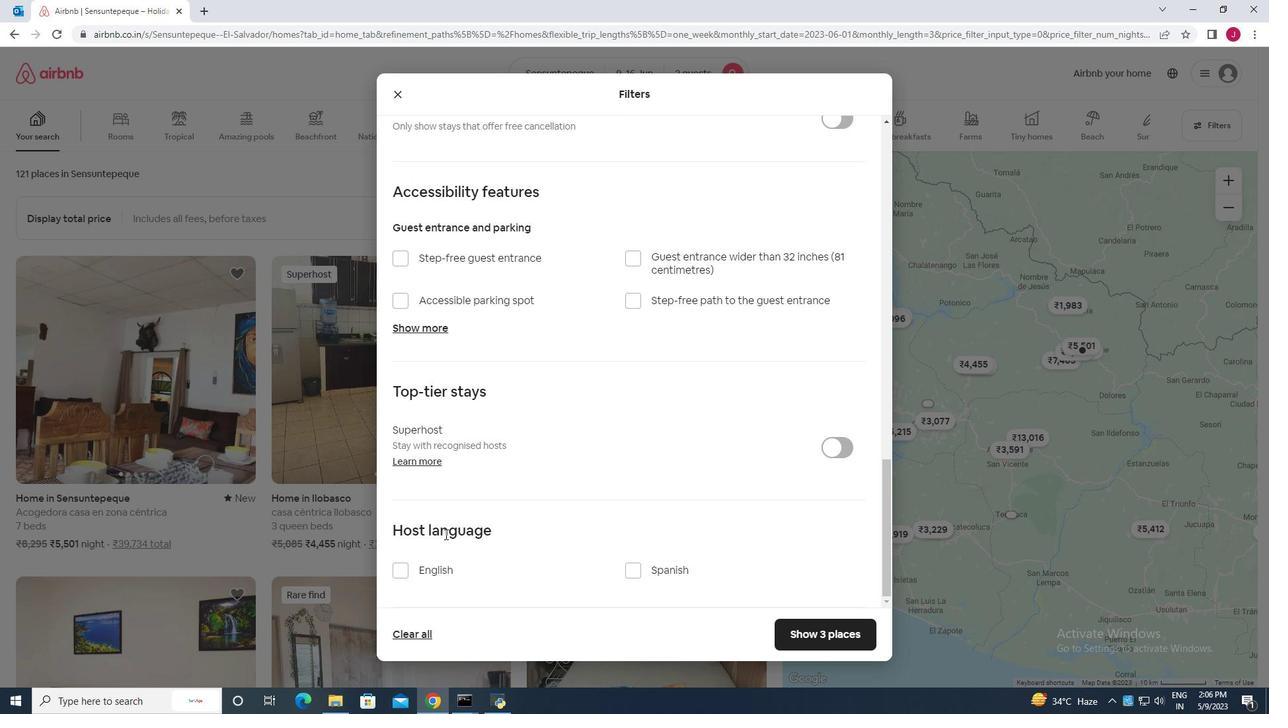 
Action: Mouse scrolled (447, 534) with delta (0, 0)
Screenshot: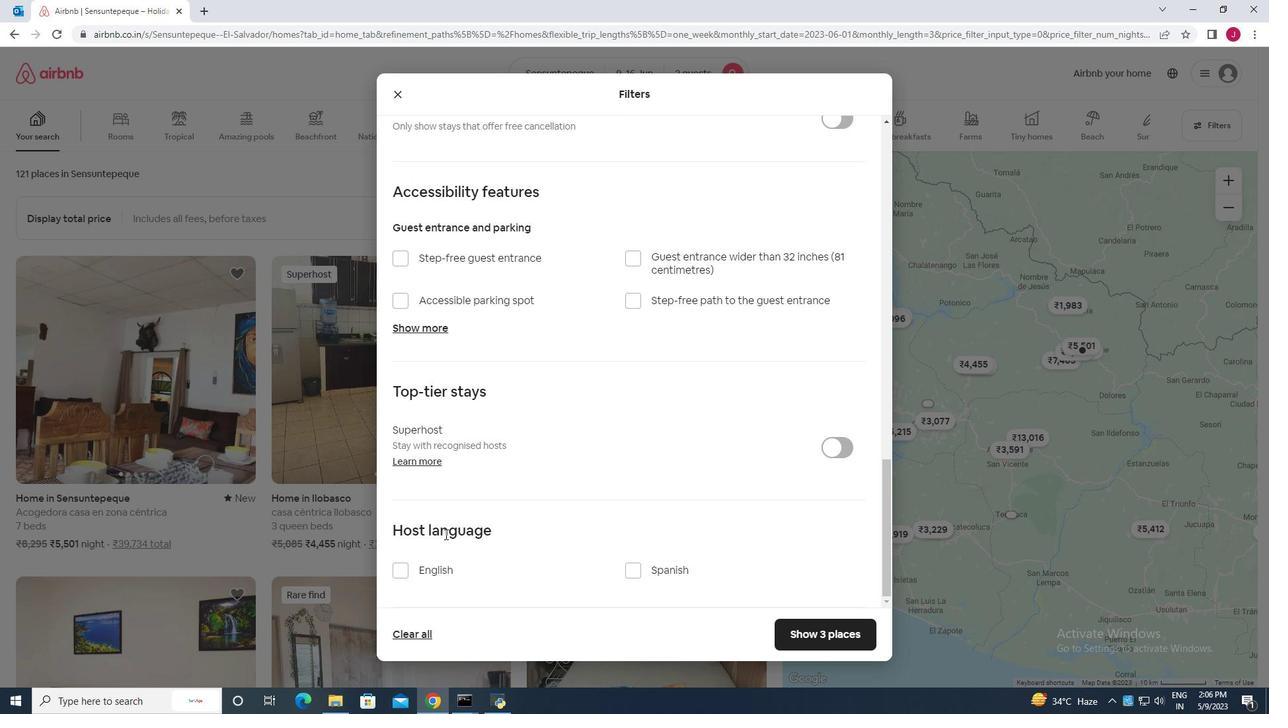 
Action: Mouse scrolled (447, 534) with delta (0, 0)
Screenshot: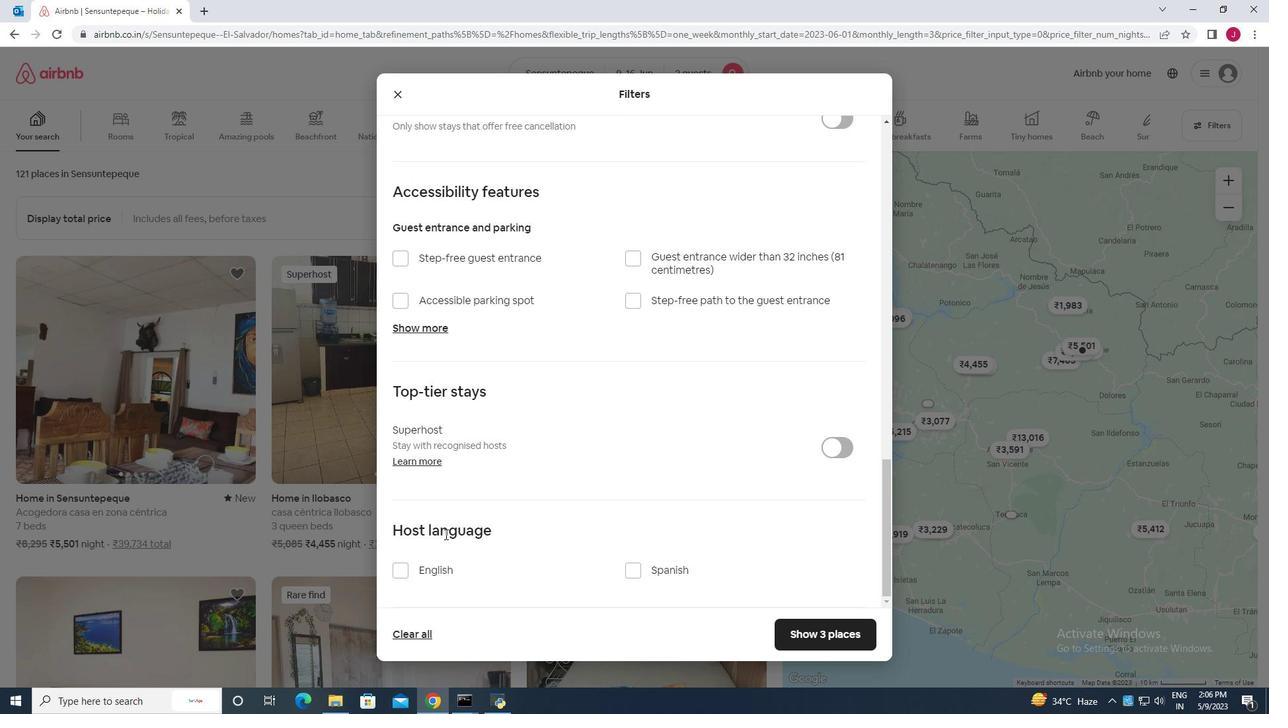 
Action: Mouse scrolled (447, 534) with delta (0, 0)
Screenshot: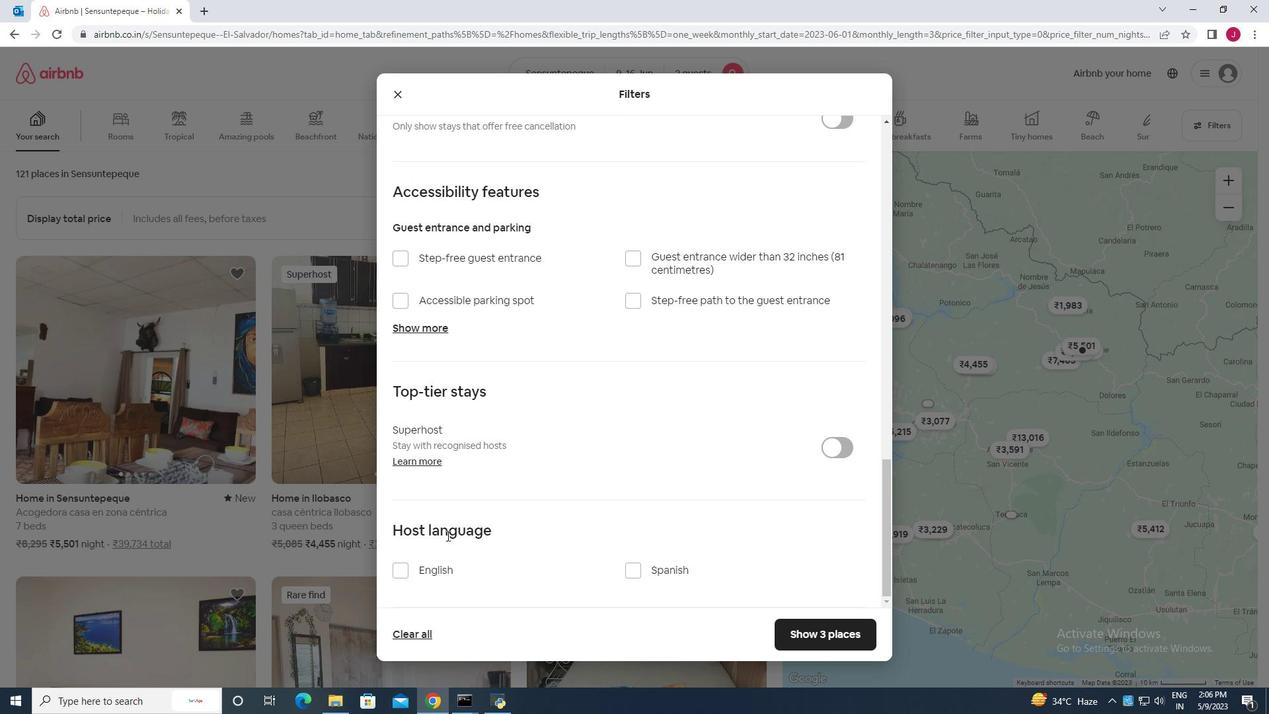 
Action: Mouse moved to (448, 535)
Screenshot: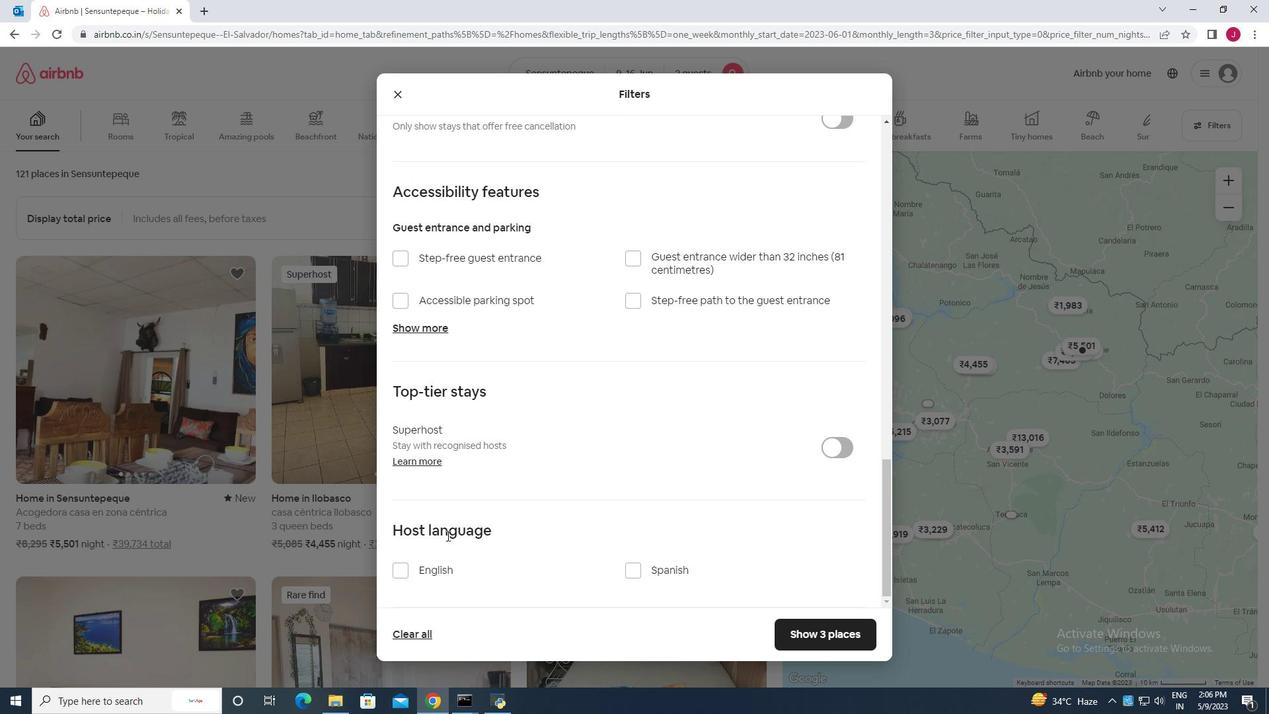 
Action: Mouse scrolled (448, 534) with delta (0, 0)
Screenshot: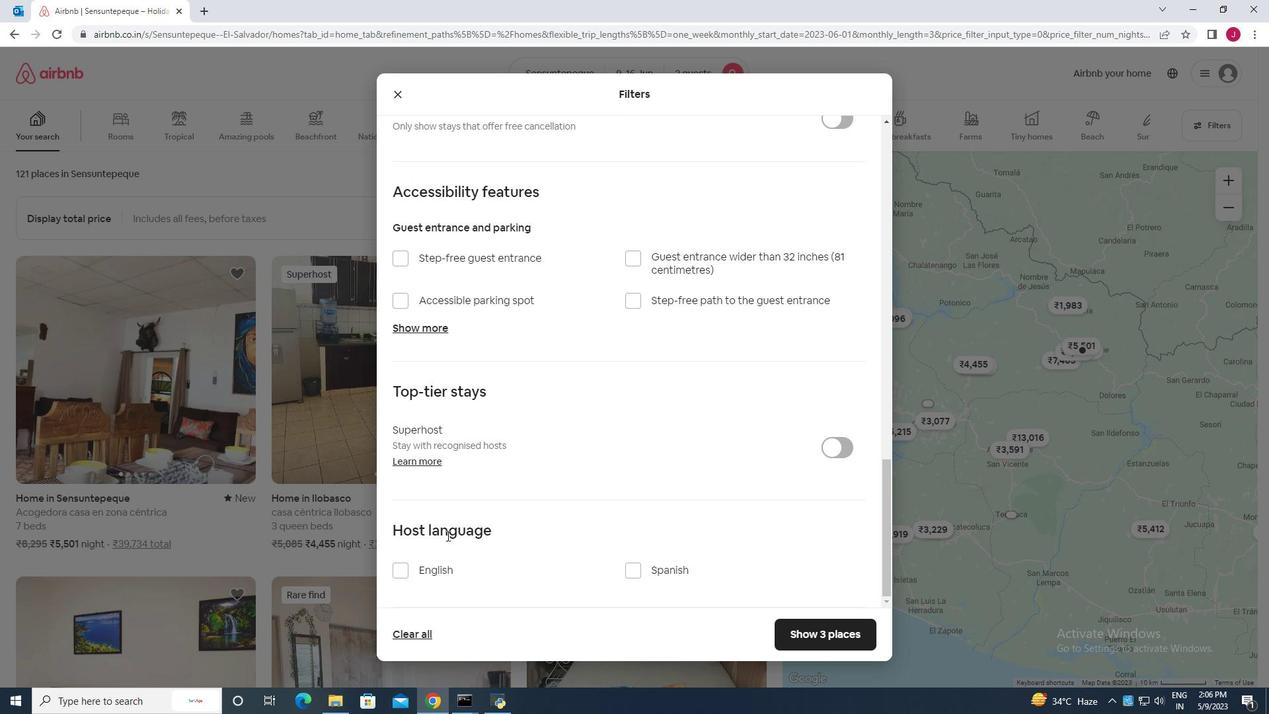 
Action: Mouse moved to (400, 570)
Screenshot: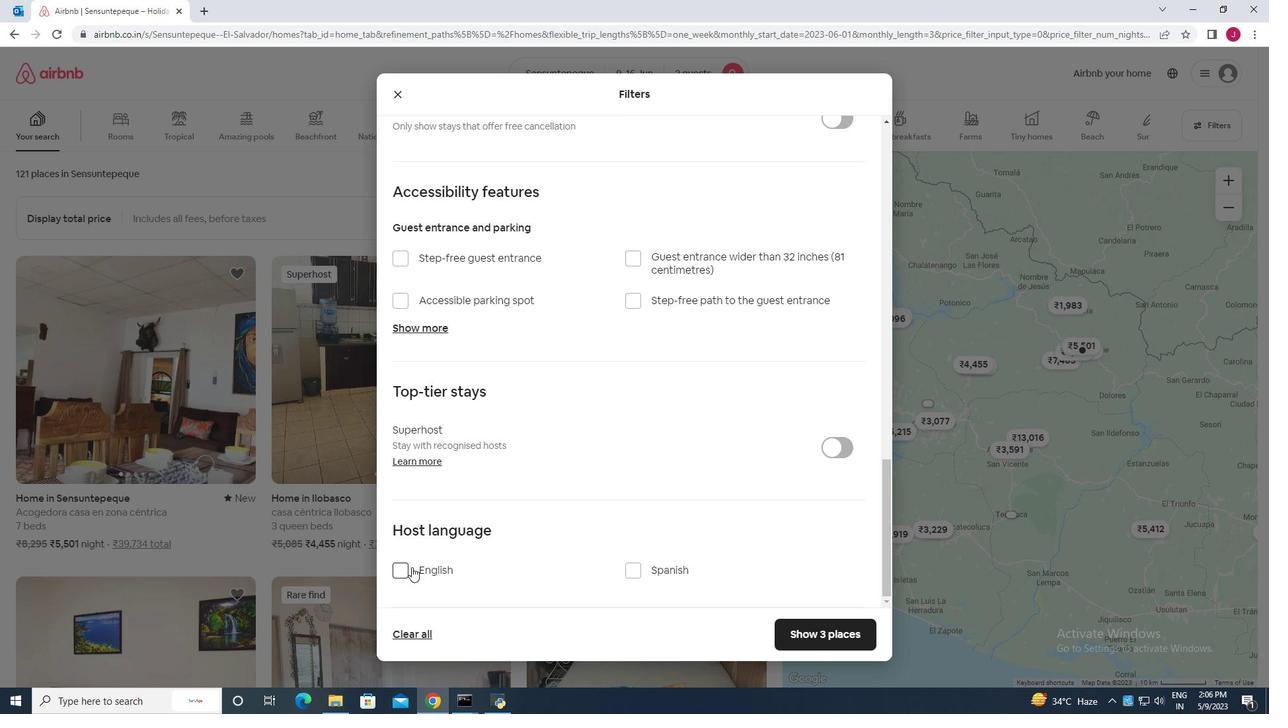 
Action: Mouse pressed left at (400, 570)
Screenshot: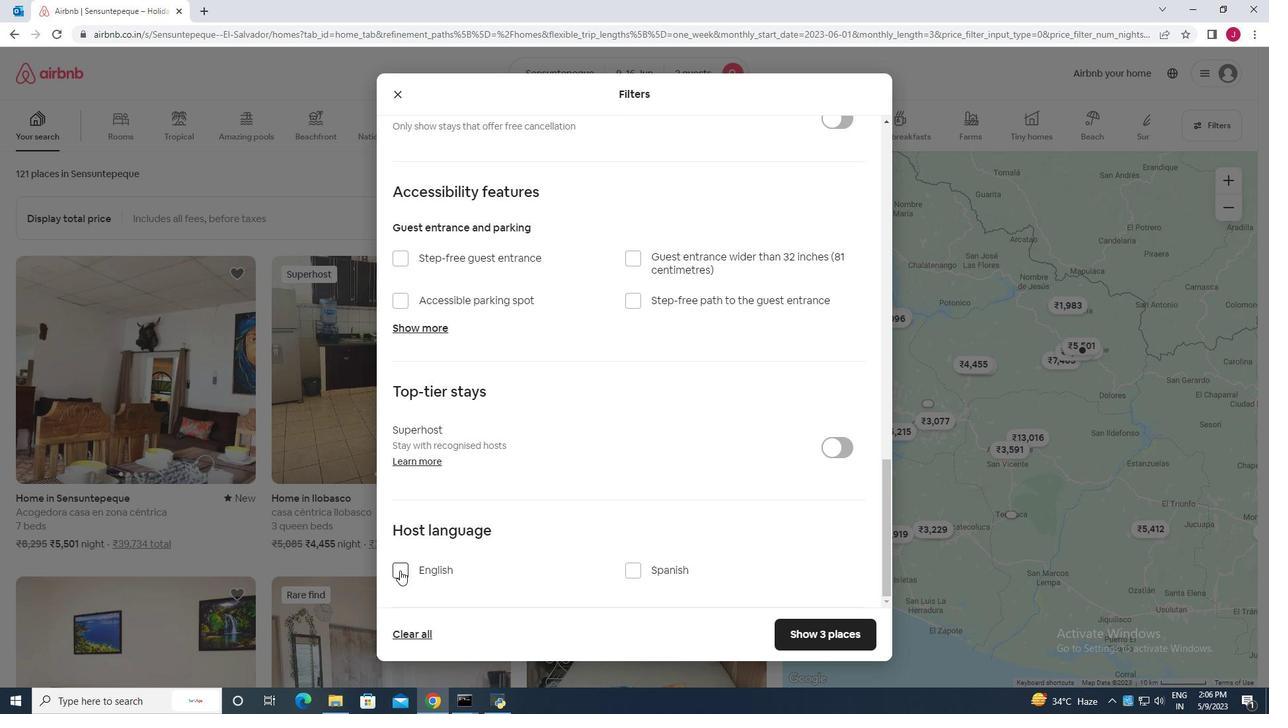 
Action: Mouse moved to (823, 627)
Screenshot: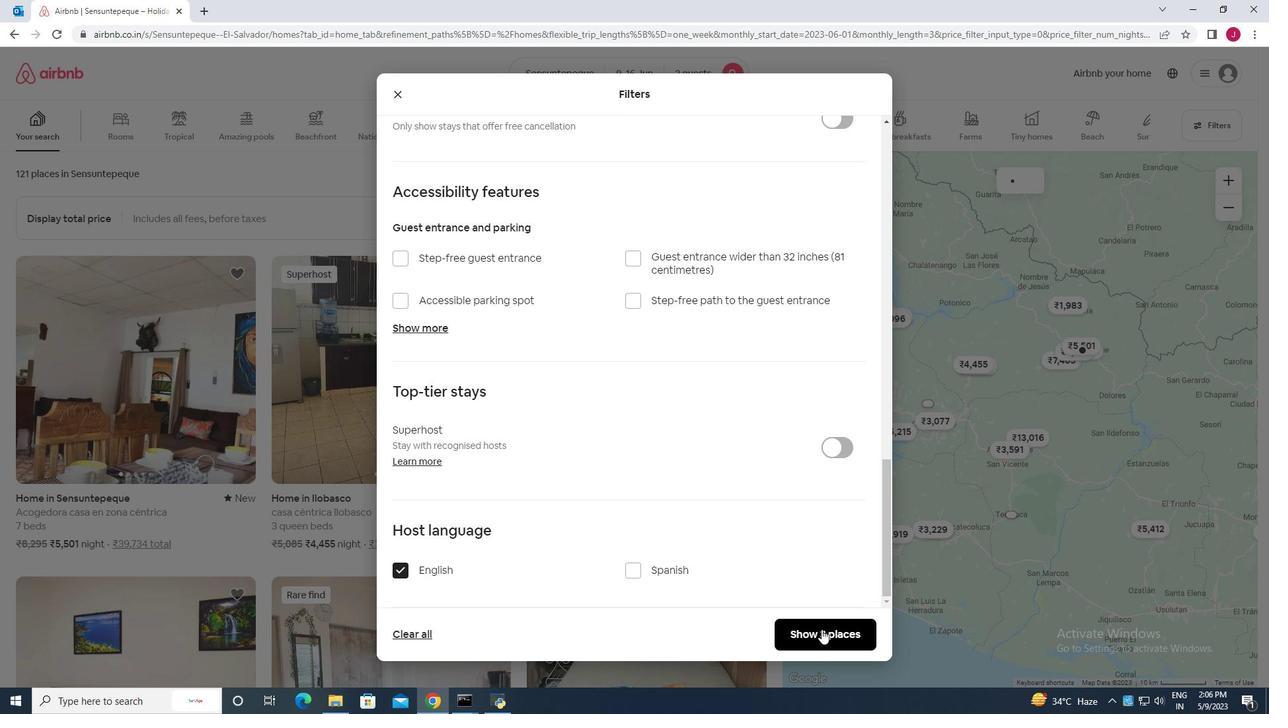 
Action: Mouse pressed left at (823, 627)
Screenshot: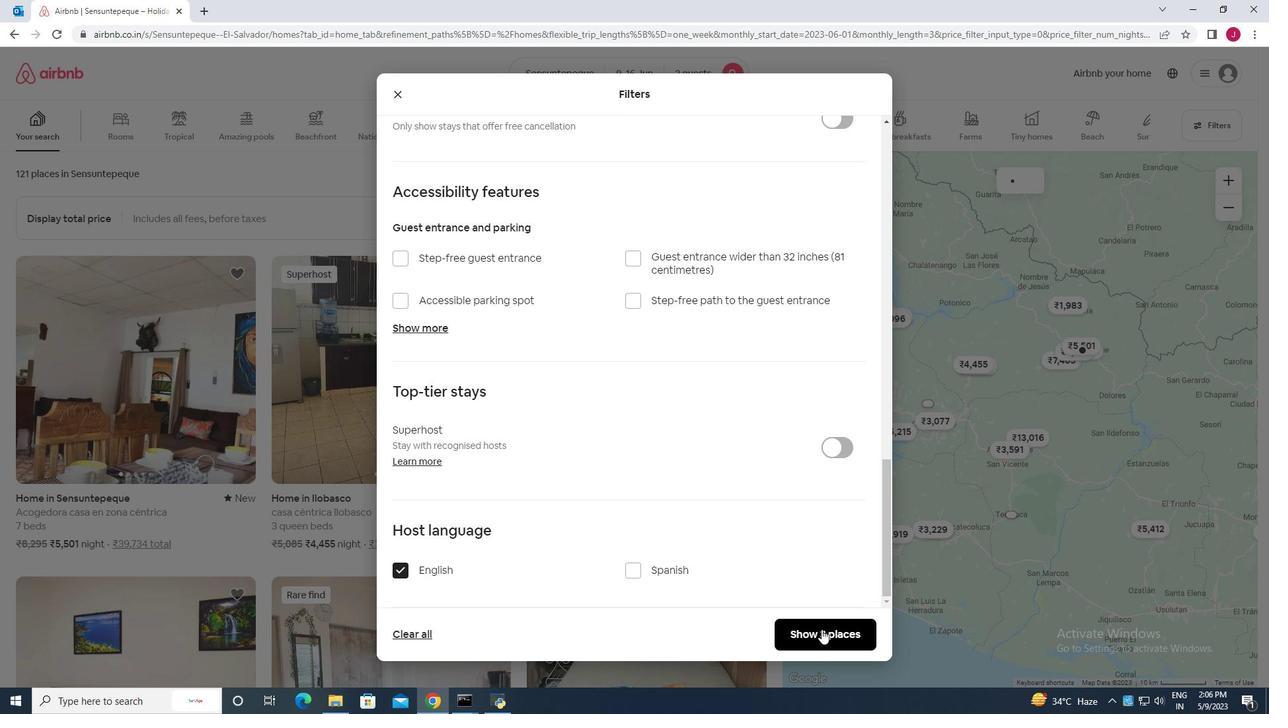 
Action: Mouse moved to (821, 614)
Screenshot: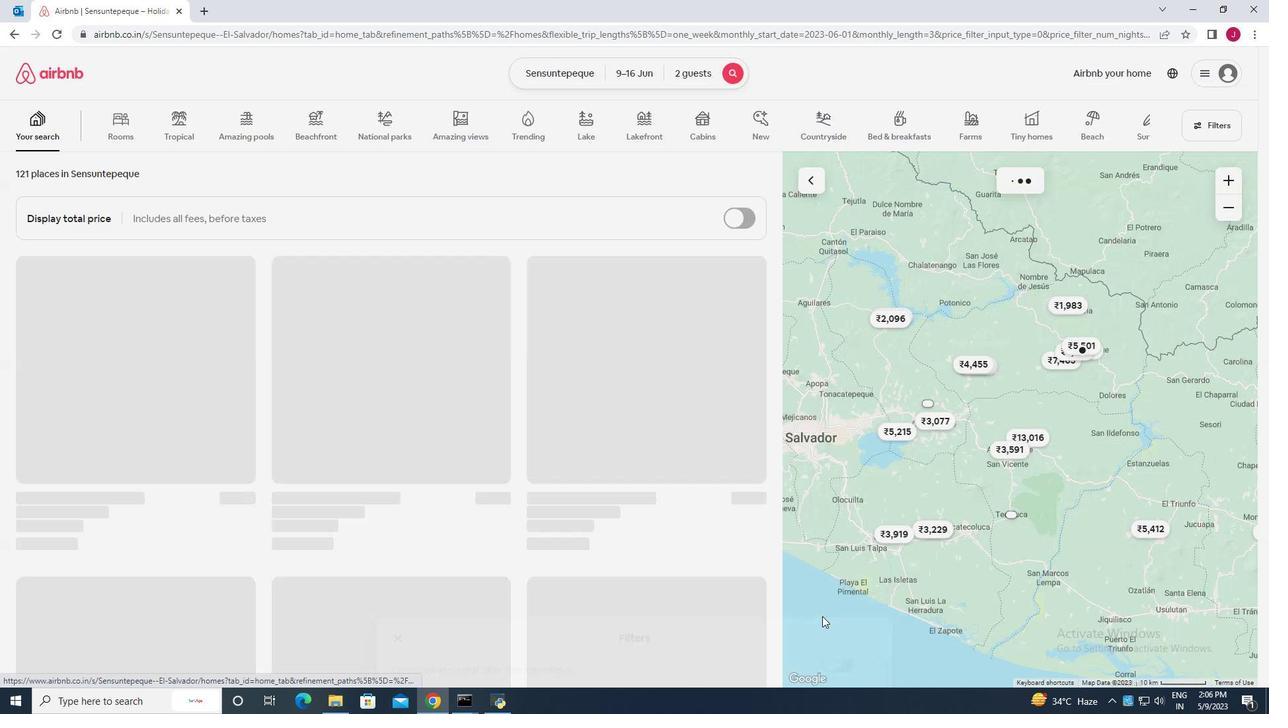 
